 Task: Find connections with filter location Créteil with filter topic #indiawith filter profile language French with filter current company TIGI HR ® with filter school SDNB Vaishnav College For Women - India with filter industry Turned Products and Fastener Manufacturing with filter service category DJing with filter keywords title Chemist
Action: Mouse moved to (633, 82)
Screenshot: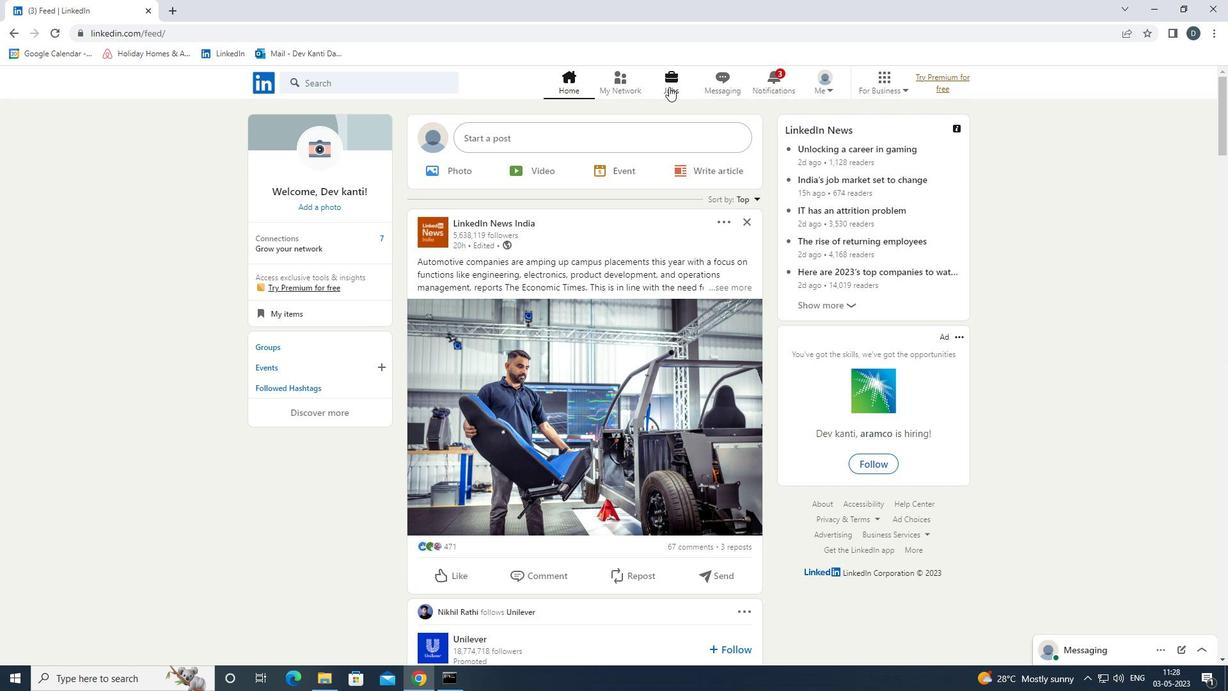 
Action: Mouse pressed left at (633, 82)
Screenshot: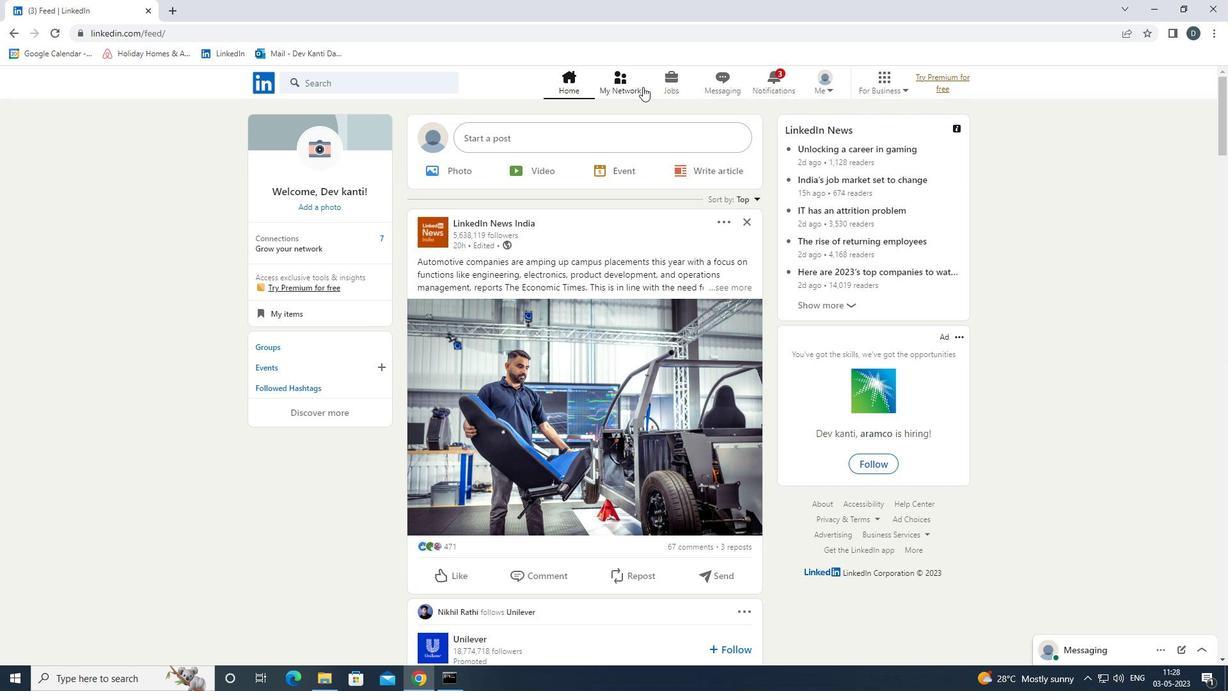 
Action: Mouse moved to (425, 154)
Screenshot: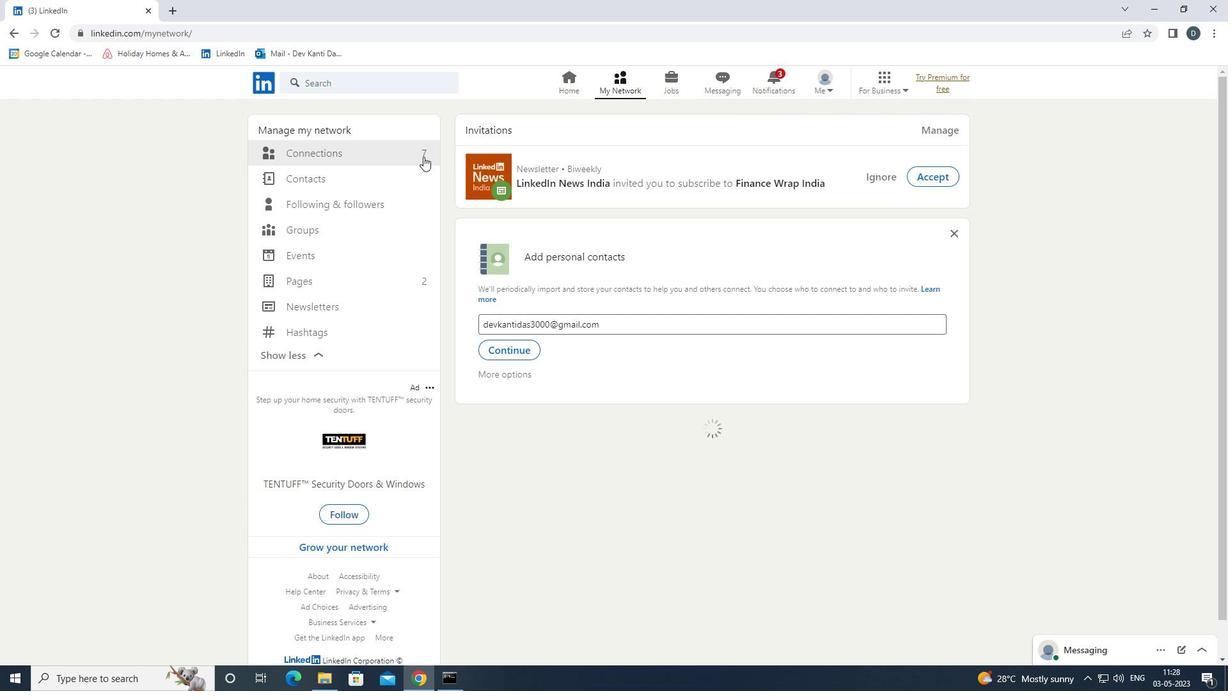 
Action: Mouse pressed left at (425, 154)
Screenshot: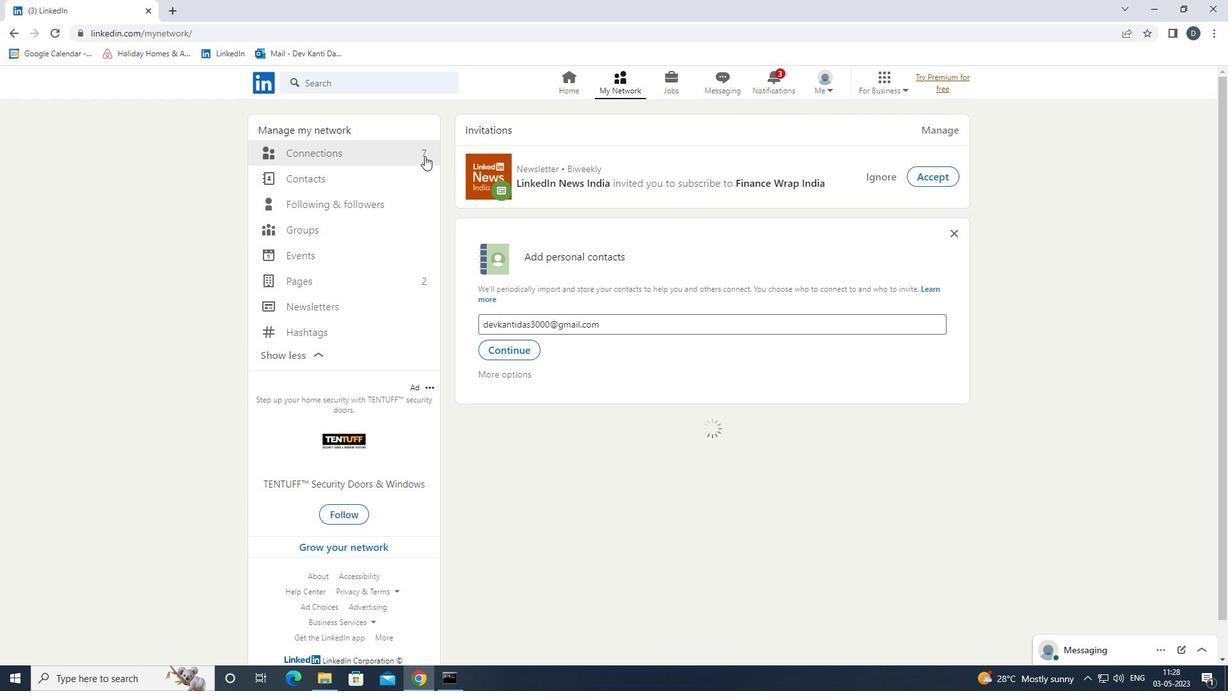 
Action: Mouse moved to (736, 160)
Screenshot: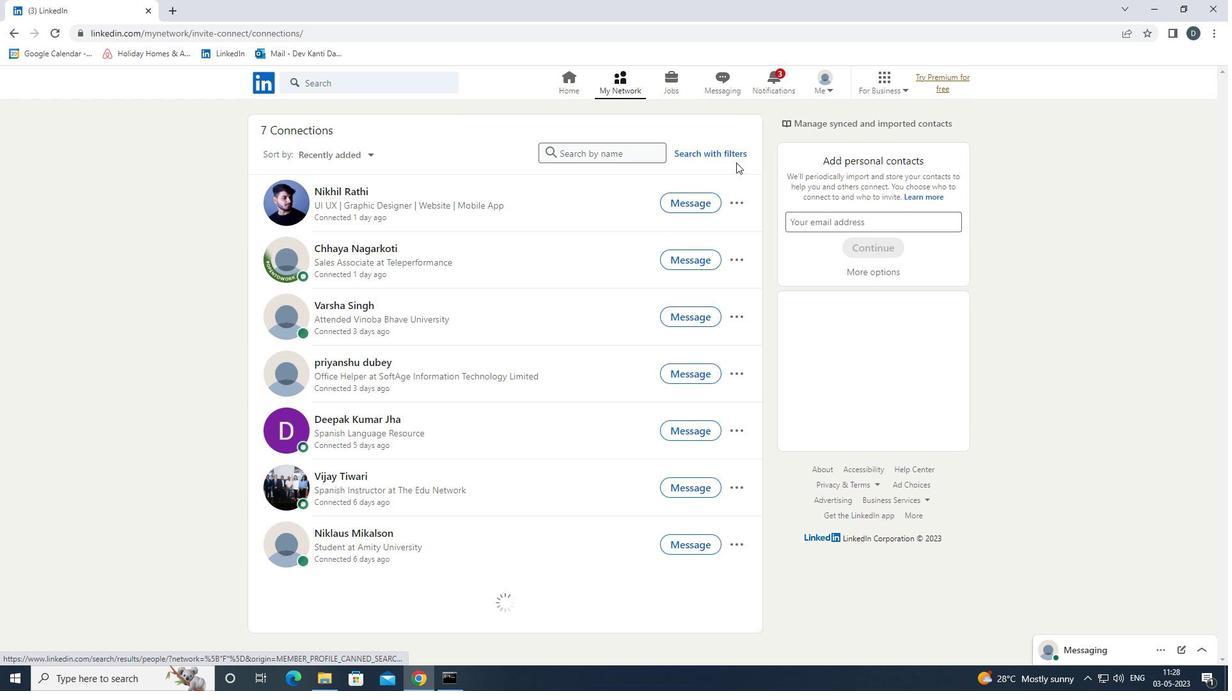 
Action: Mouse pressed left at (736, 160)
Screenshot: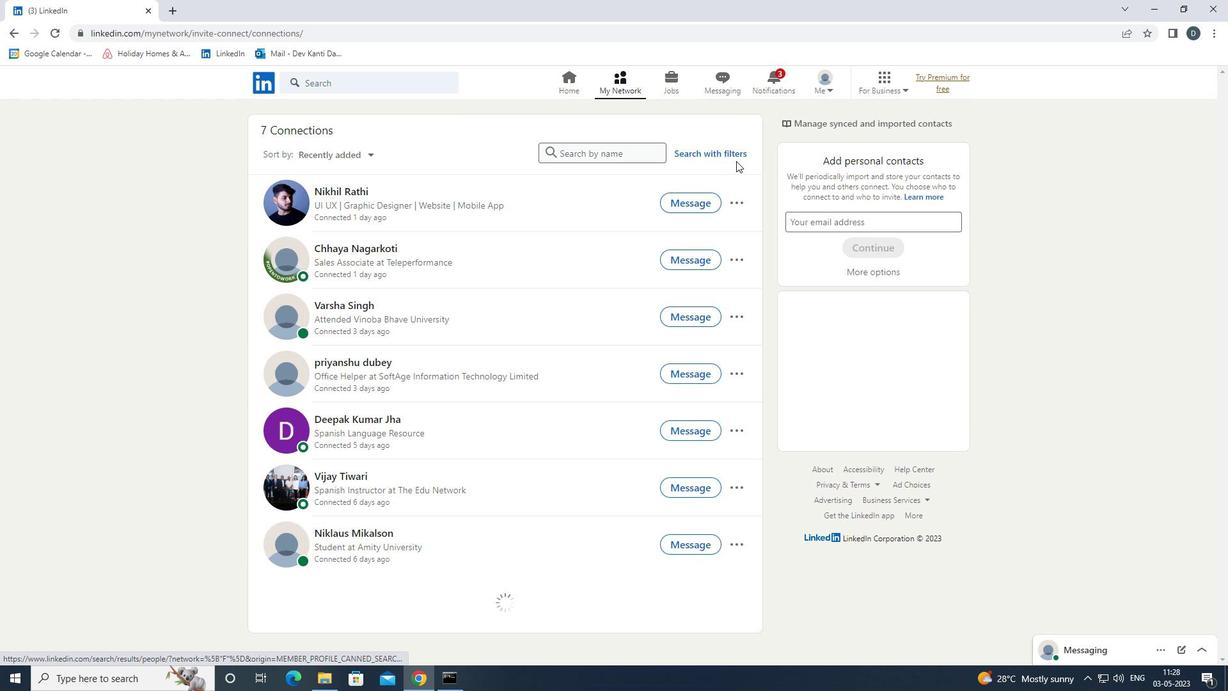
Action: Mouse moved to (736, 156)
Screenshot: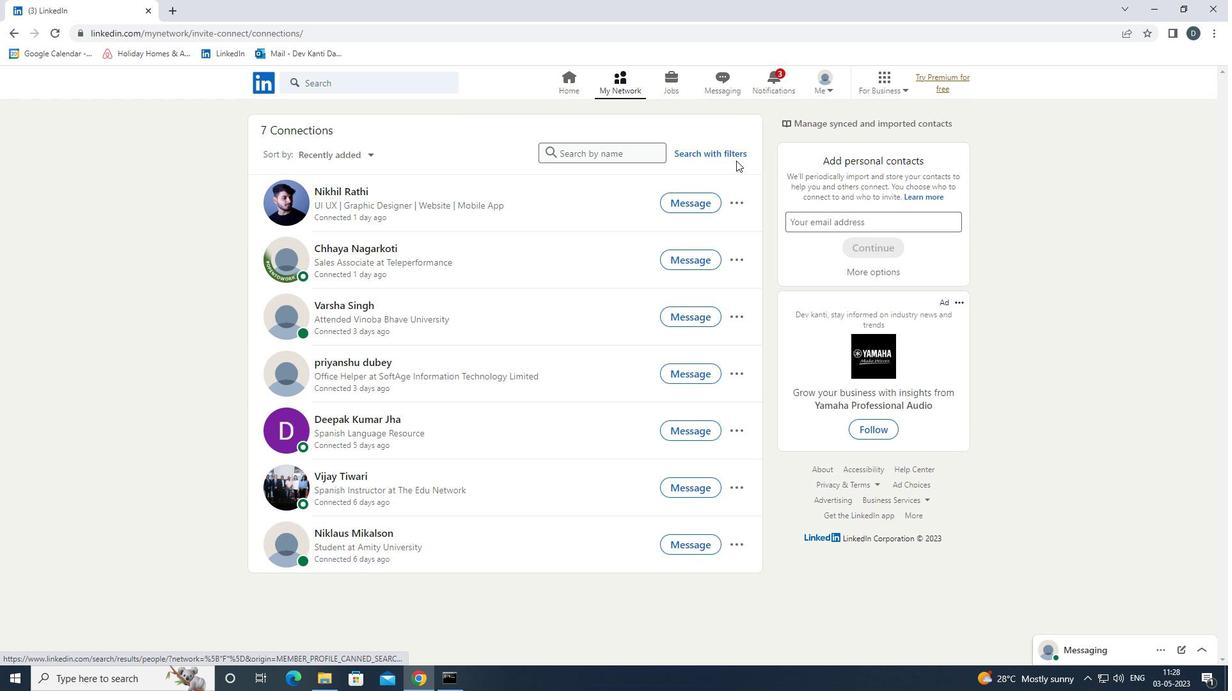 
Action: Mouse pressed left at (736, 156)
Screenshot: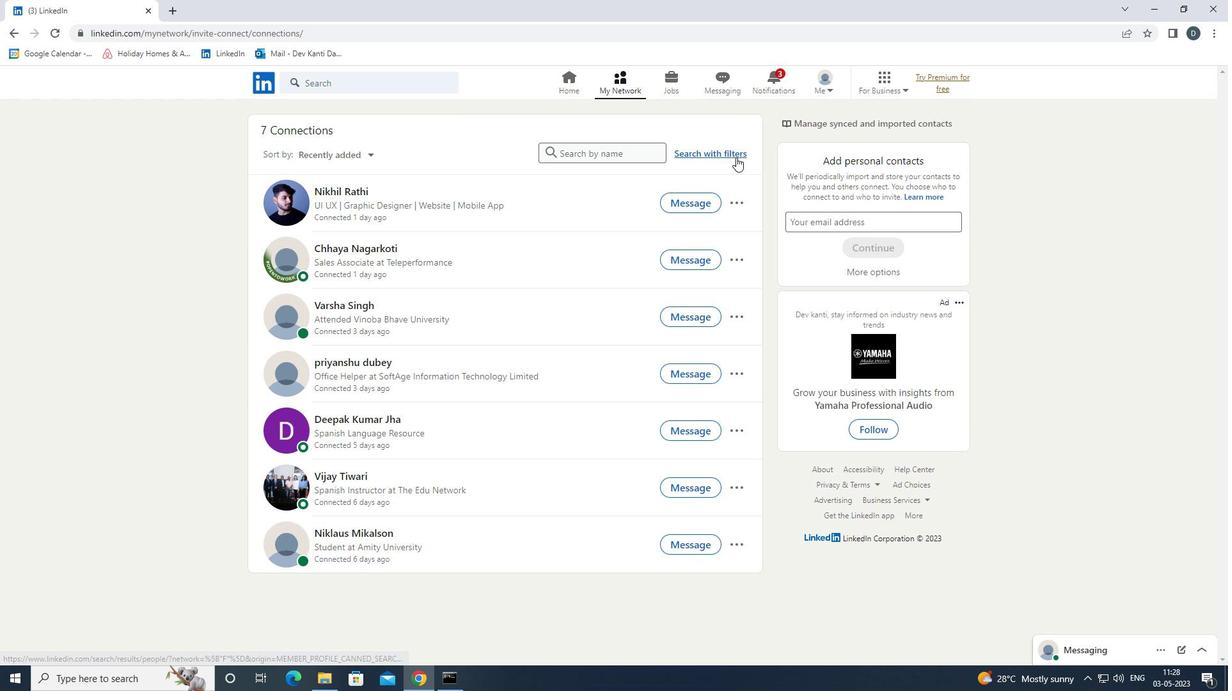 
Action: Mouse moved to (656, 117)
Screenshot: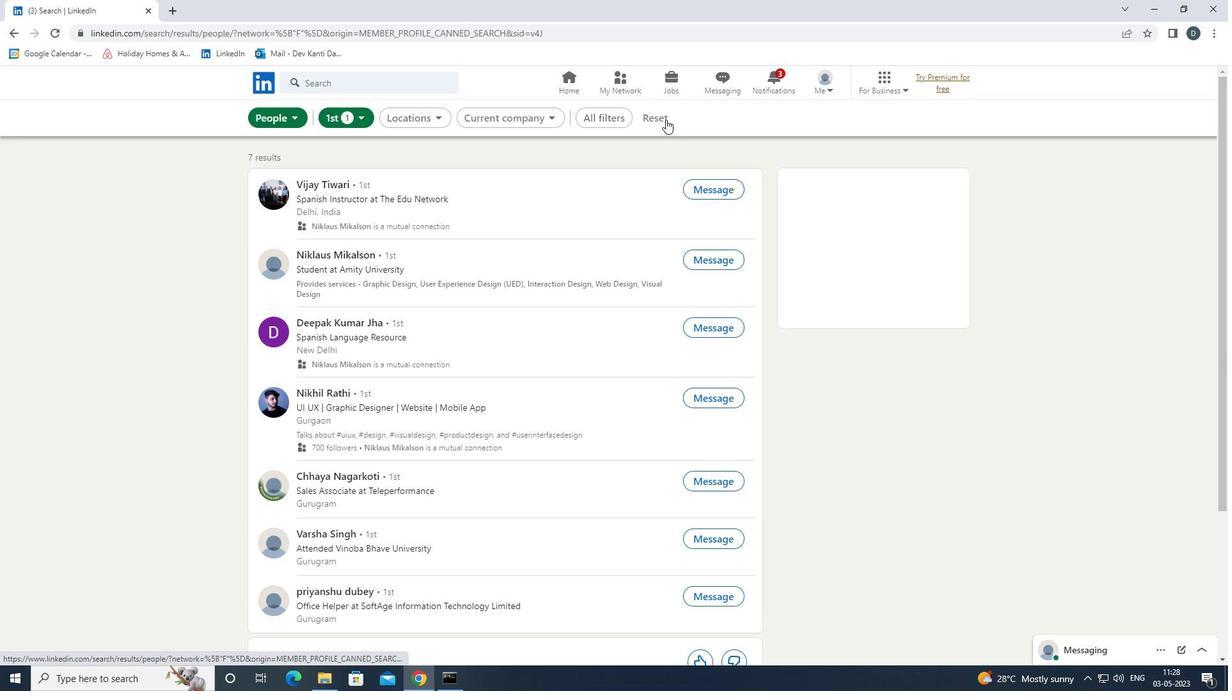 
Action: Mouse pressed left at (656, 117)
Screenshot: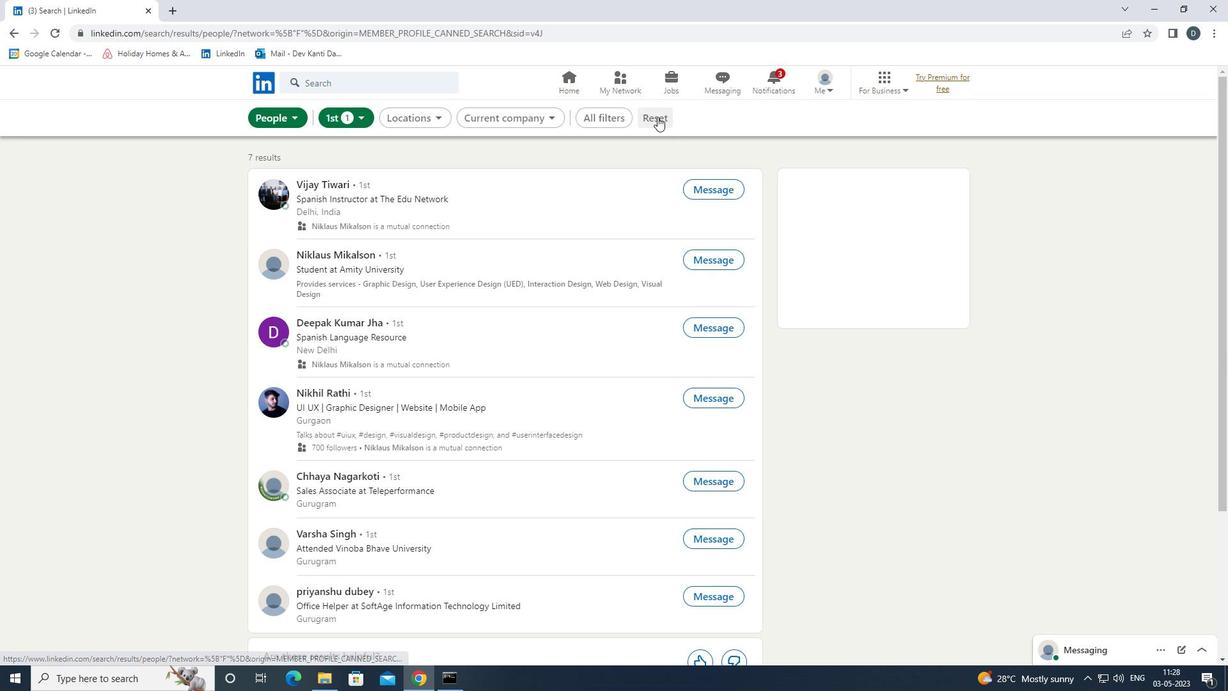 
Action: Mouse moved to (643, 117)
Screenshot: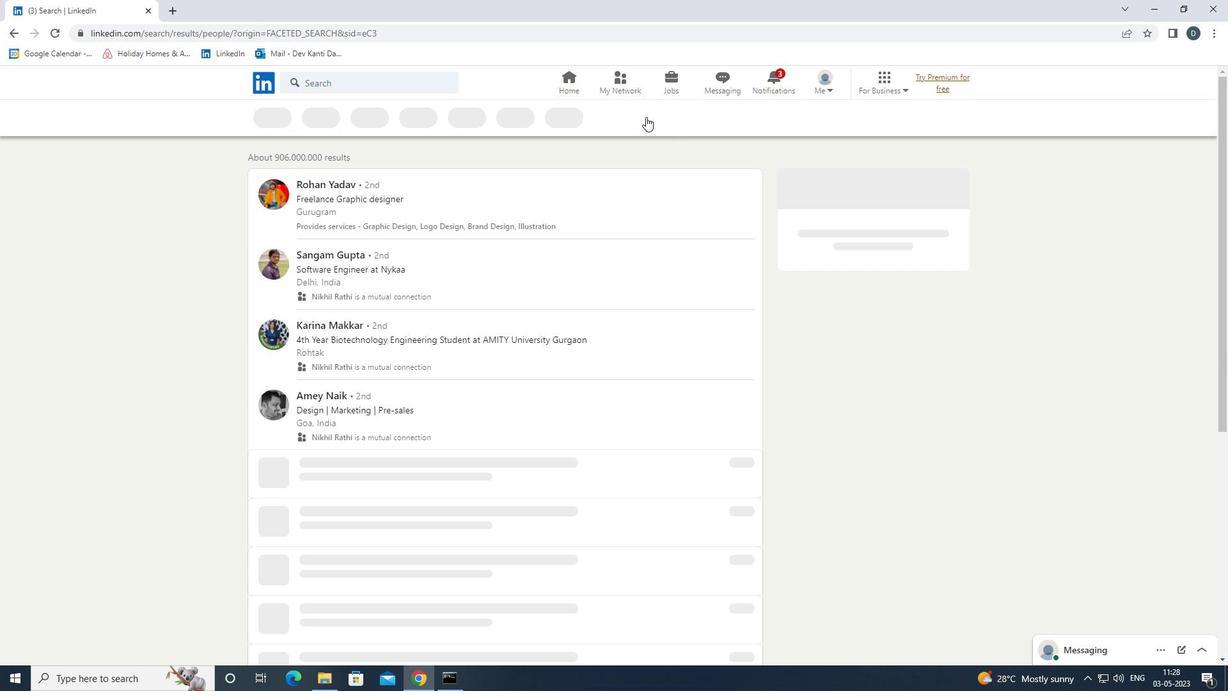 
Action: Mouse pressed left at (643, 117)
Screenshot: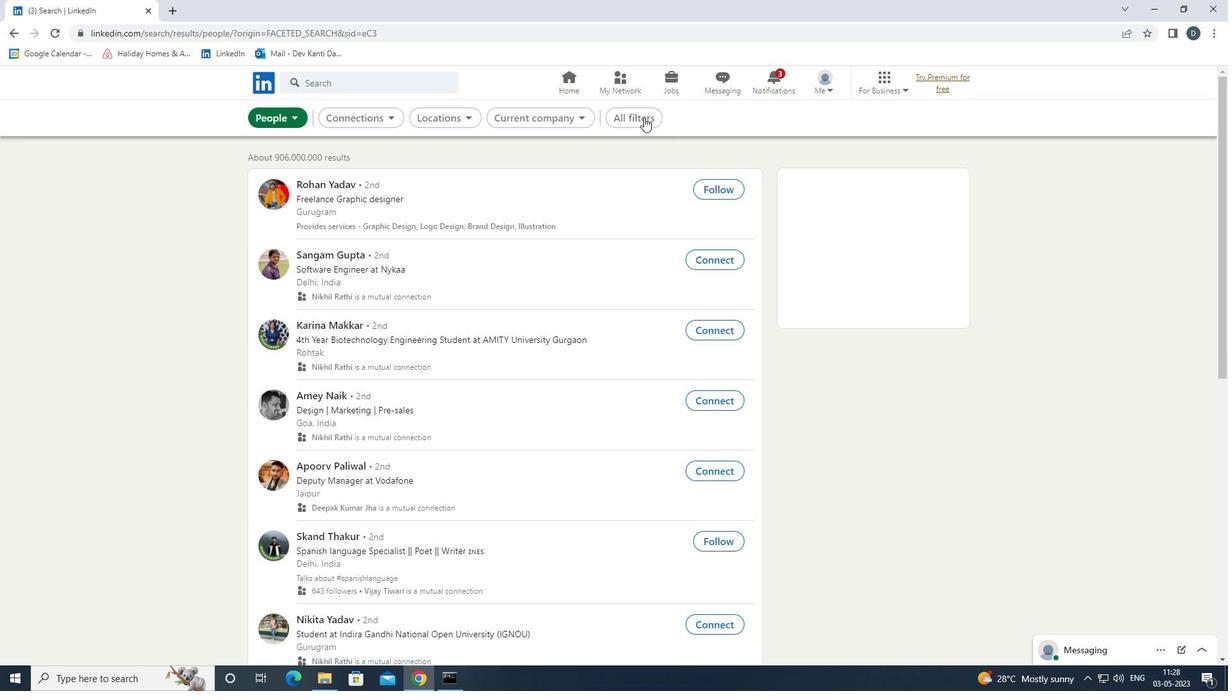
Action: Mouse moved to (1024, 467)
Screenshot: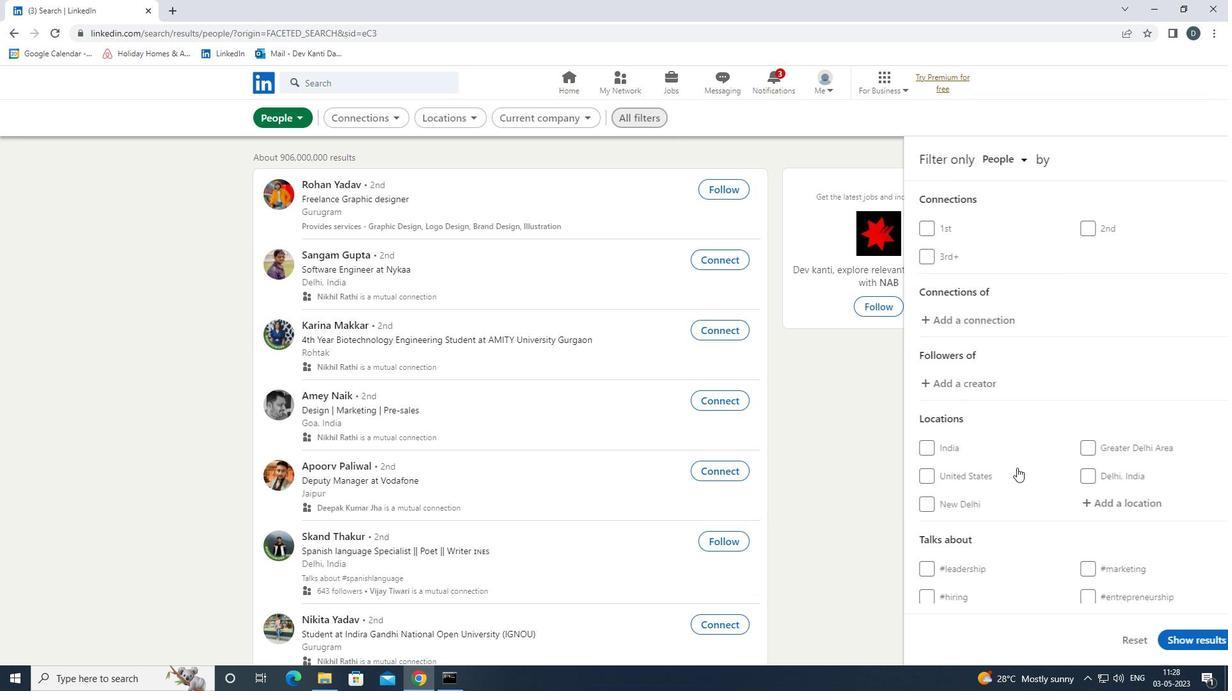 
Action: Mouse scrolled (1024, 467) with delta (0, 0)
Screenshot: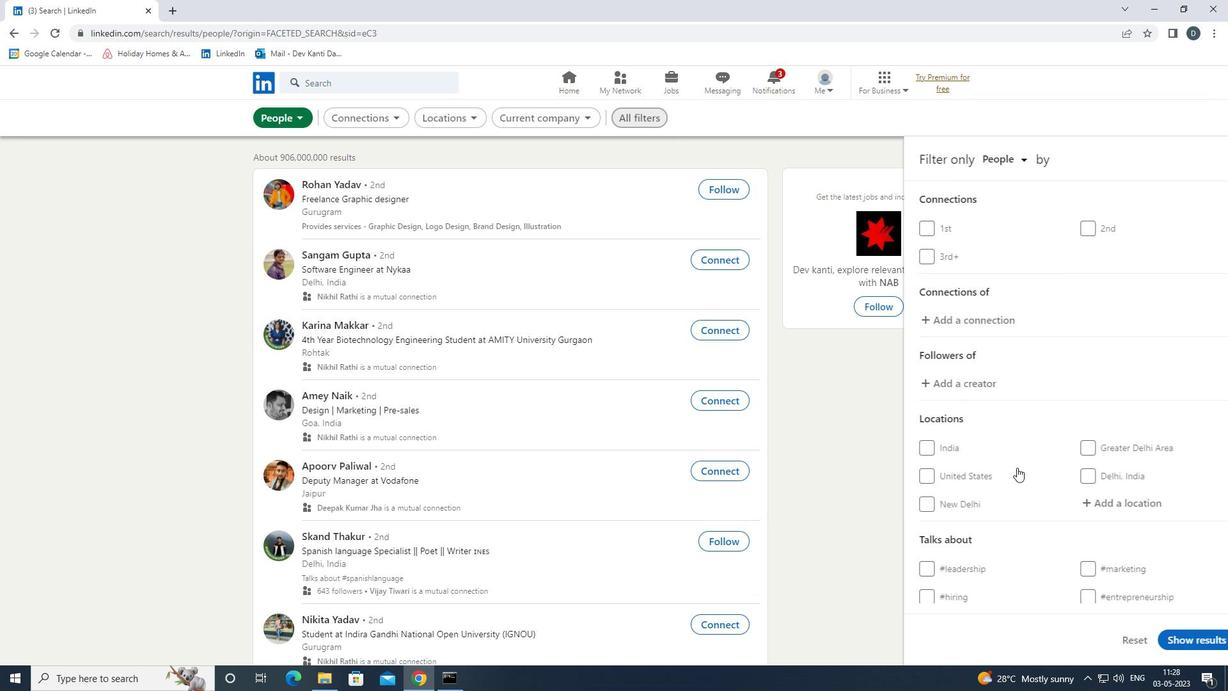 
Action: Mouse moved to (1026, 466)
Screenshot: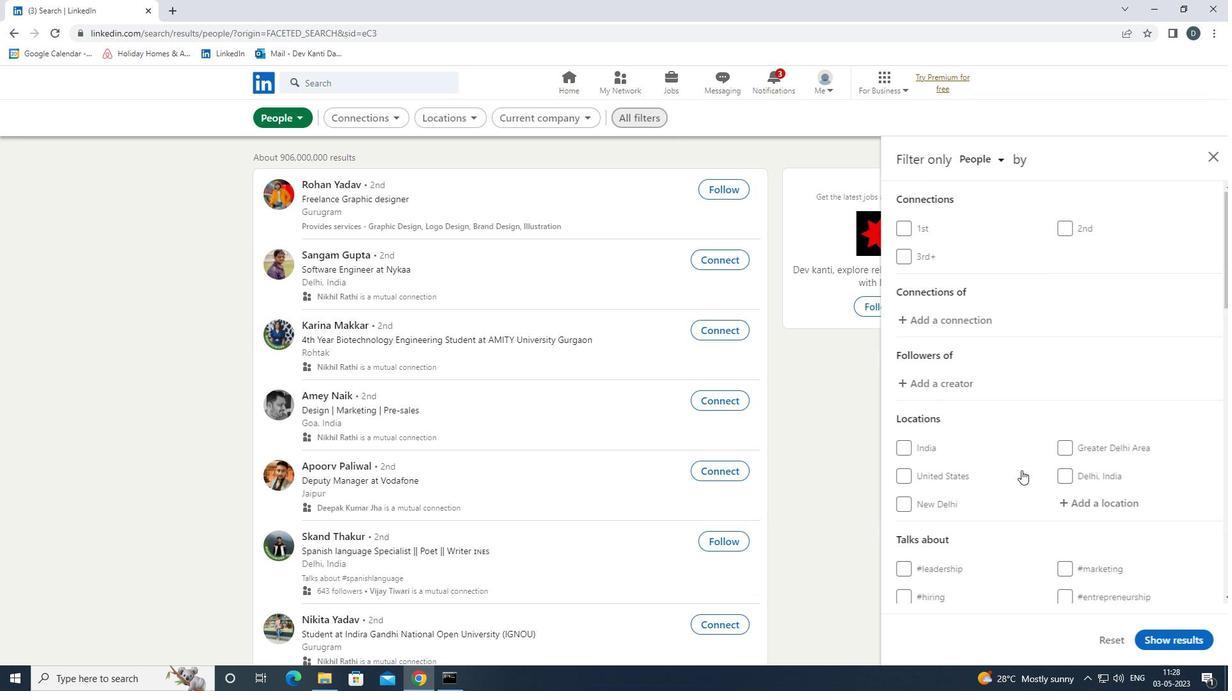 
Action: Mouse scrolled (1026, 465) with delta (0, 0)
Screenshot: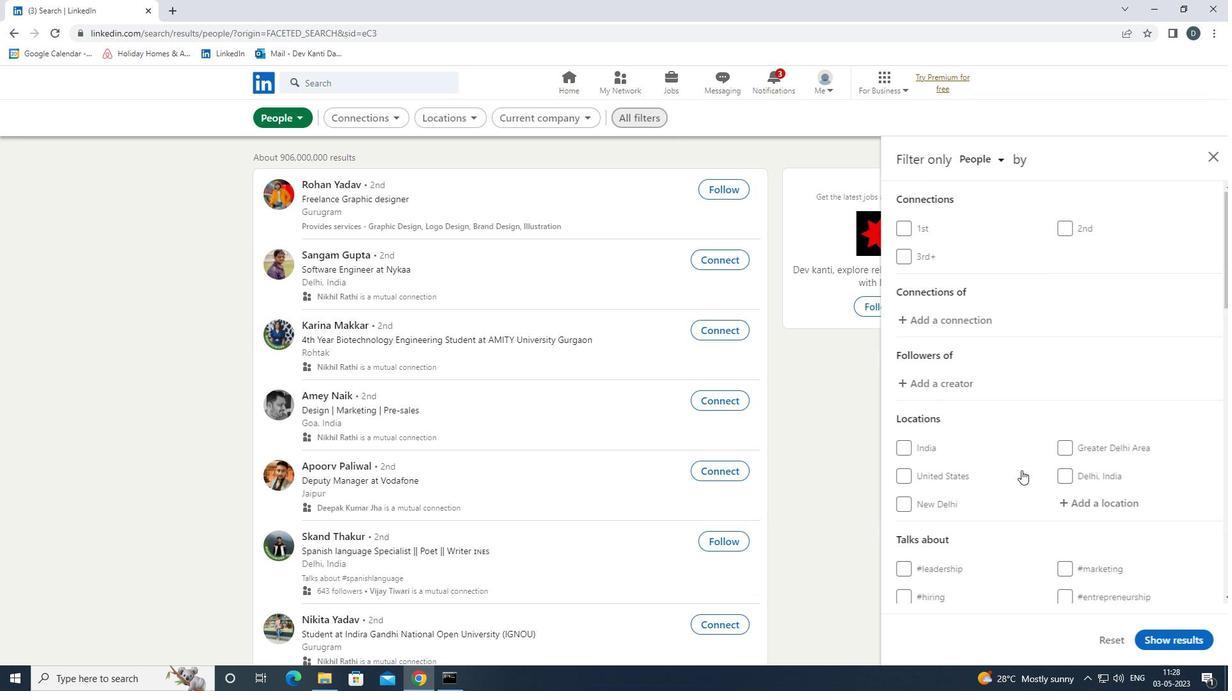 
Action: Mouse moved to (1100, 376)
Screenshot: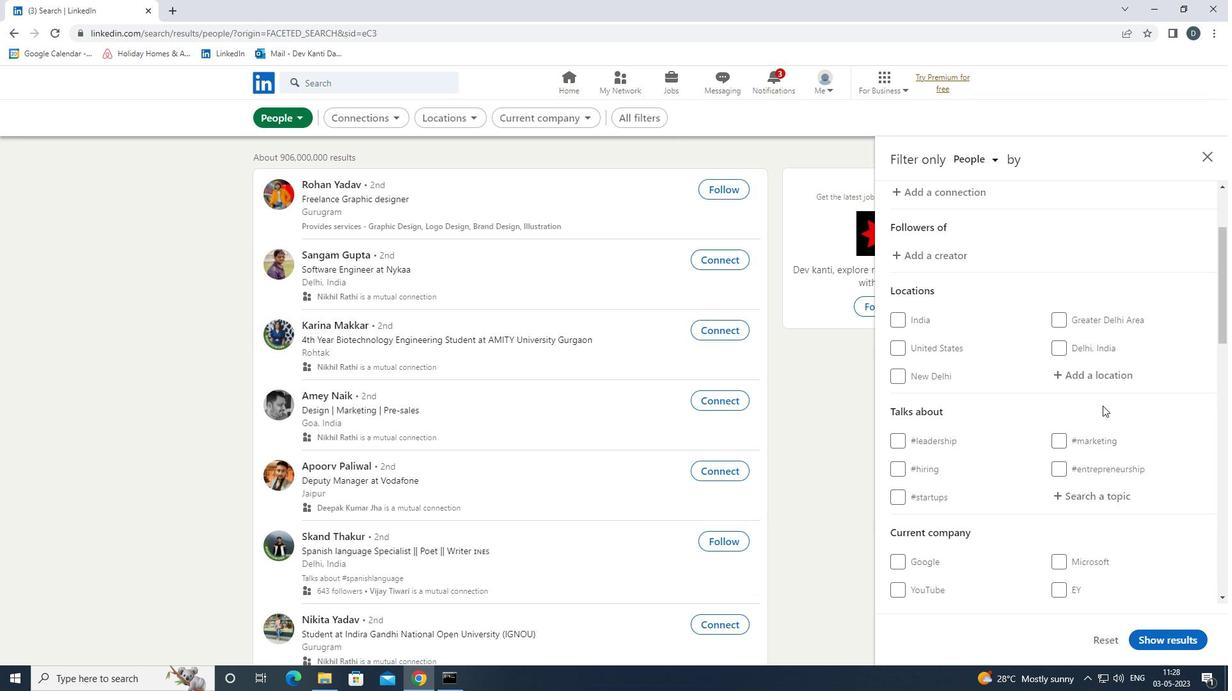 
Action: Mouse pressed left at (1100, 376)
Screenshot: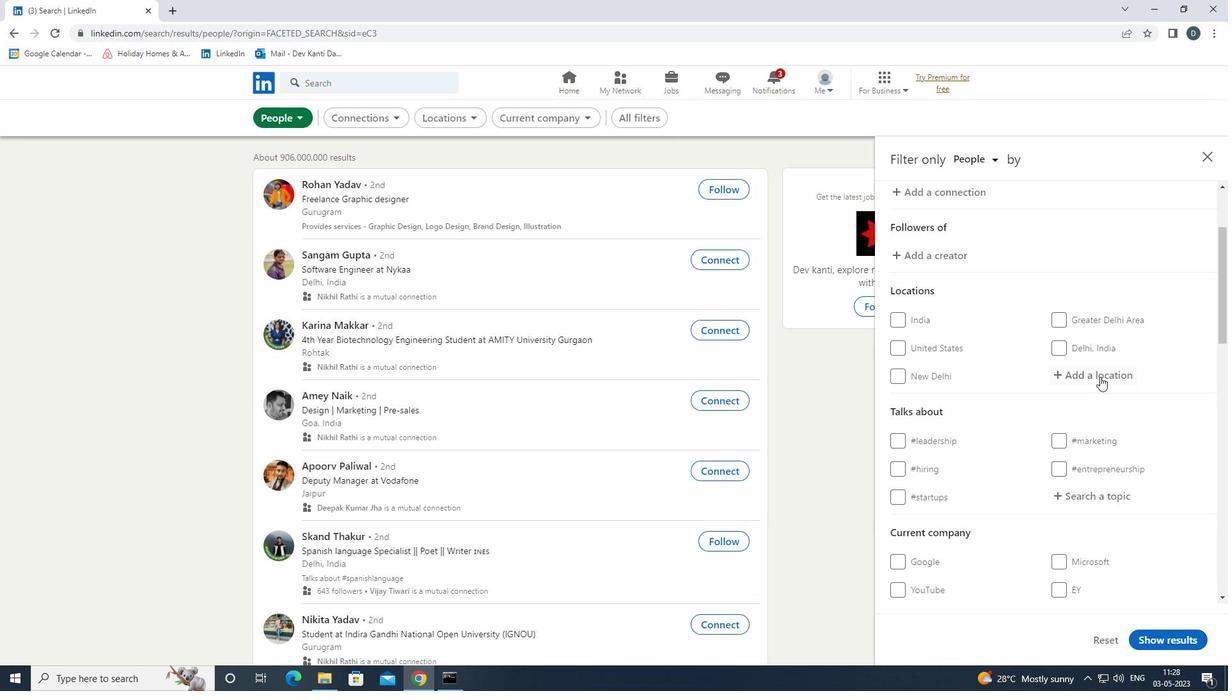 
Action: Key pressed <Key.shift><Key.shift><Key.shift><Key.shift><Key.shift><Key.shift><Key.shift><Key.shift><Key.shift>CRETEIL<Key.down><Key.enter>
Screenshot: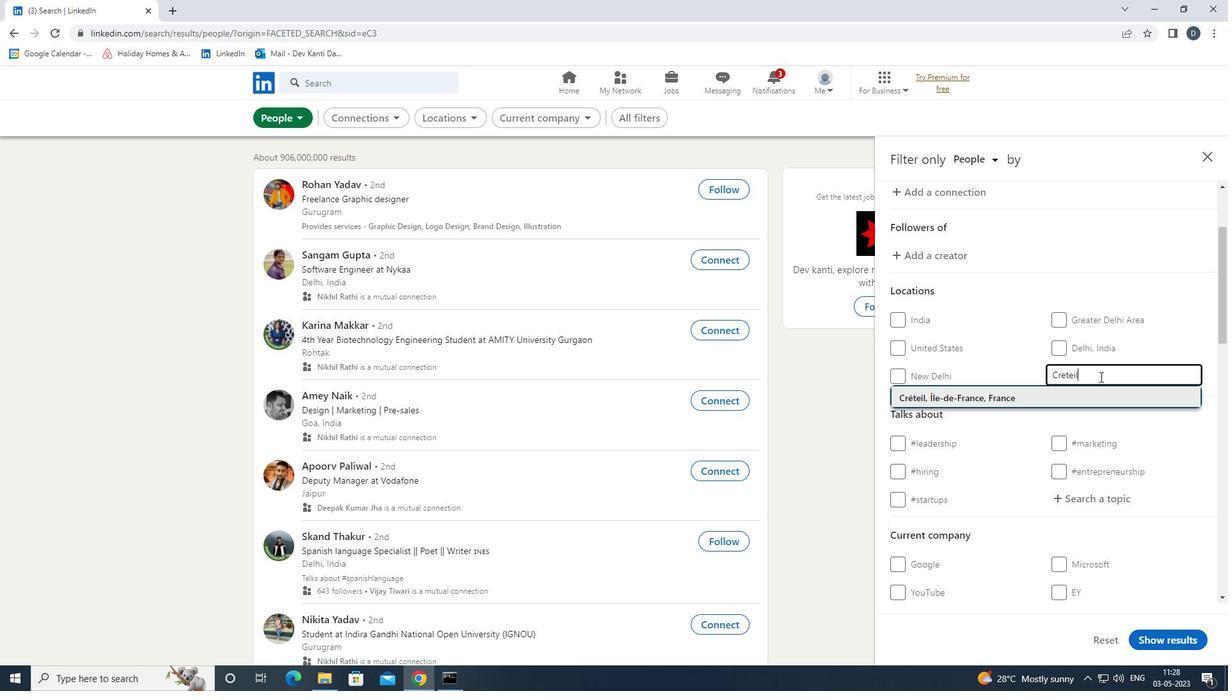 
Action: Mouse moved to (1102, 376)
Screenshot: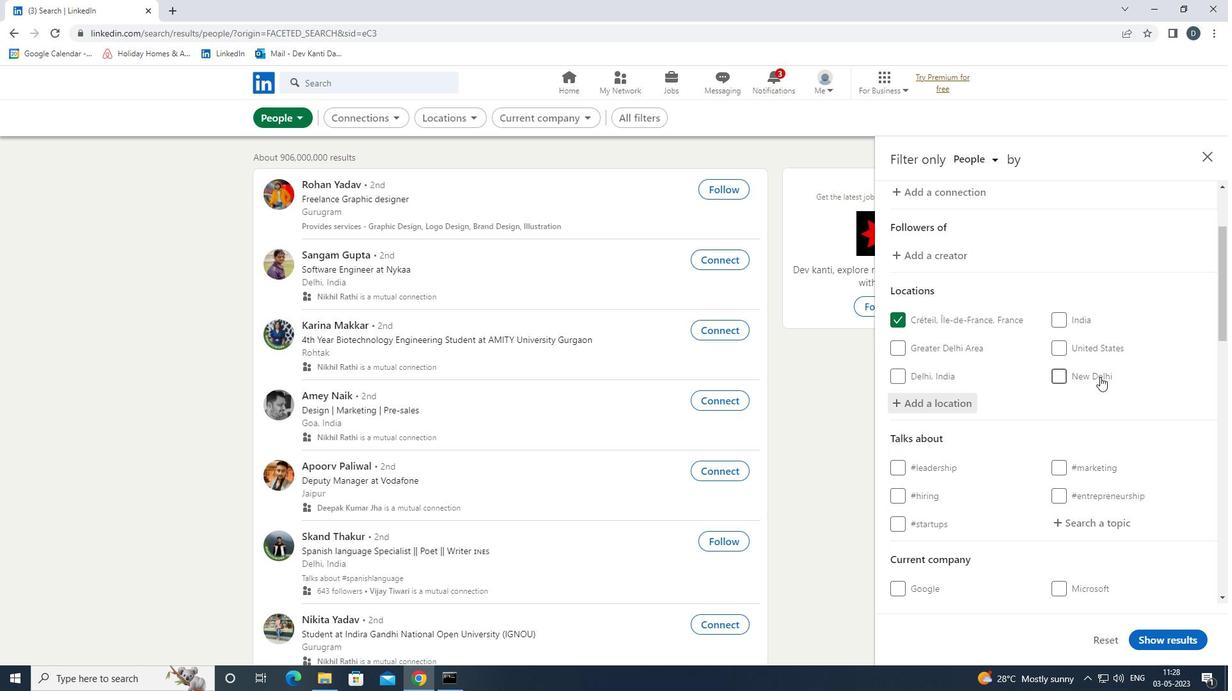 
Action: Mouse scrolled (1102, 376) with delta (0, 0)
Screenshot: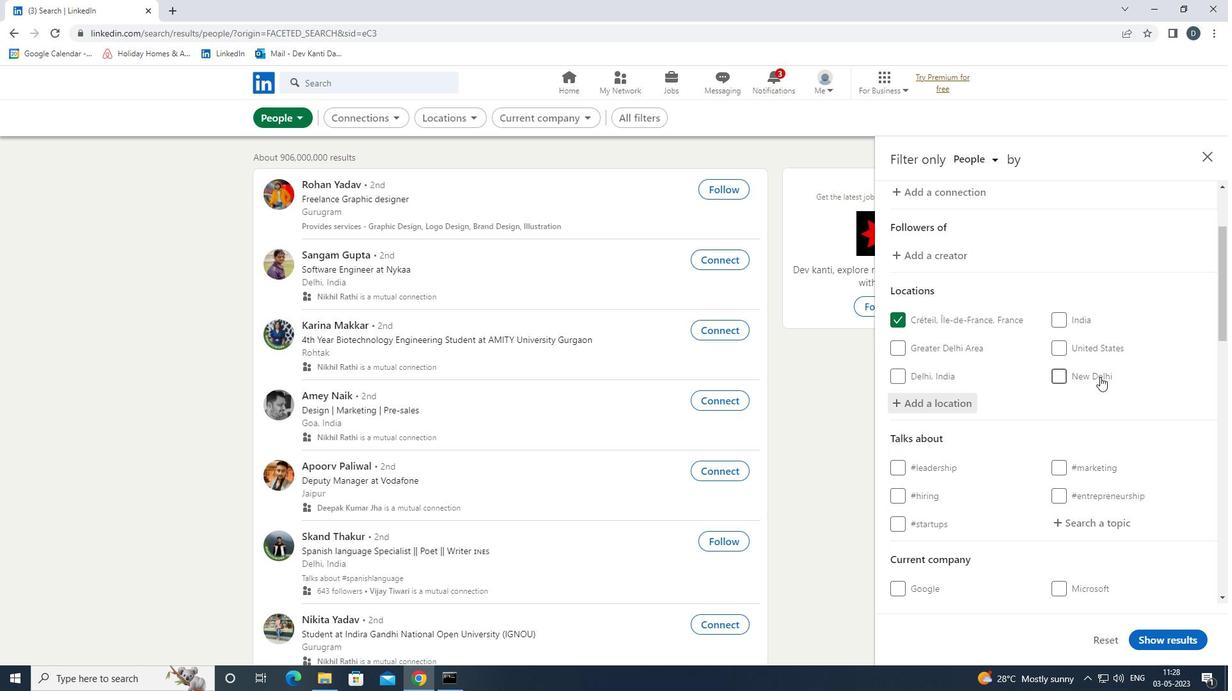 
Action: Mouse scrolled (1102, 376) with delta (0, 0)
Screenshot: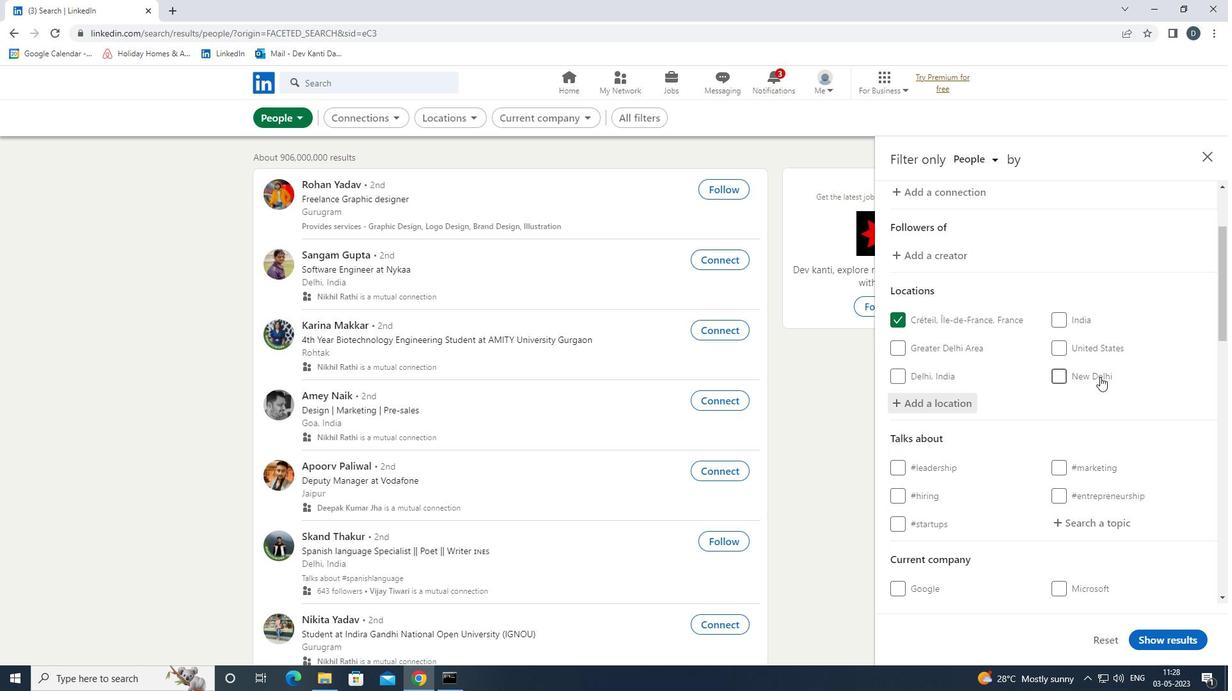 
Action: Mouse moved to (1101, 387)
Screenshot: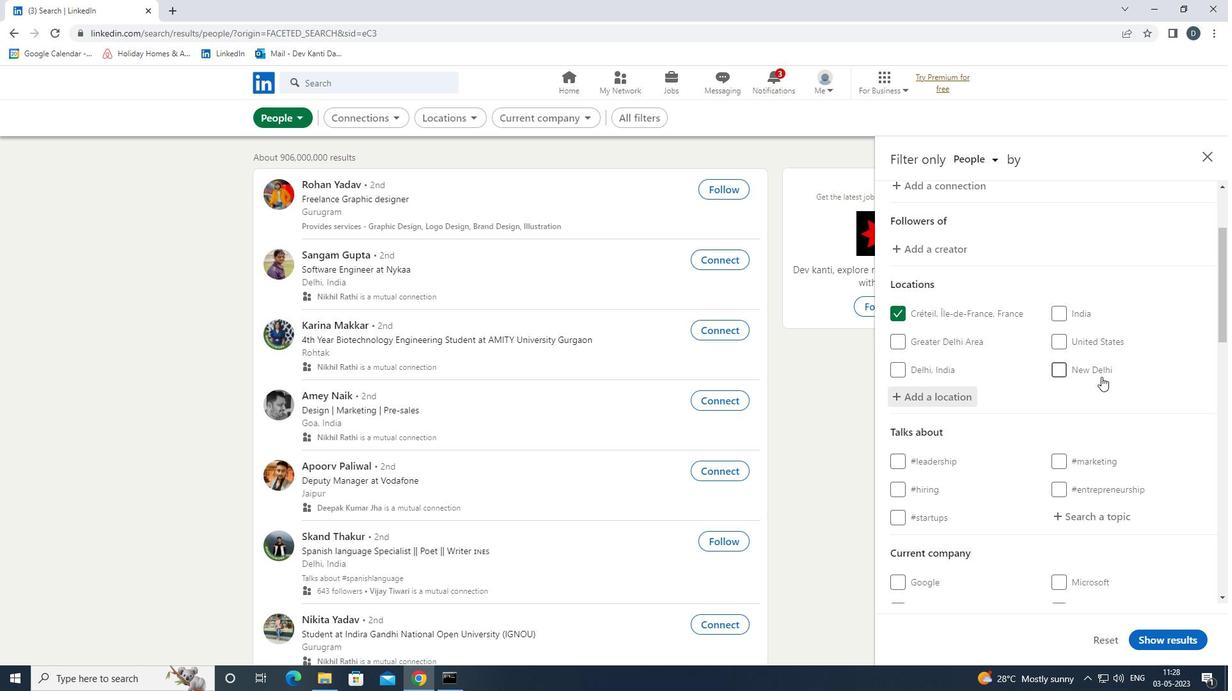 
Action: Mouse pressed left at (1101, 387)
Screenshot: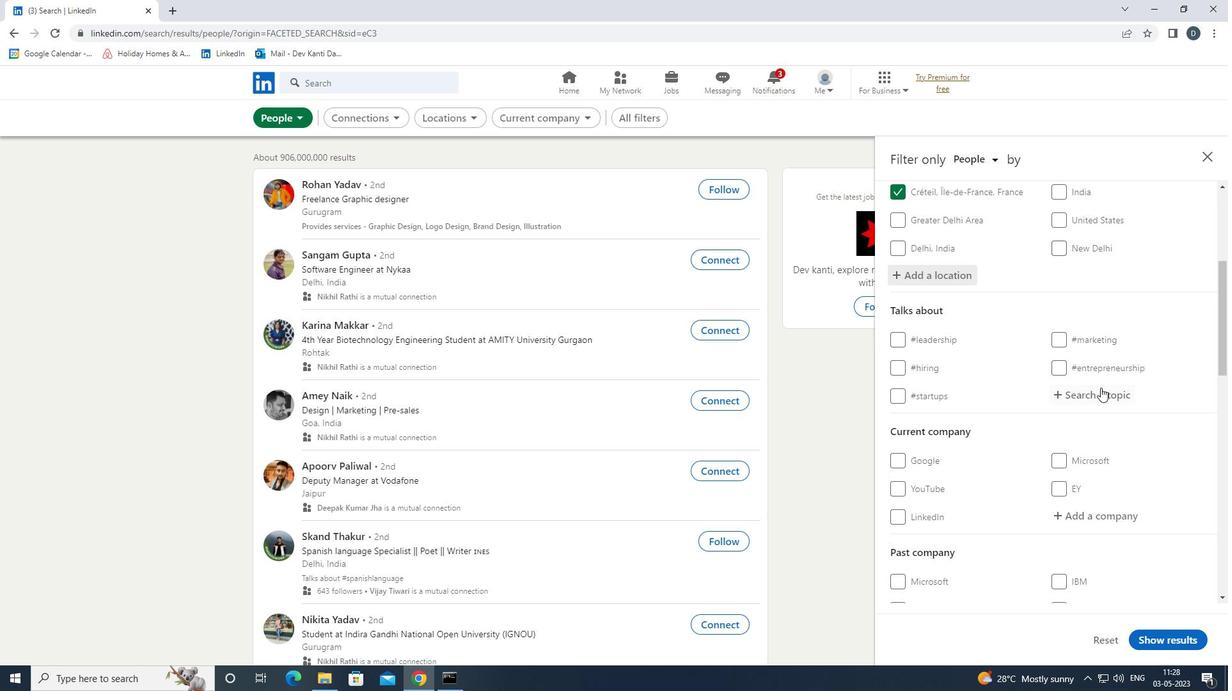 
Action: Key pressed <Key.shift>INDIA<Key.down><Key.enter>
Screenshot: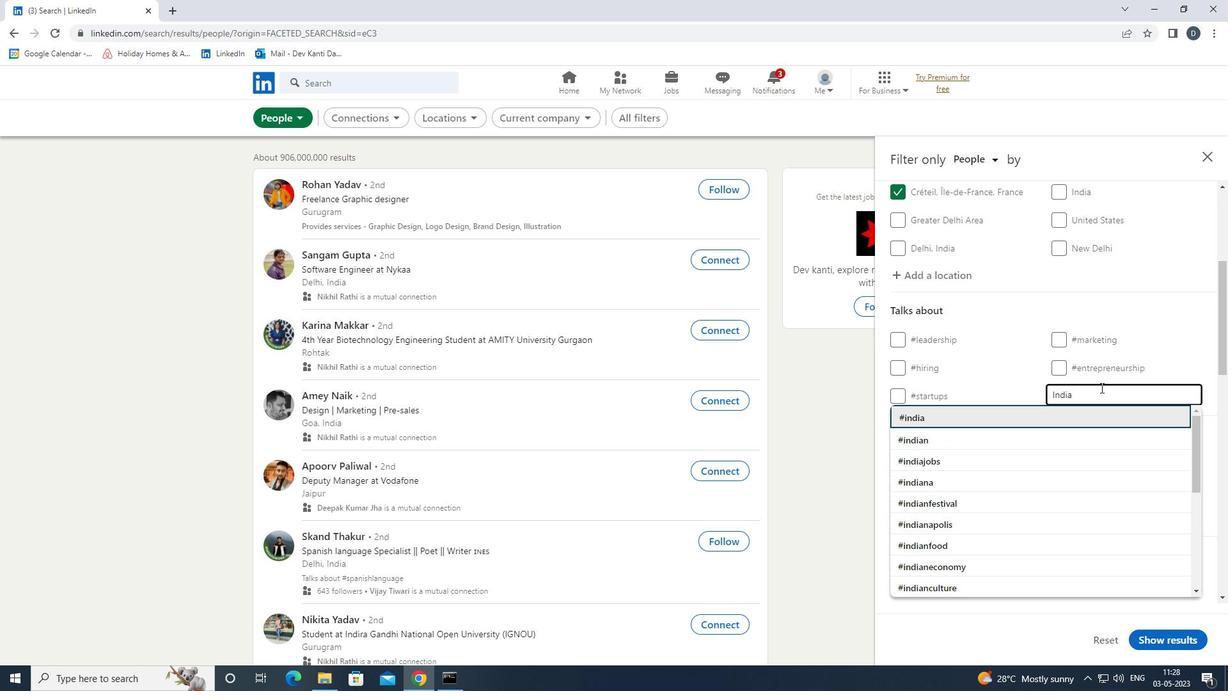 
Action: Mouse moved to (1096, 406)
Screenshot: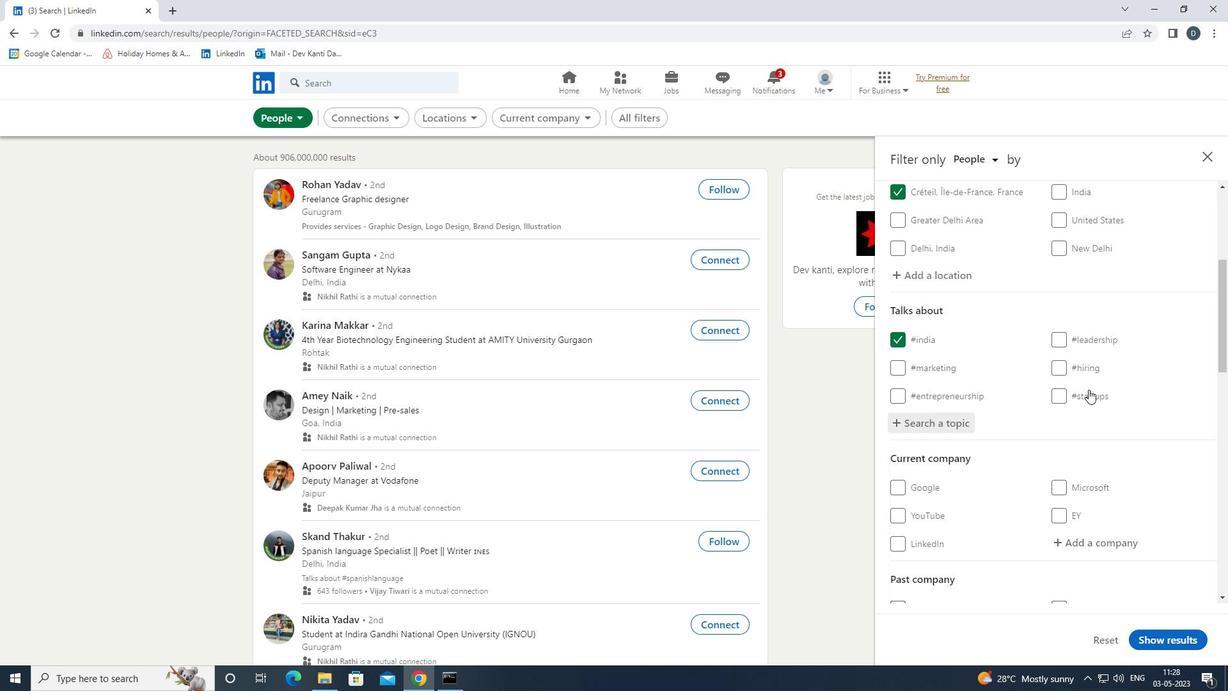 
Action: Mouse scrolled (1096, 405) with delta (0, 0)
Screenshot: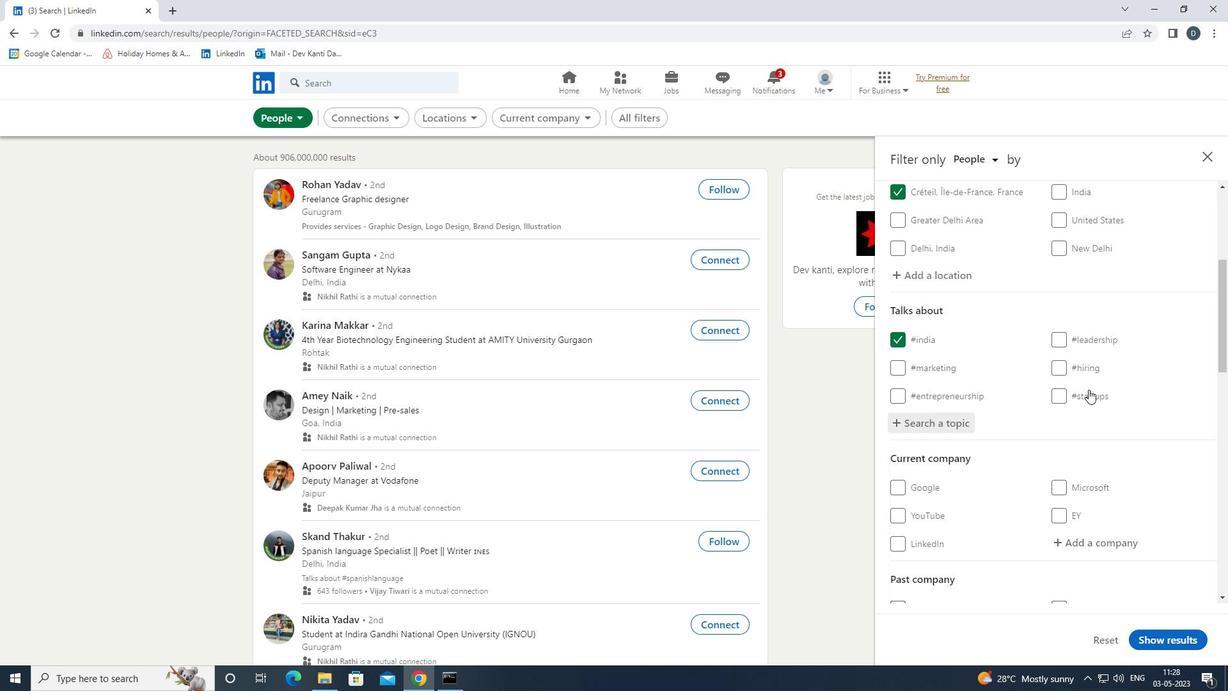 
Action: Mouse moved to (1096, 409)
Screenshot: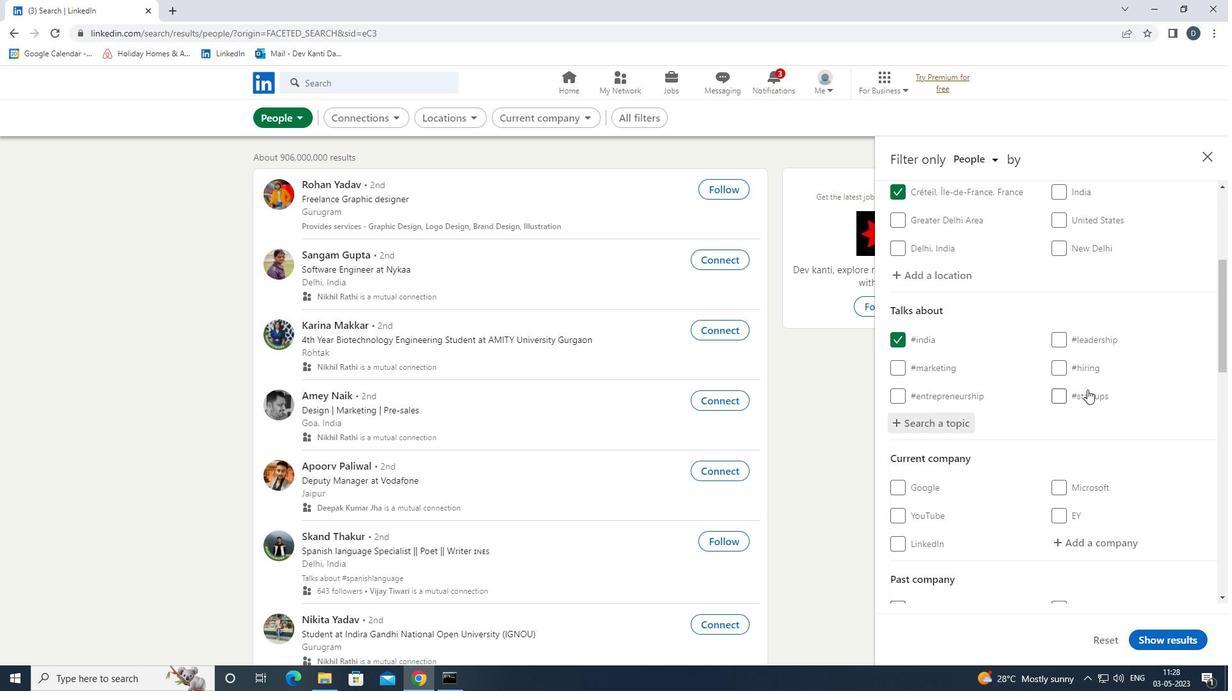 
Action: Mouse scrolled (1096, 409) with delta (0, 0)
Screenshot: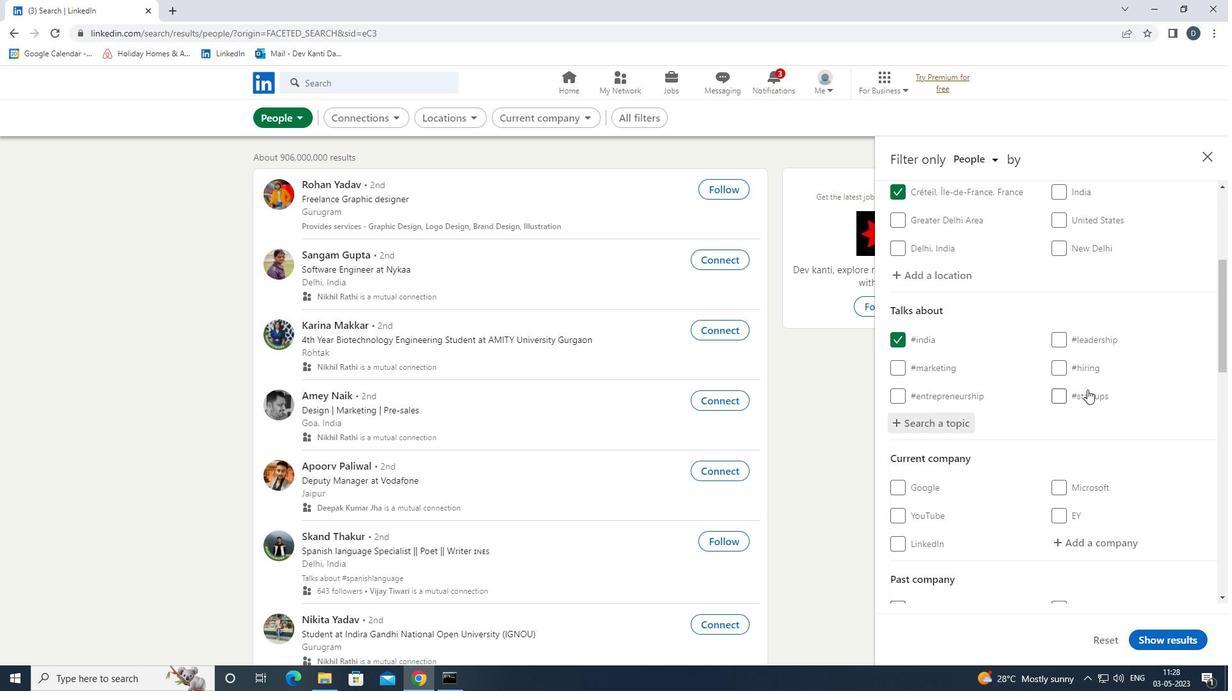 
Action: Mouse moved to (1097, 409)
Screenshot: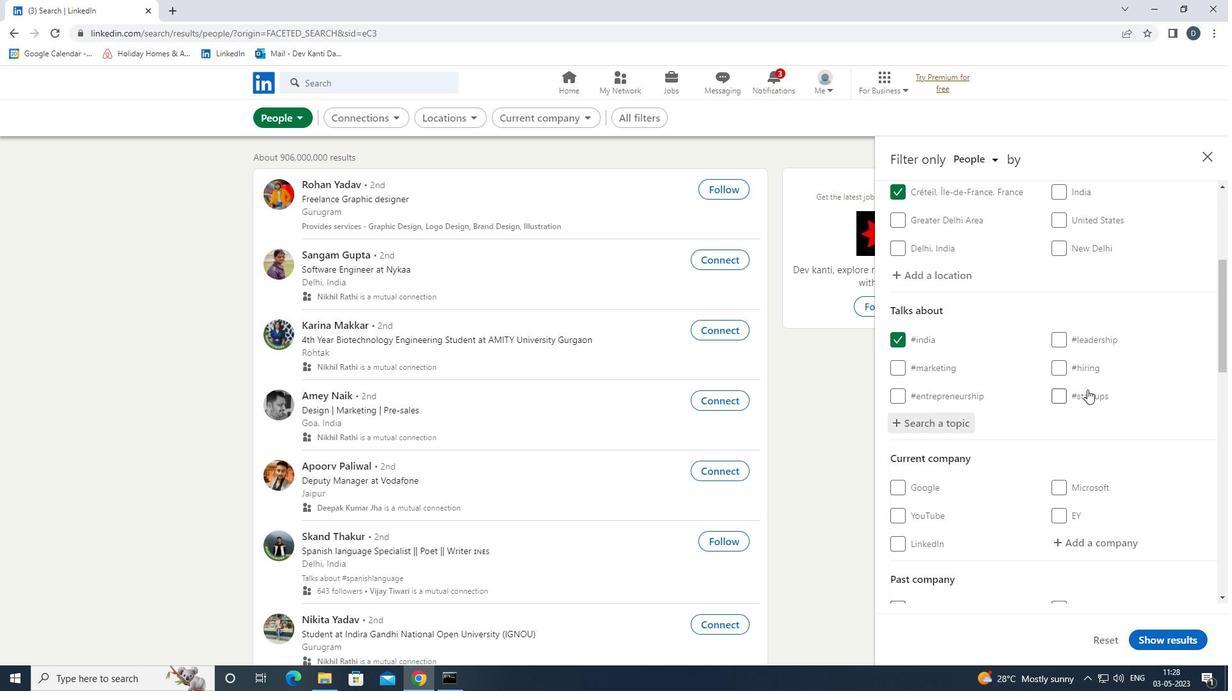 
Action: Mouse scrolled (1097, 409) with delta (0, 0)
Screenshot: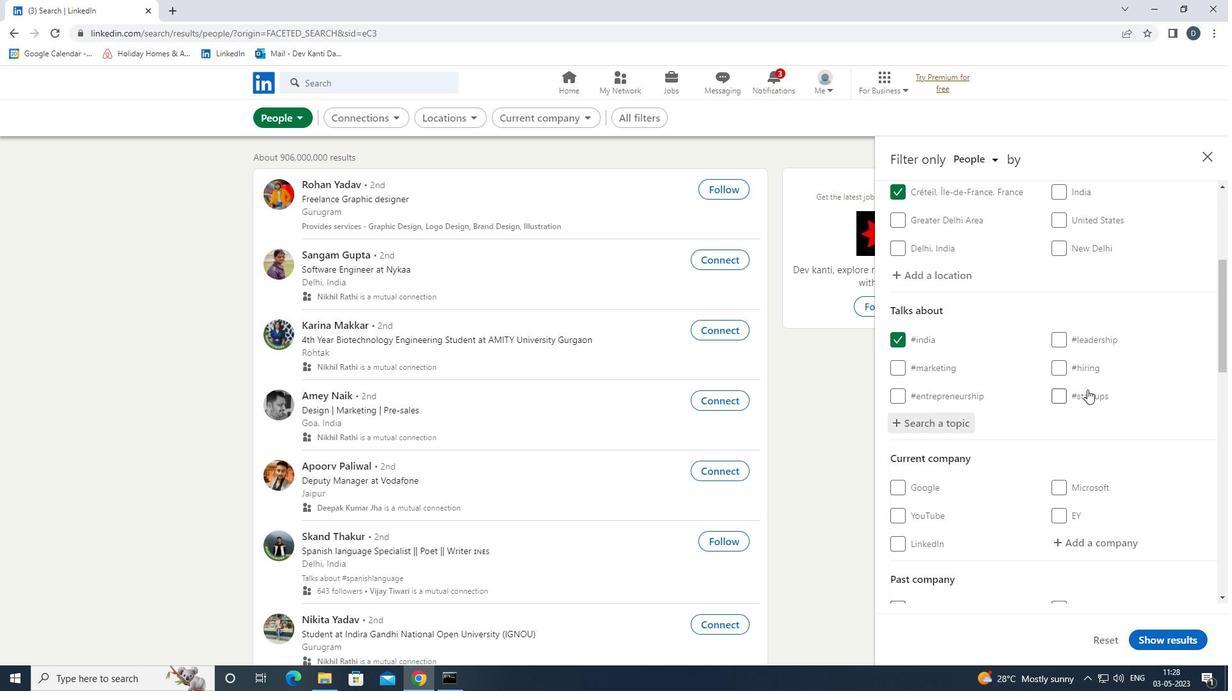 
Action: Mouse moved to (1097, 410)
Screenshot: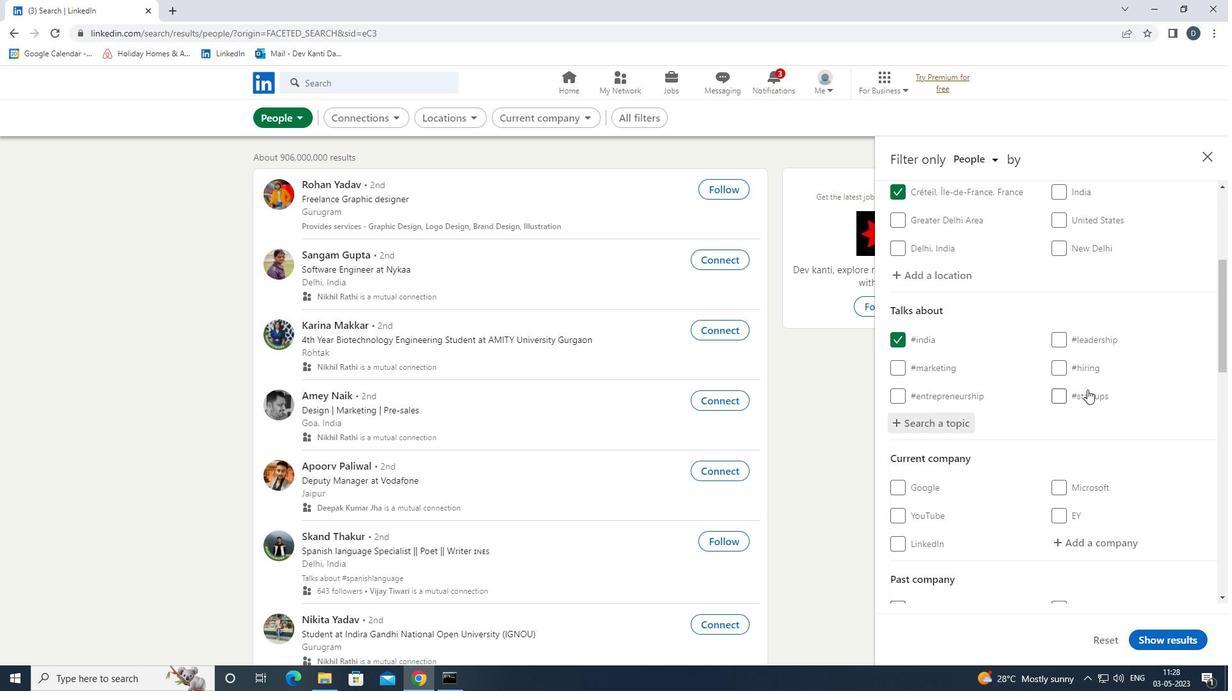 
Action: Mouse scrolled (1097, 409) with delta (0, 0)
Screenshot: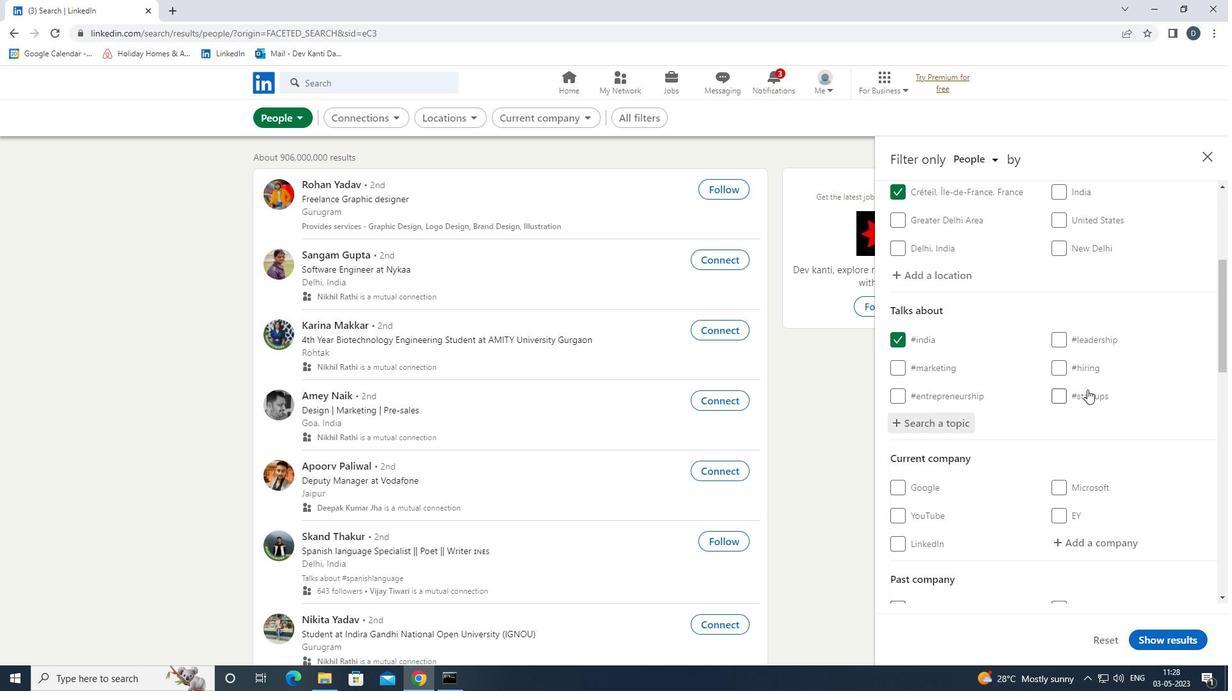 
Action: Mouse scrolled (1097, 409) with delta (0, 0)
Screenshot: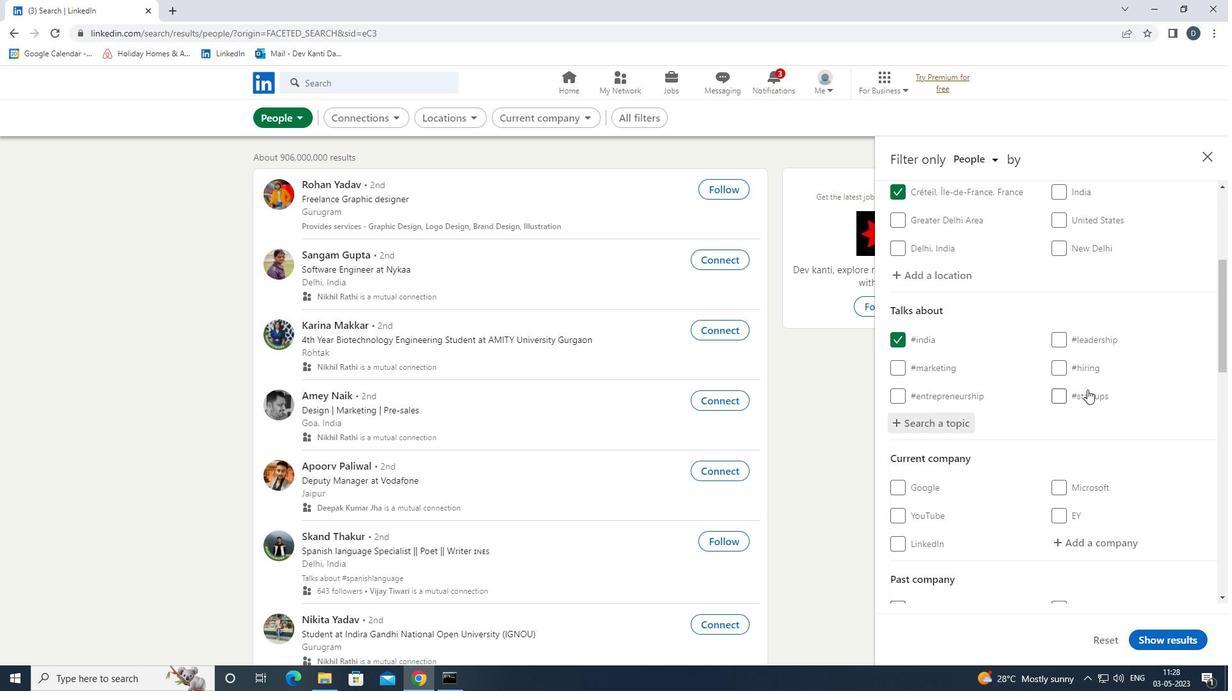 
Action: Mouse moved to (1099, 410)
Screenshot: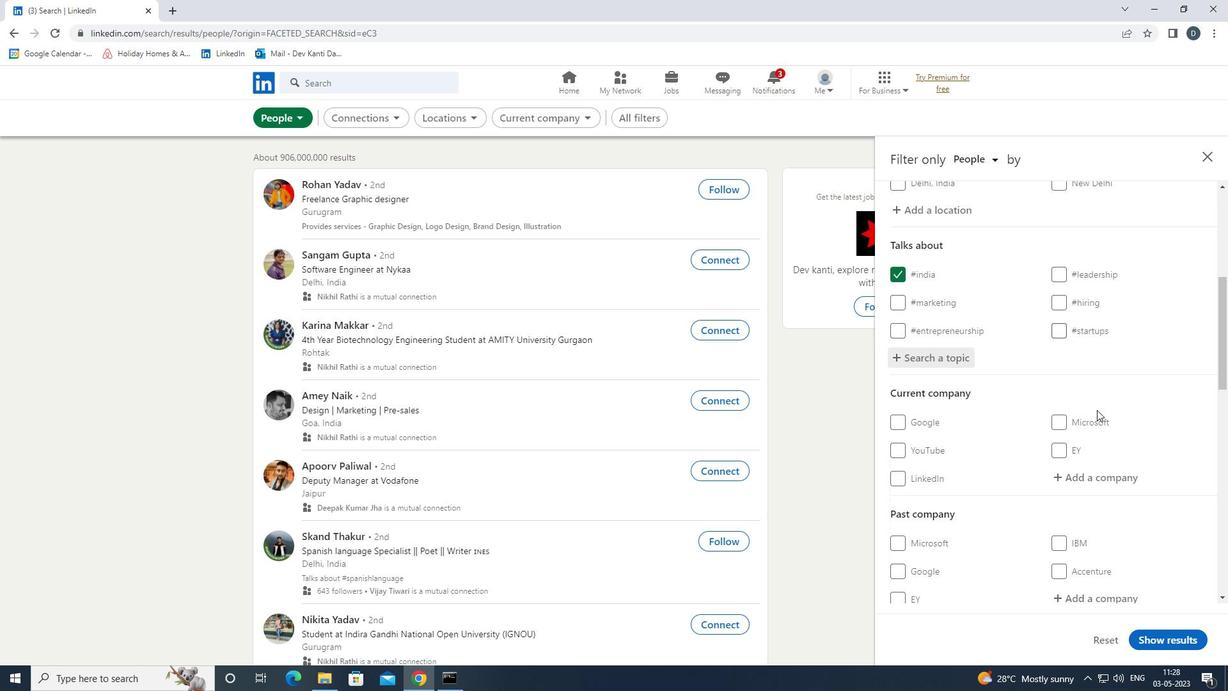 
Action: Mouse scrolled (1099, 409) with delta (0, 0)
Screenshot: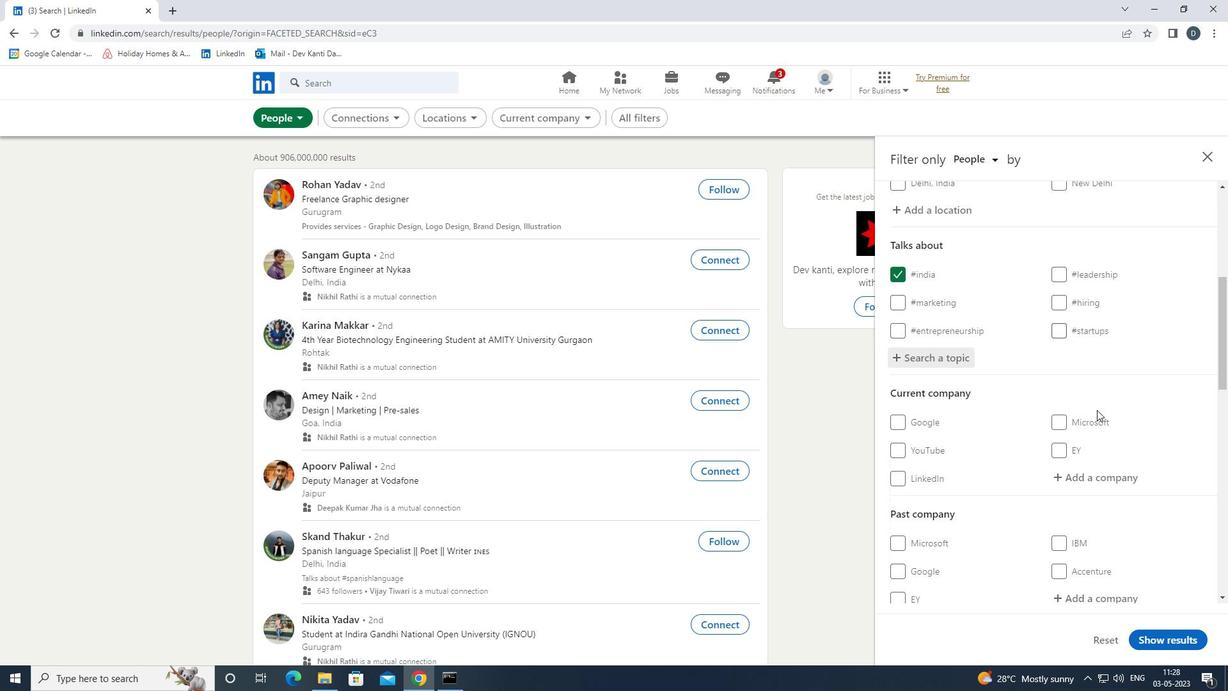 
Action: Mouse moved to (1100, 411)
Screenshot: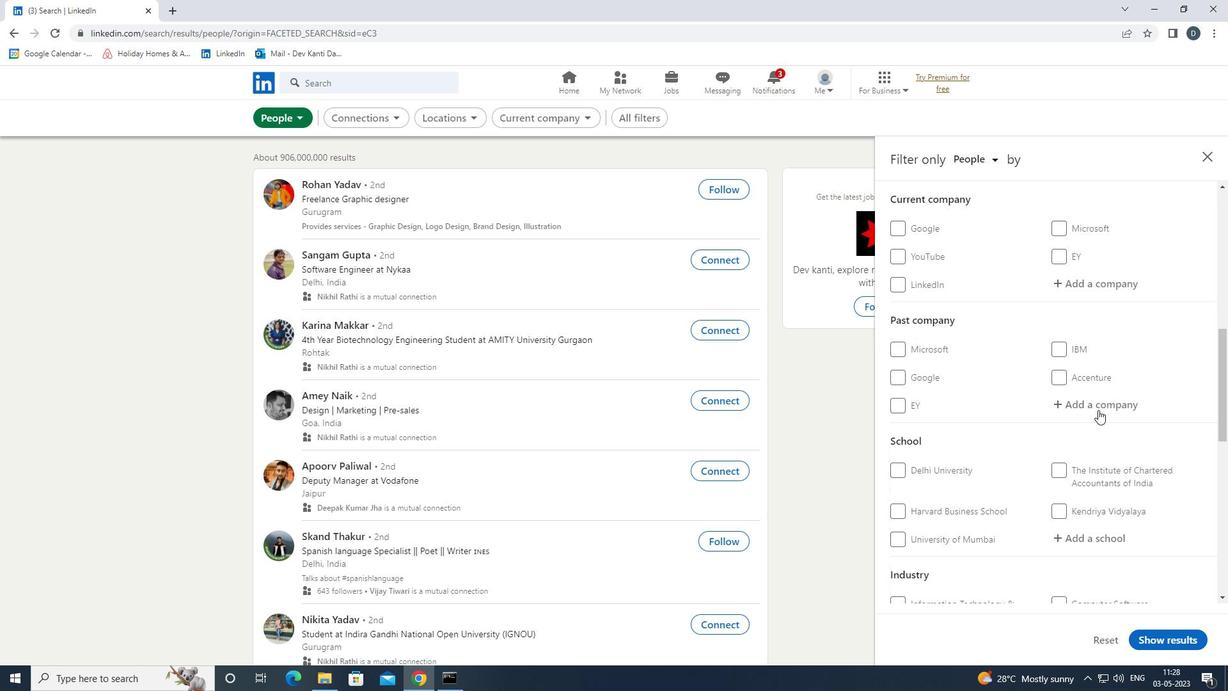 
Action: Mouse scrolled (1100, 410) with delta (0, 0)
Screenshot: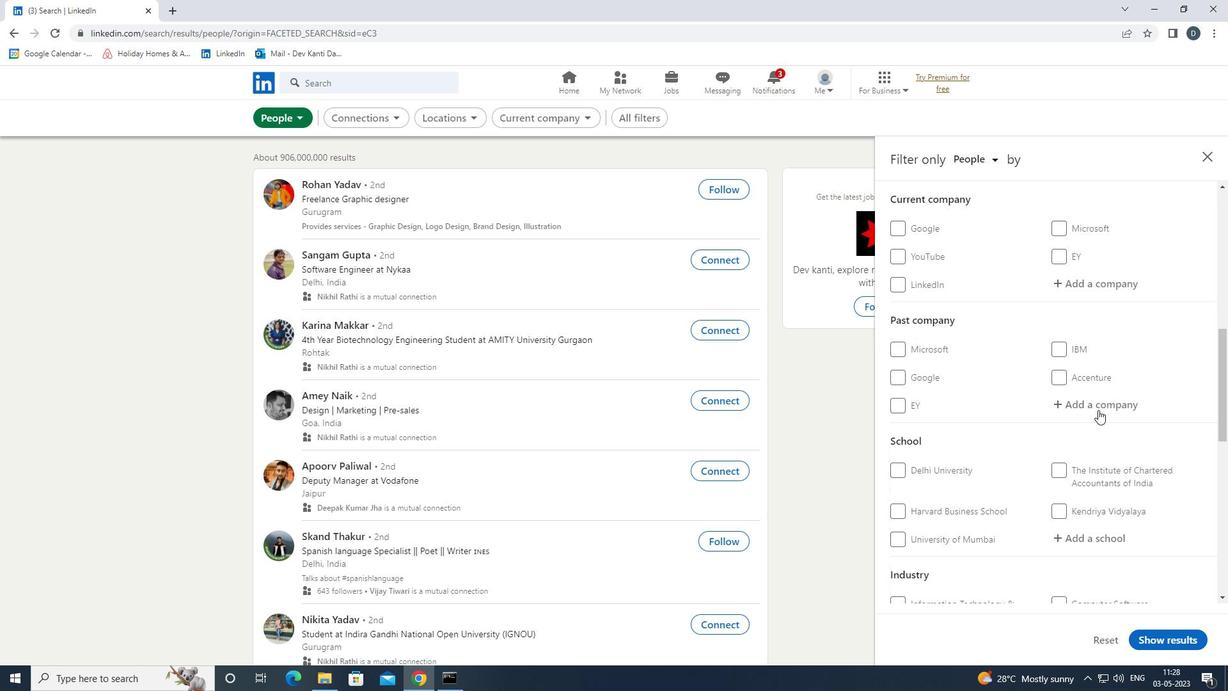 
Action: Mouse scrolled (1100, 410) with delta (0, 0)
Screenshot: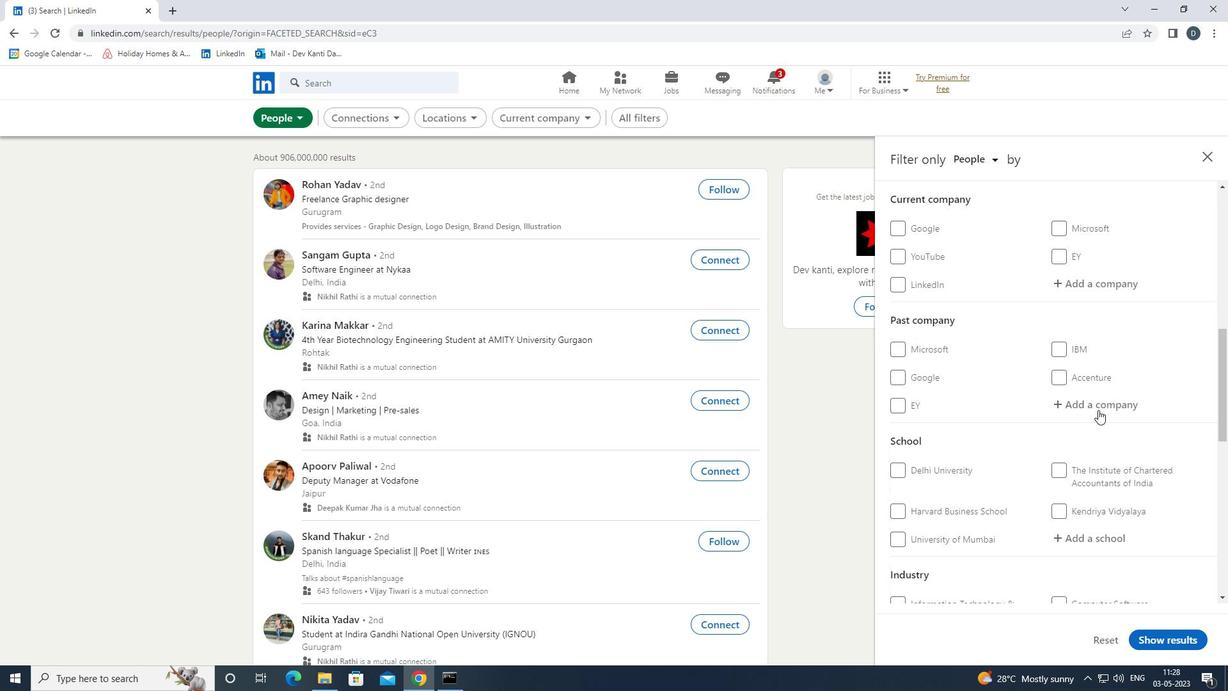 
Action: Mouse moved to (1066, 490)
Screenshot: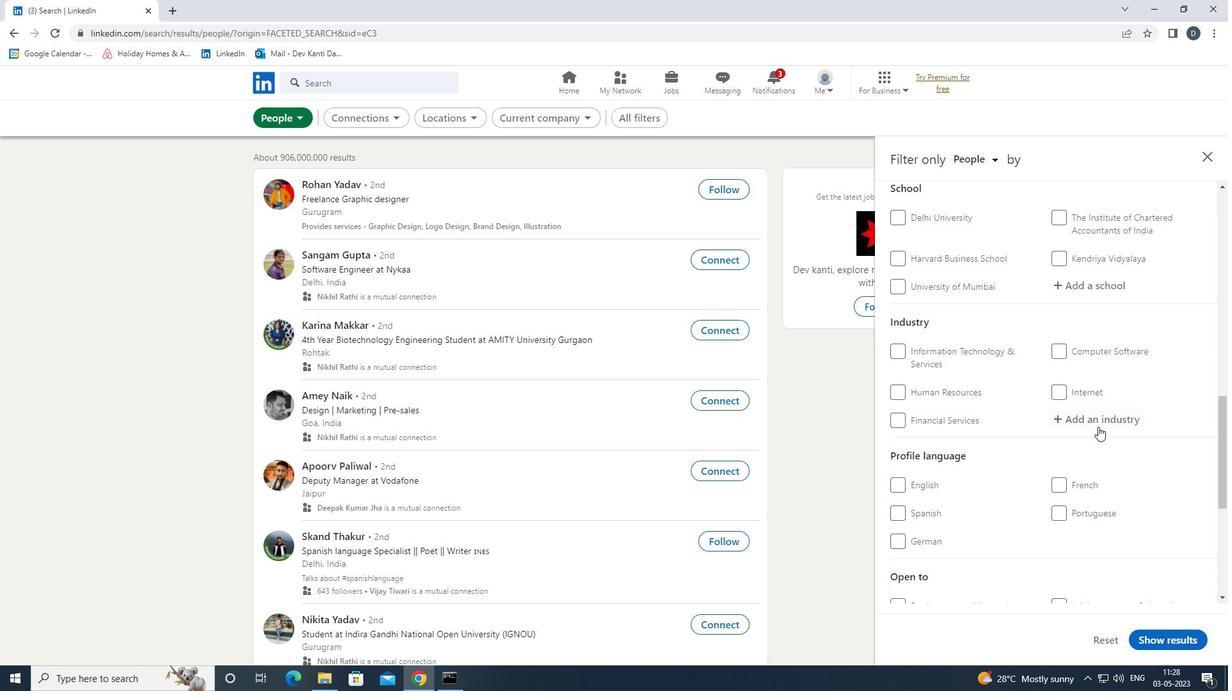 
Action: Mouse pressed left at (1066, 490)
Screenshot: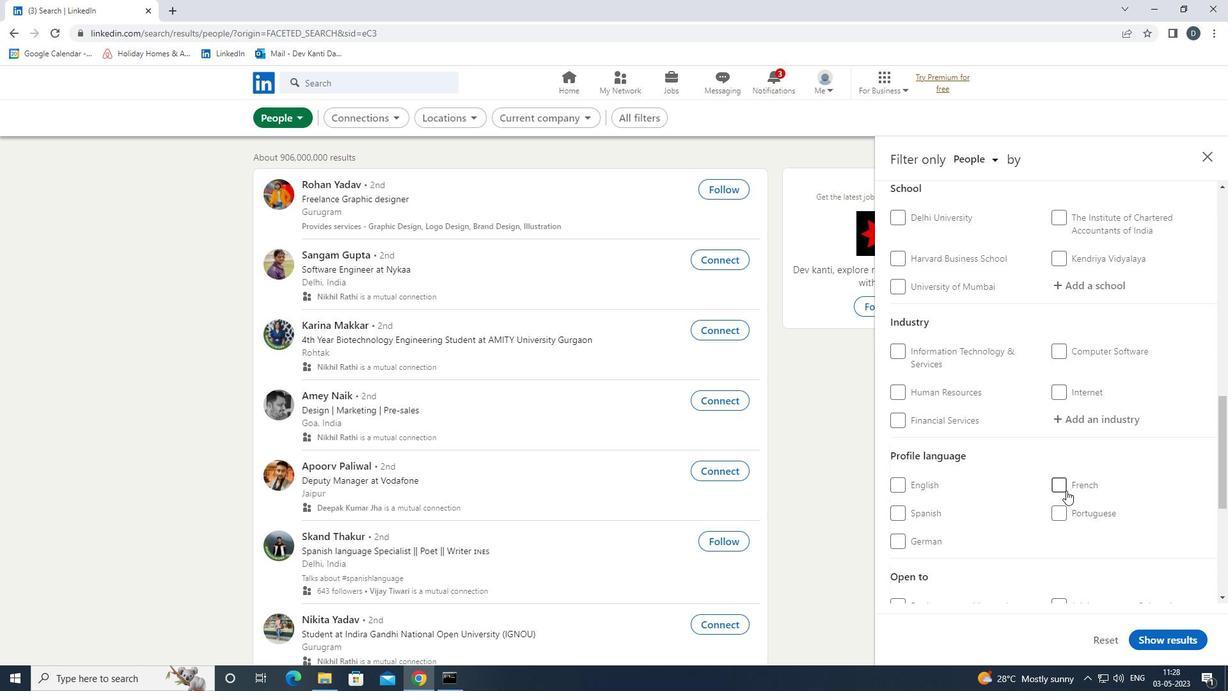 
Action: Mouse moved to (1078, 479)
Screenshot: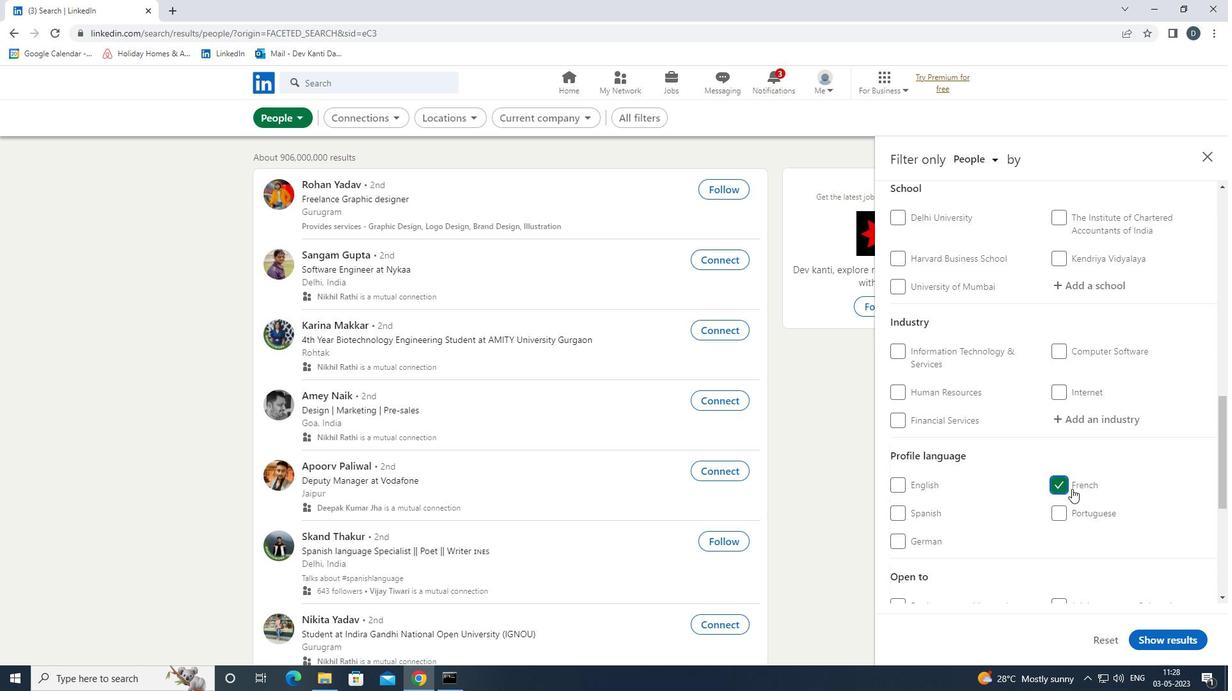 
Action: Mouse scrolled (1078, 480) with delta (0, 0)
Screenshot: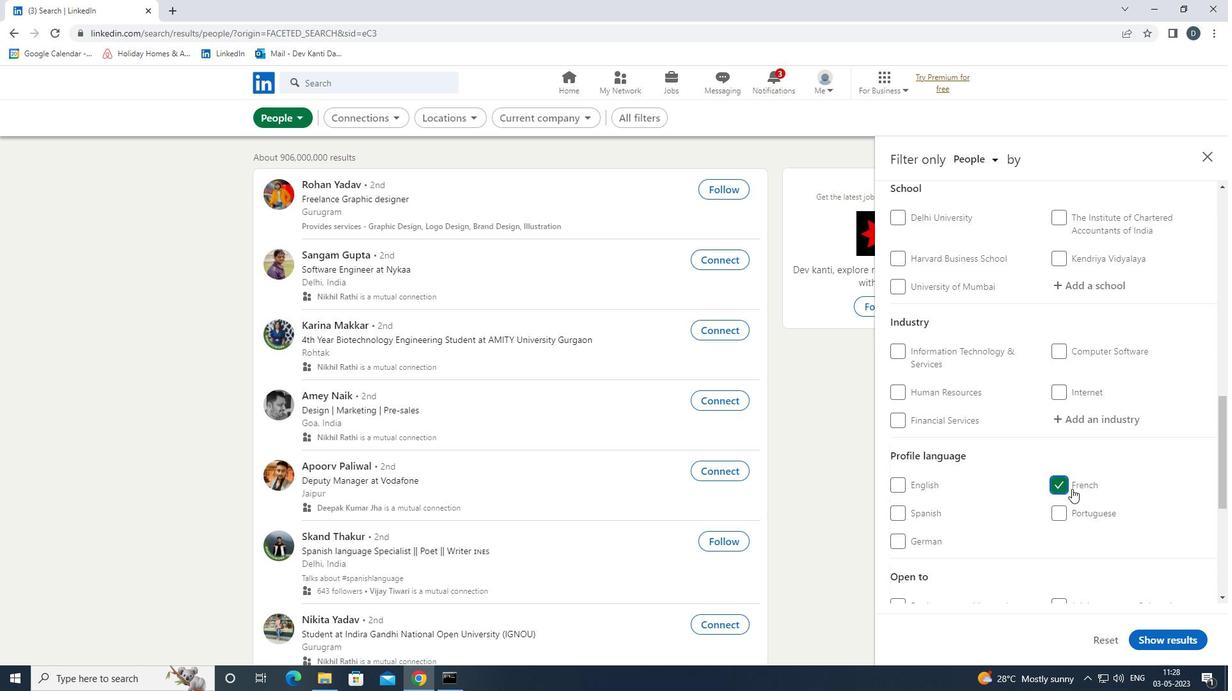 
Action: Mouse scrolled (1078, 480) with delta (0, 0)
Screenshot: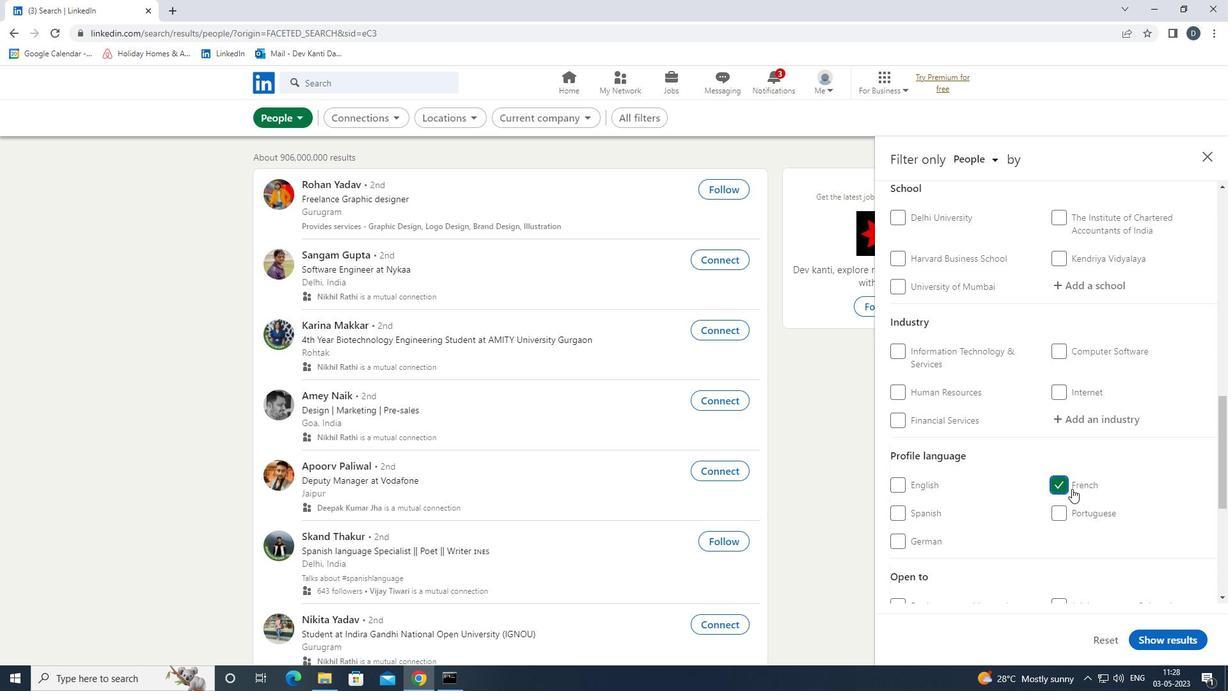 
Action: Mouse scrolled (1078, 480) with delta (0, 0)
Screenshot: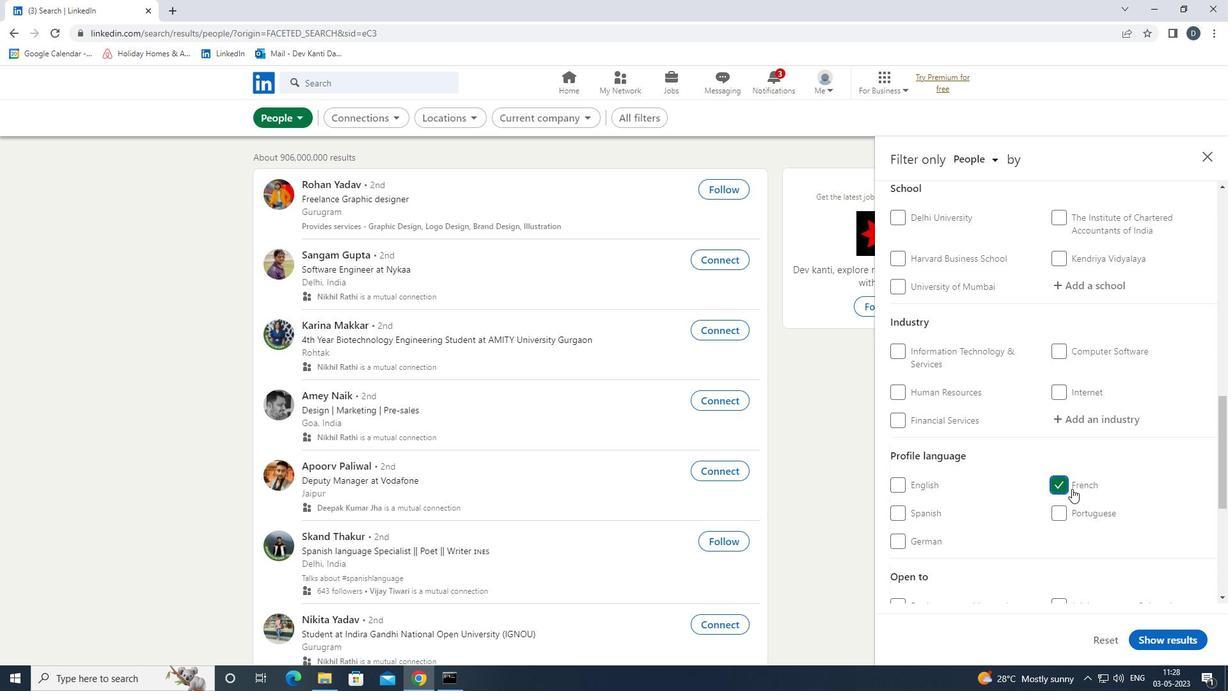 
Action: Mouse scrolled (1078, 480) with delta (0, 0)
Screenshot: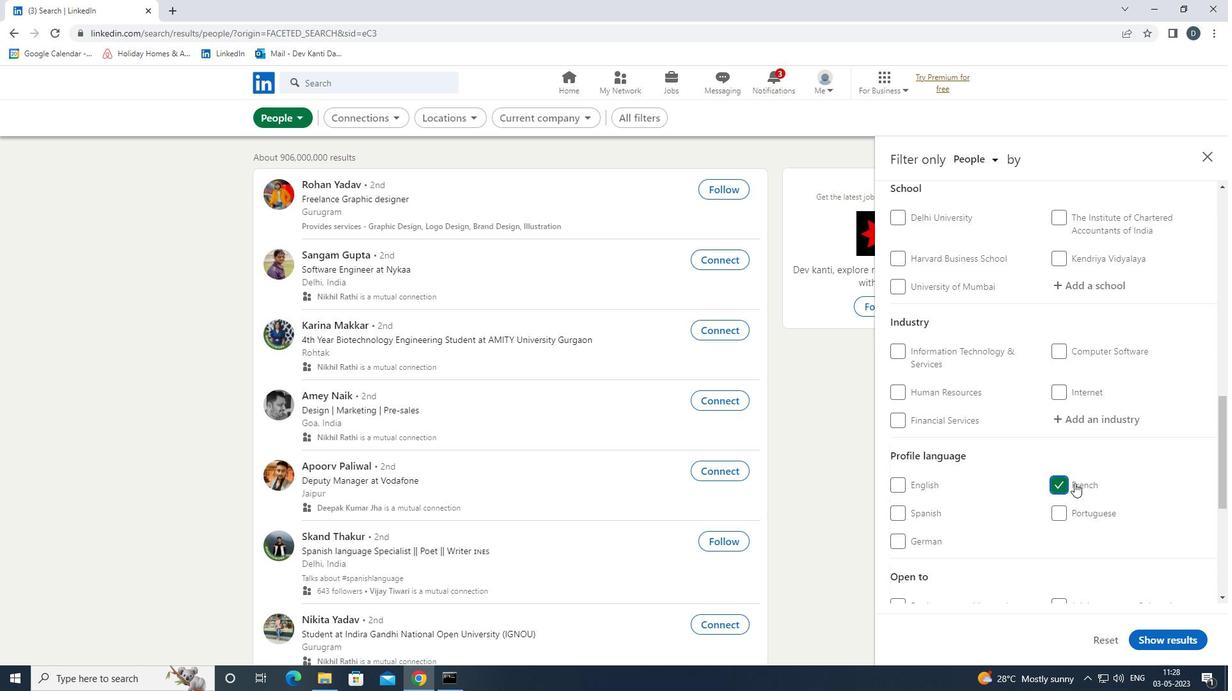 
Action: Mouse scrolled (1078, 480) with delta (0, 0)
Screenshot: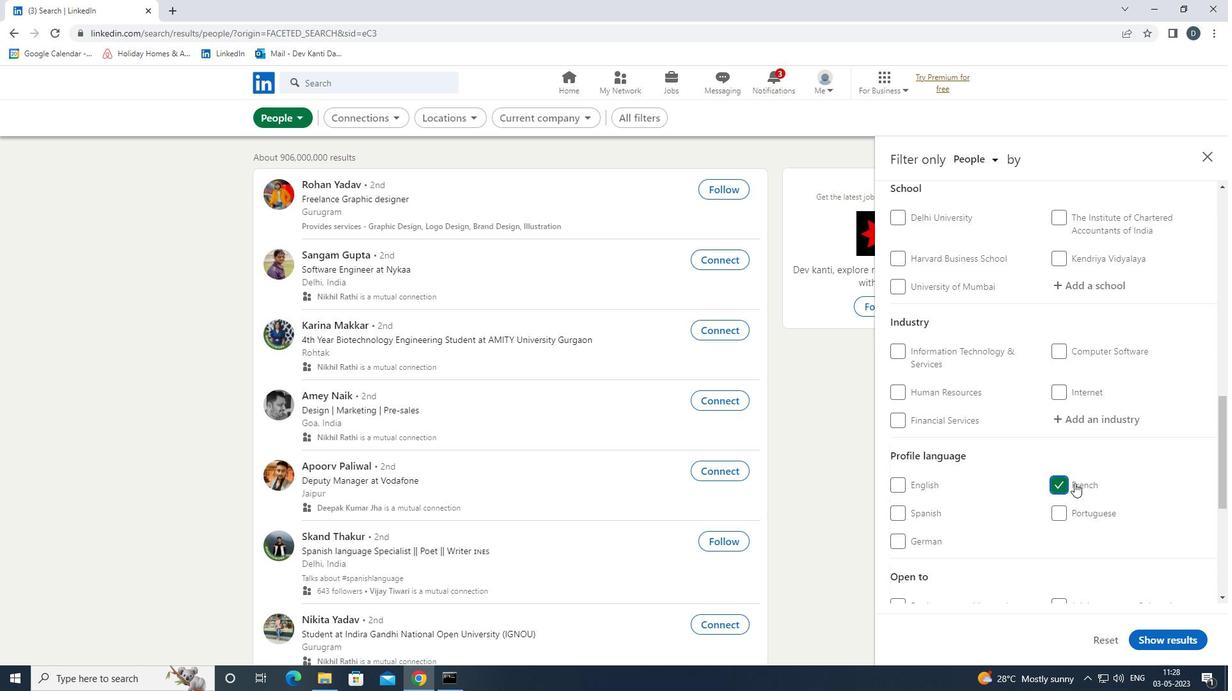 
Action: Mouse moved to (1078, 478)
Screenshot: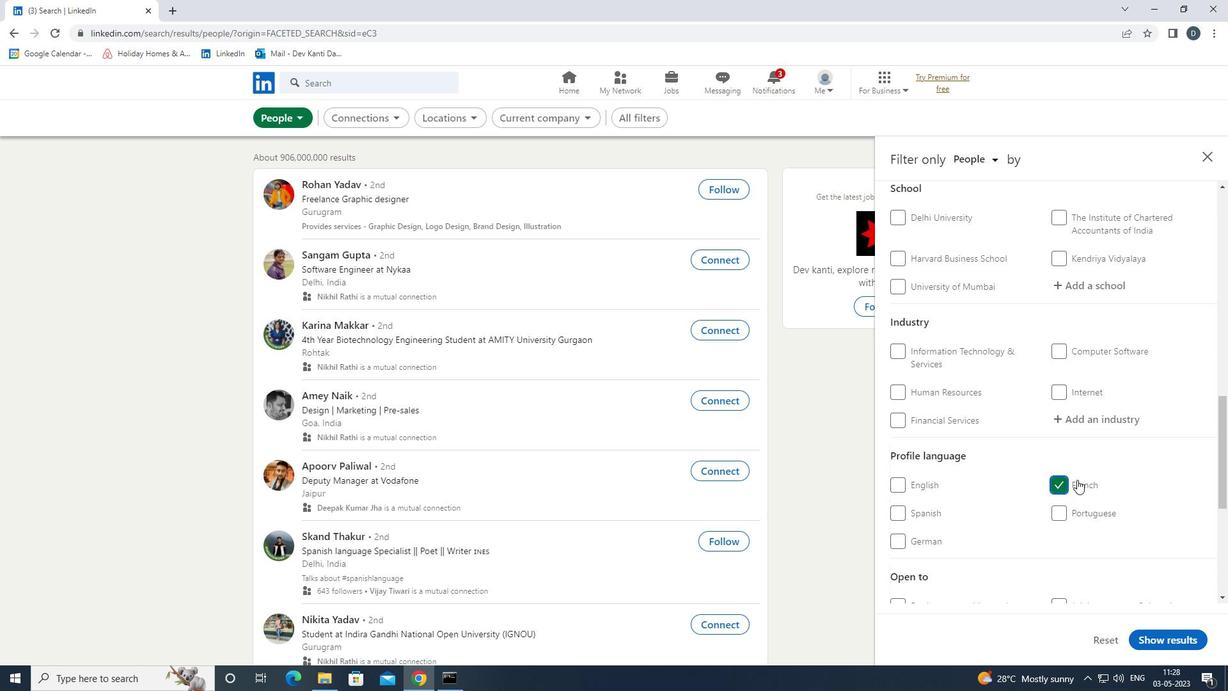 
Action: Mouse scrolled (1078, 478) with delta (0, 0)
Screenshot: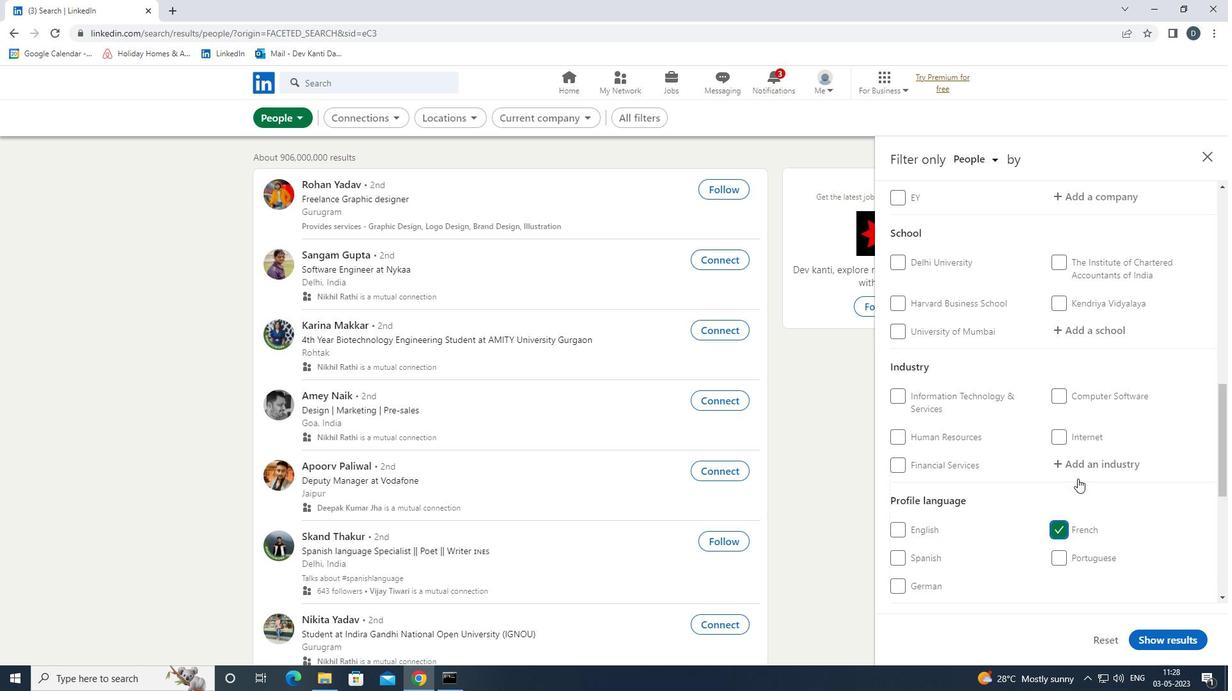 
Action: Mouse scrolled (1078, 478) with delta (0, 0)
Screenshot: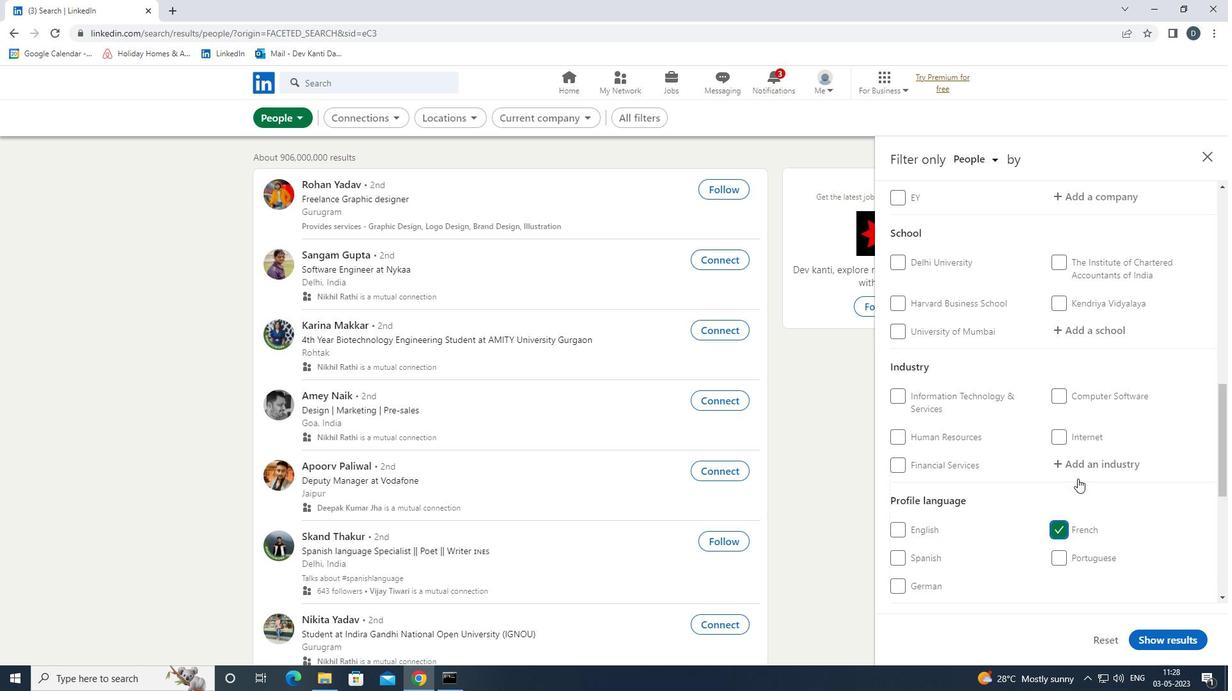 
Action: Mouse moved to (1087, 478)
Screenshot: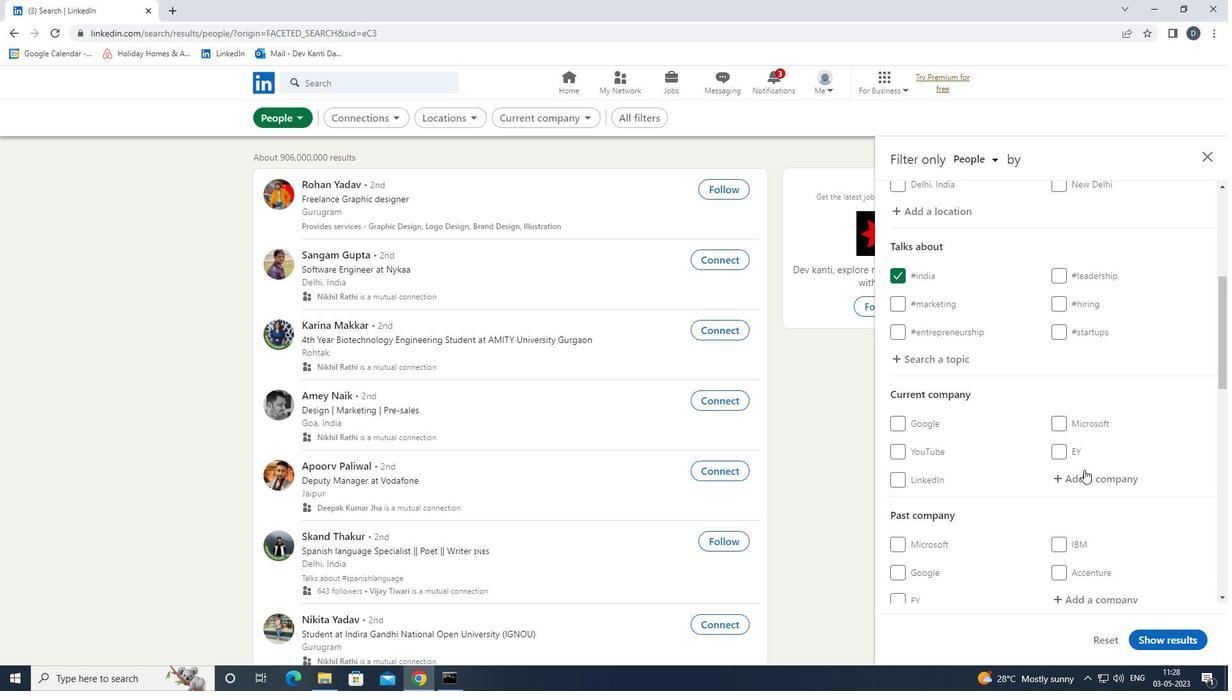 
Action: Mouse pressed left at (1087, 478)
Screenshot: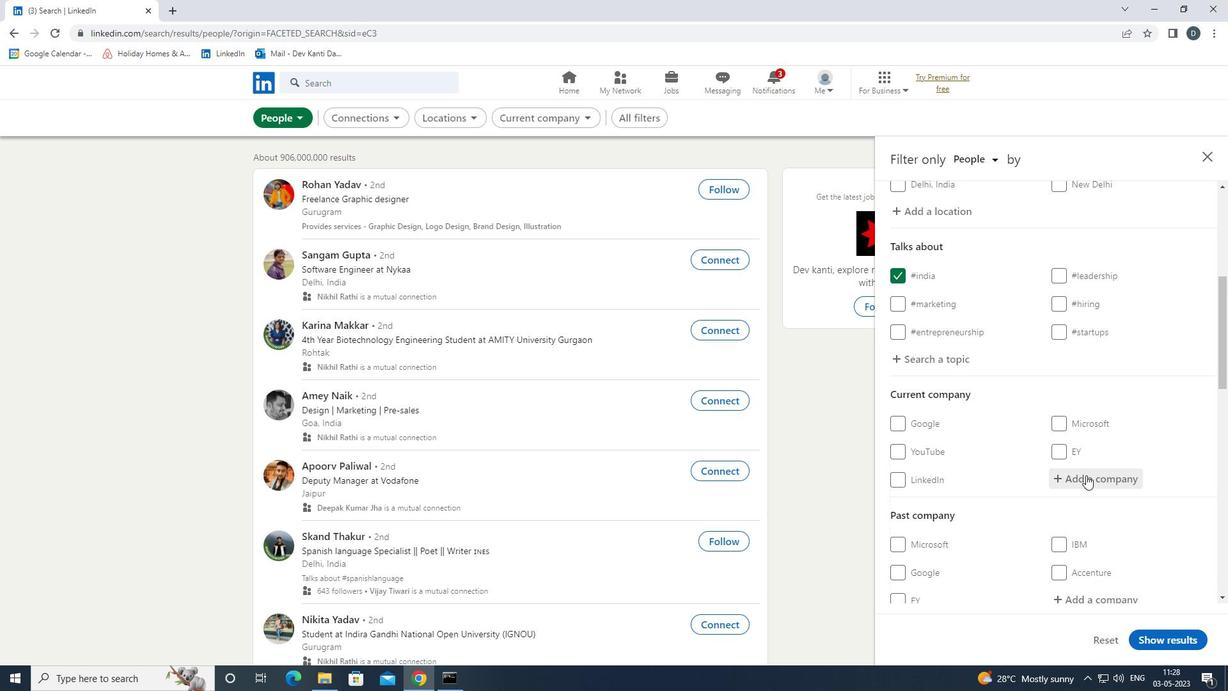 
Action: Key pressed <Key.shift><Key.shift><Key.shift>TIGI<Key.shift><Key.space><Key.shift>HR<Key.down><Key.enter>
Screenshot: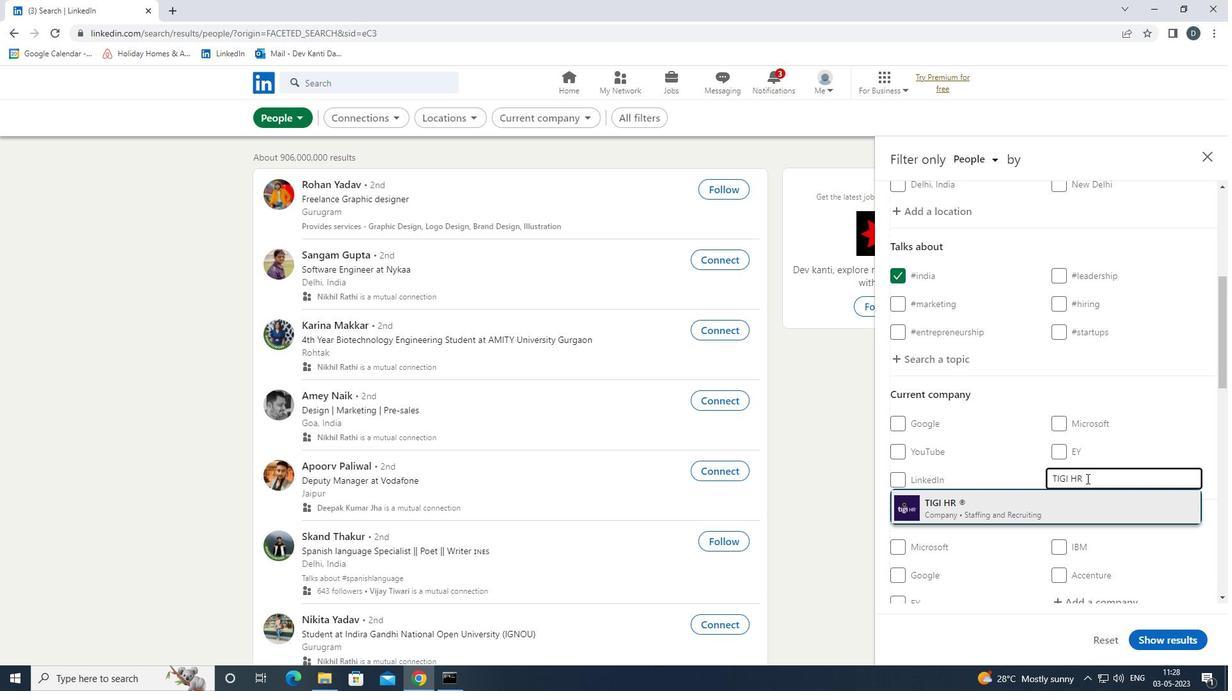
Action: Mouse moved to (1091, 481)
Screenshot: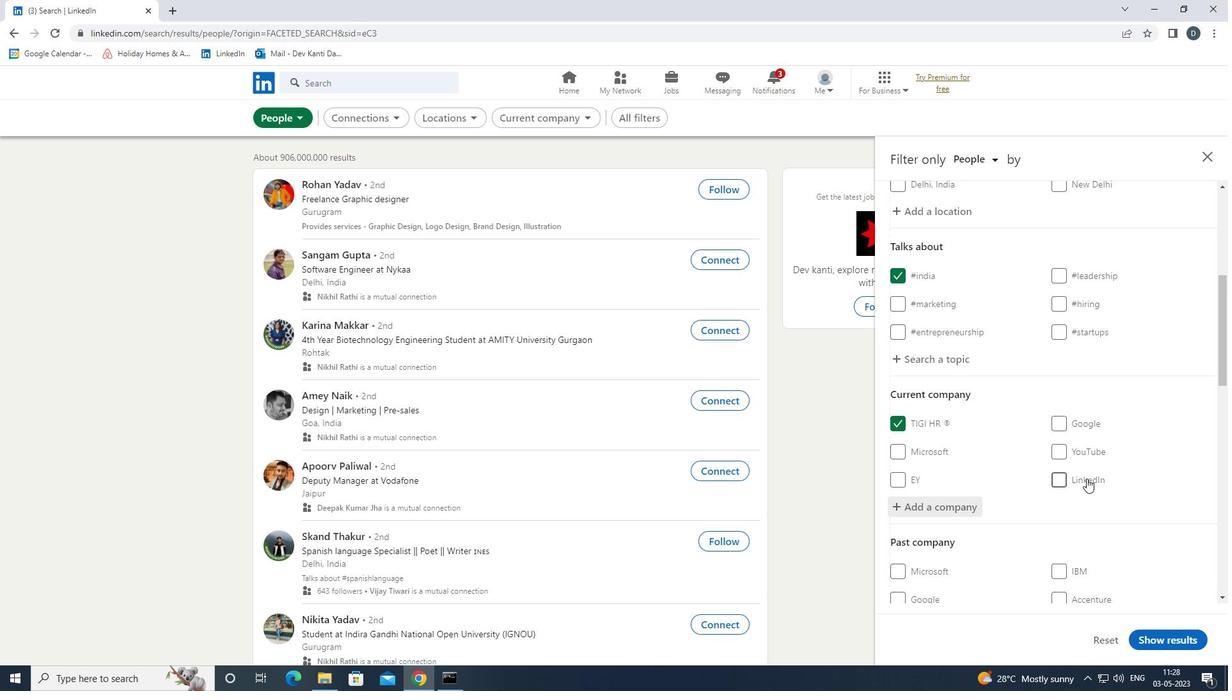 
Action: Mouse scrolled (1091, 480) with delta (0, 0)
Screenshot: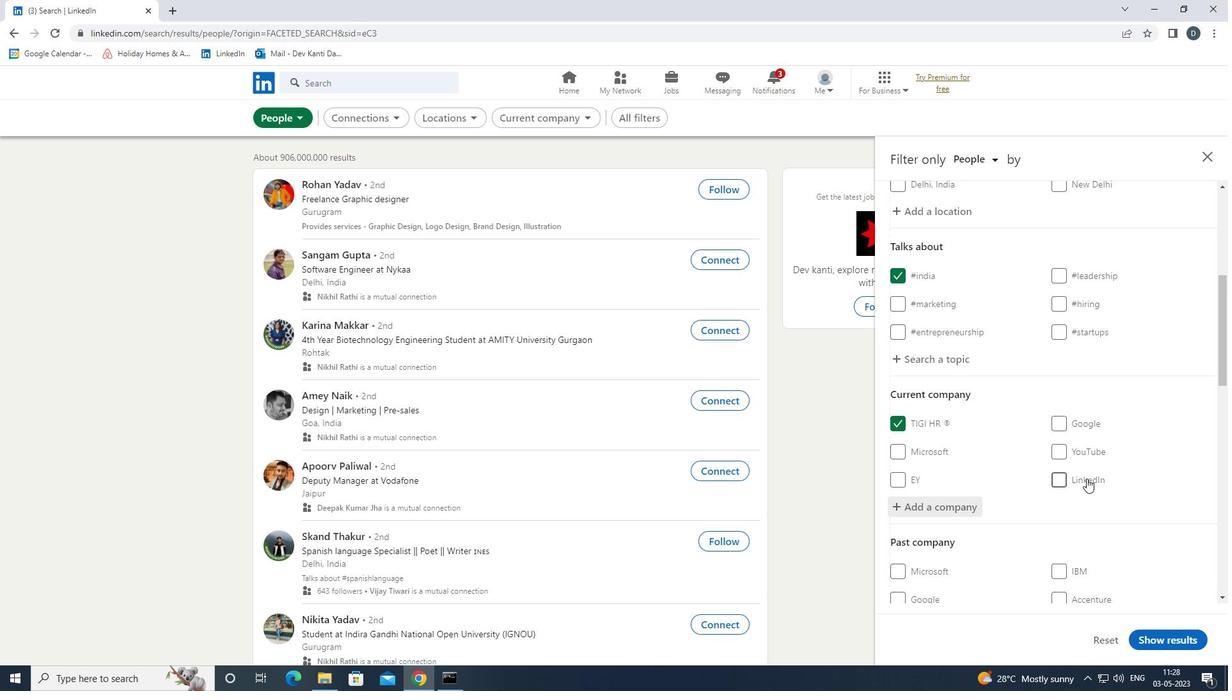 
Action: Mouse moved to (1093, 482)
Screenshot: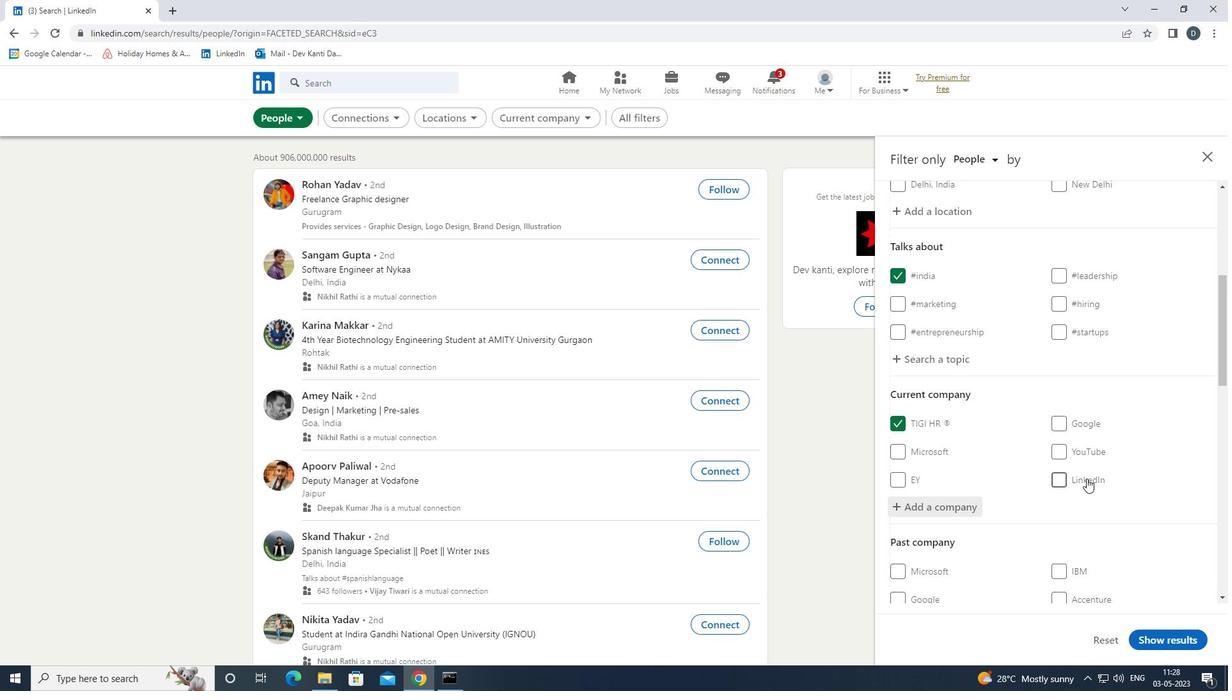 
Action: Mouse scrolled (1093, 481) with delta (0, 0)
Screenshot: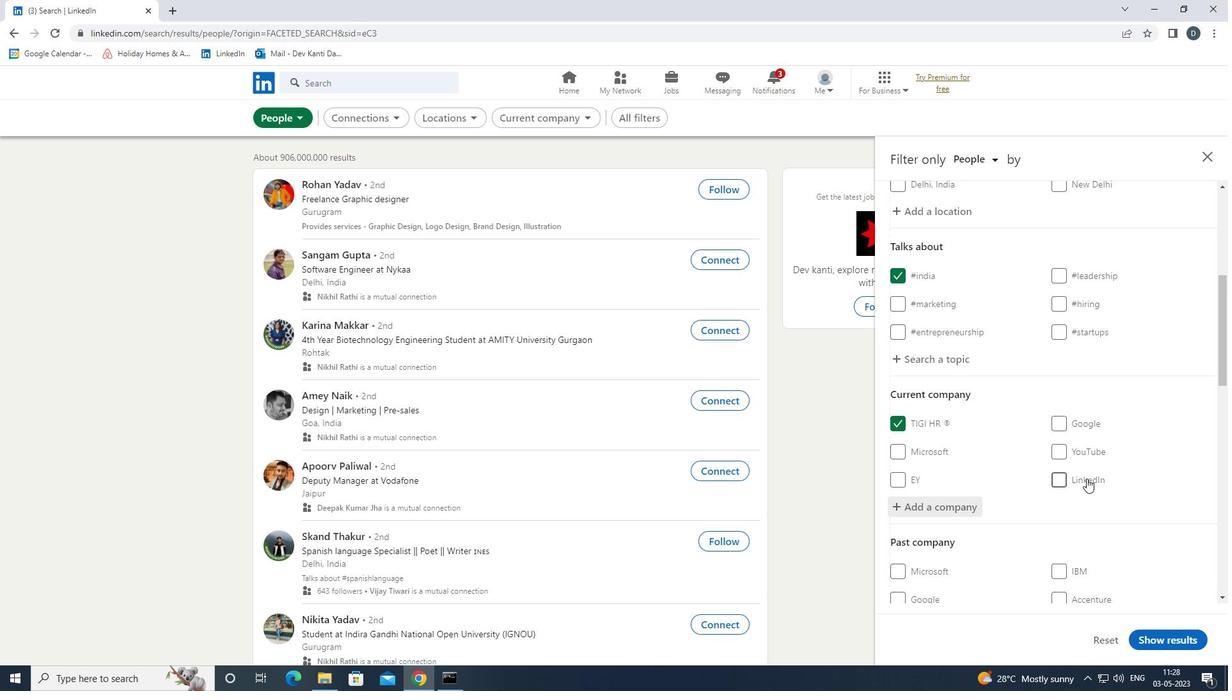 
Action: Mouse moved to (1093, 482)
Screenshot: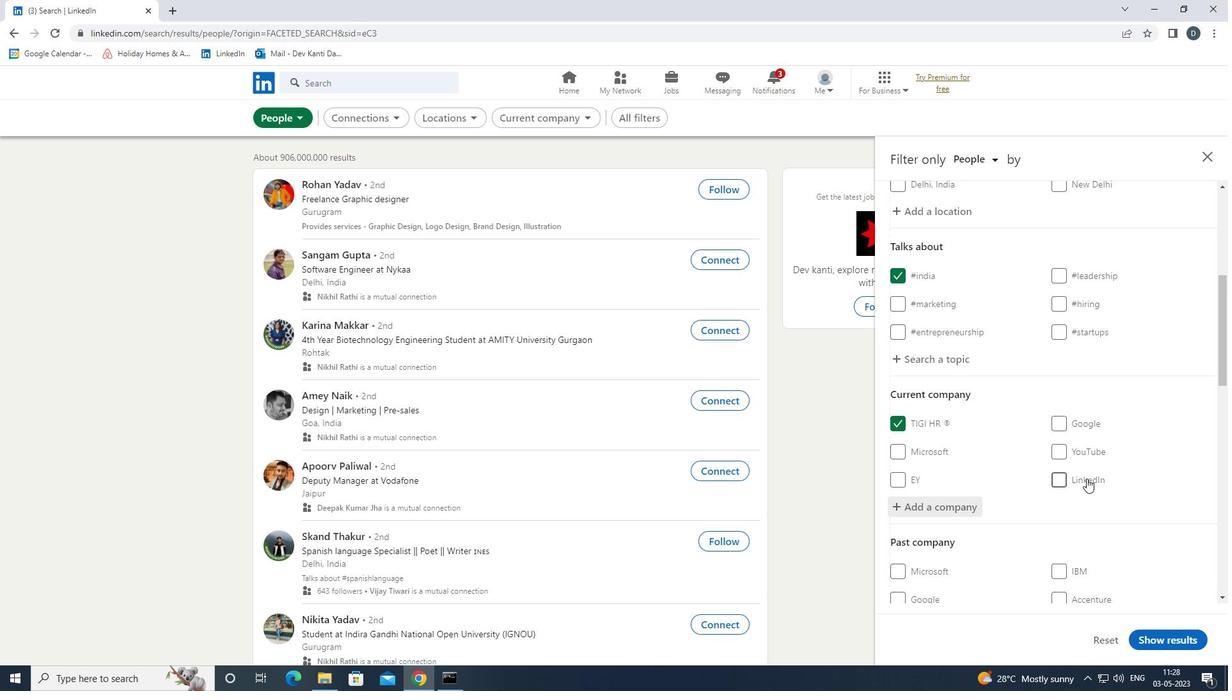 
Action: Mouse scrolled (1093, 481) with delta (0, 0)
Screenshot: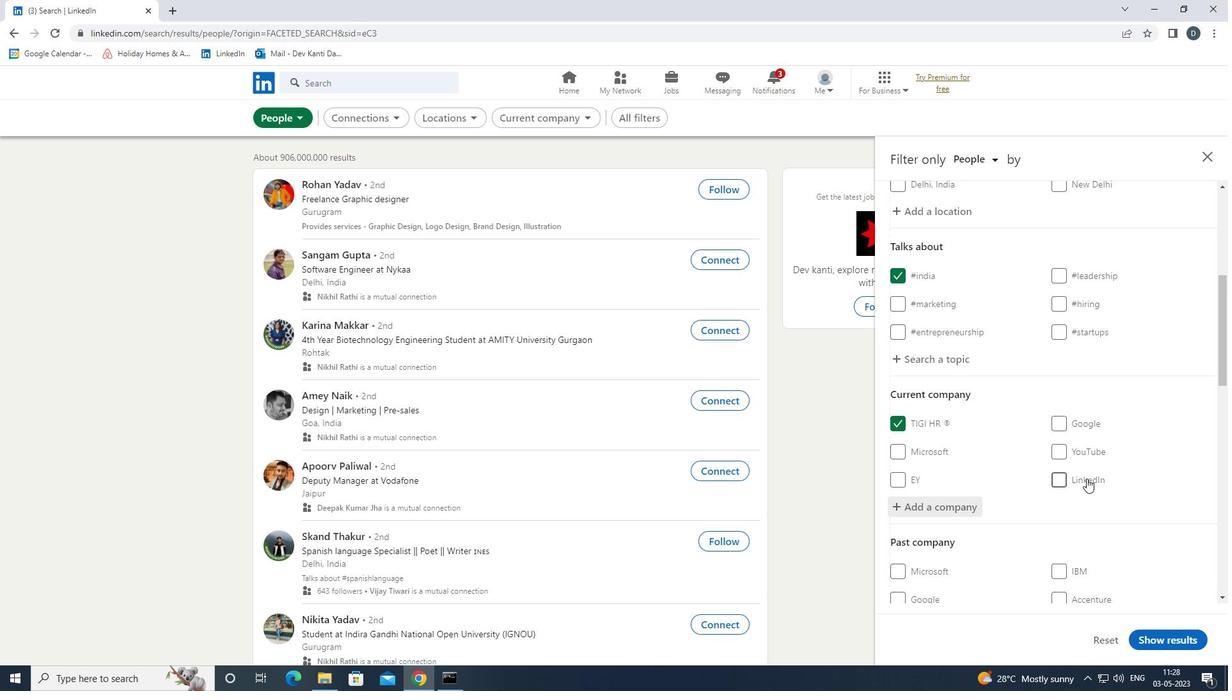 
Action: Mouse moved to (1093, 483)
Screenshot: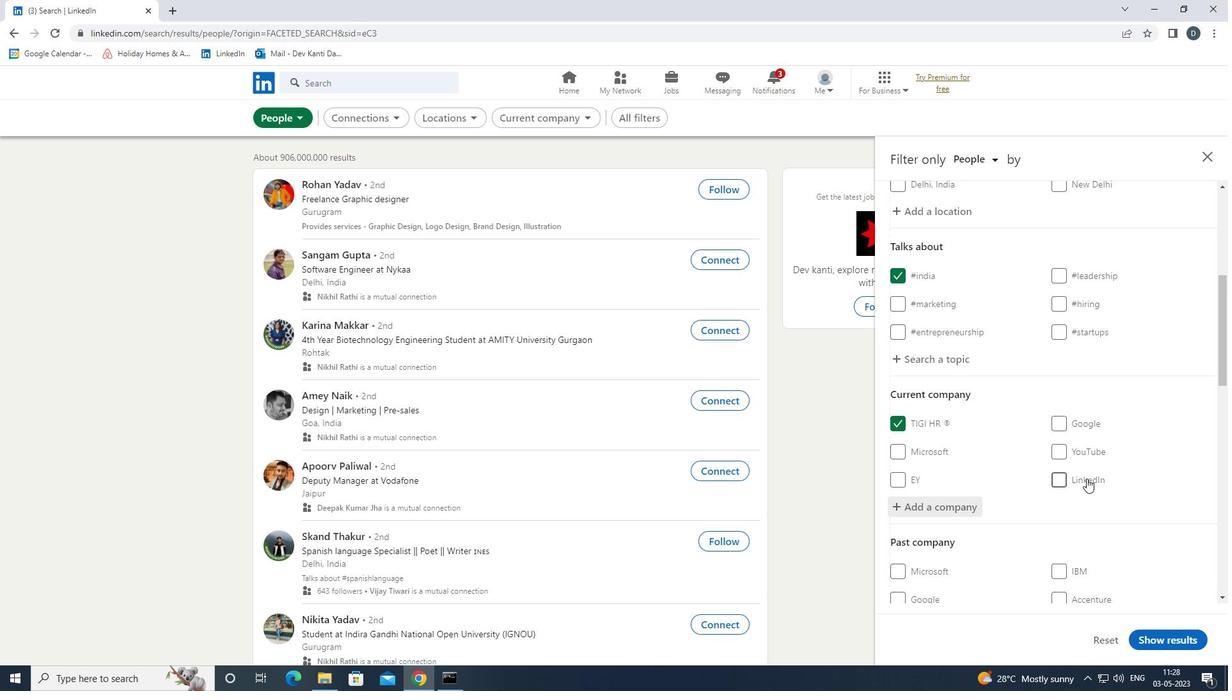 
Action: Mouse scrolled (1093, 483) with delta (0, 0)
Screenshot: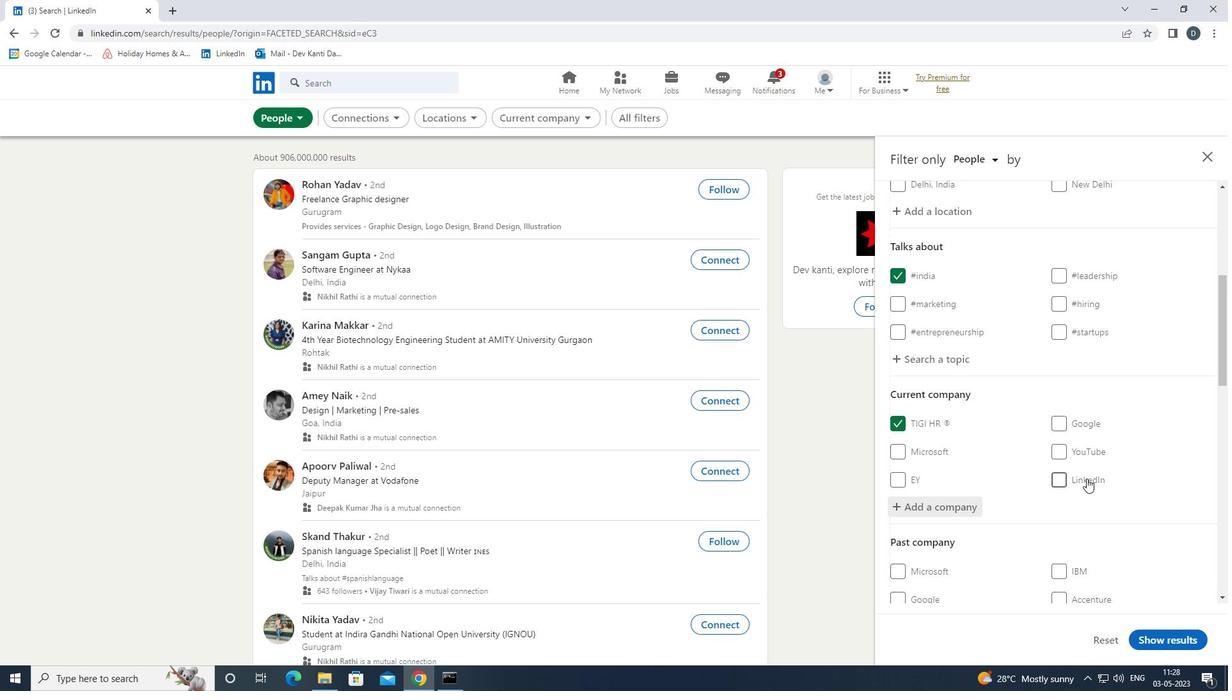 
Action: Mouse scrolled (1093, 483) with delta (0, 0)
Screenshot: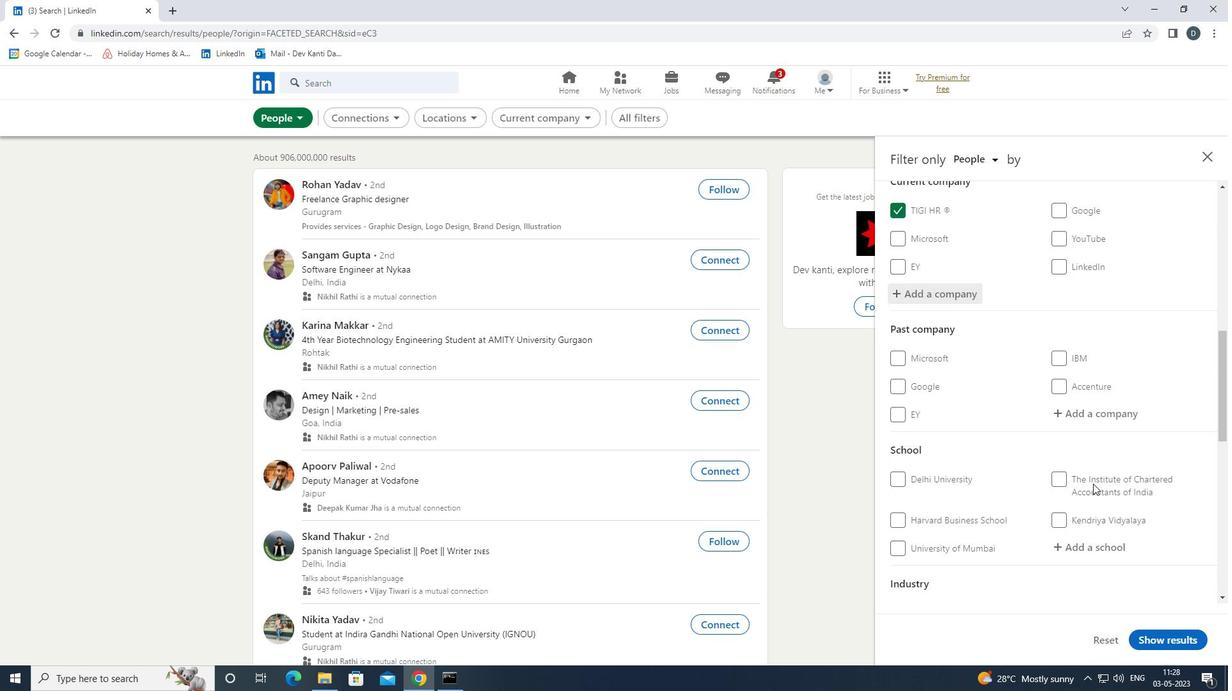 
Action: Mouse moved to (1095, 484)
Screenshot: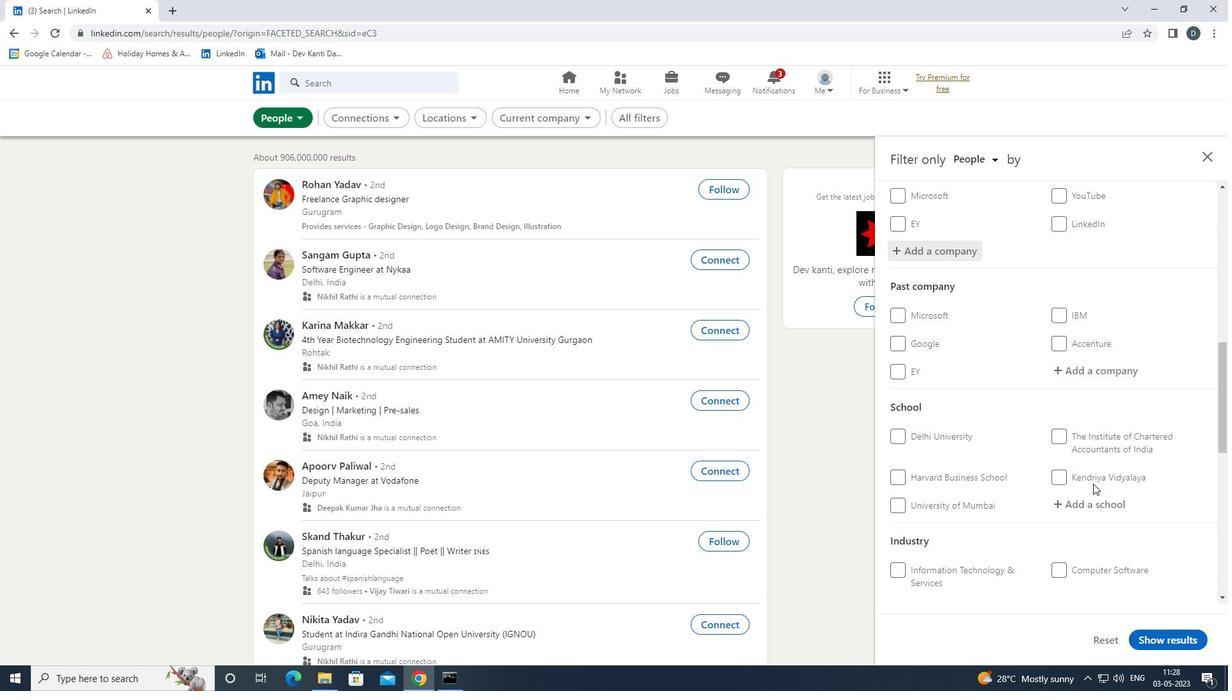 
Action: Mouse scrolled (1095, 485) with delta (0, 0)
Screenshot: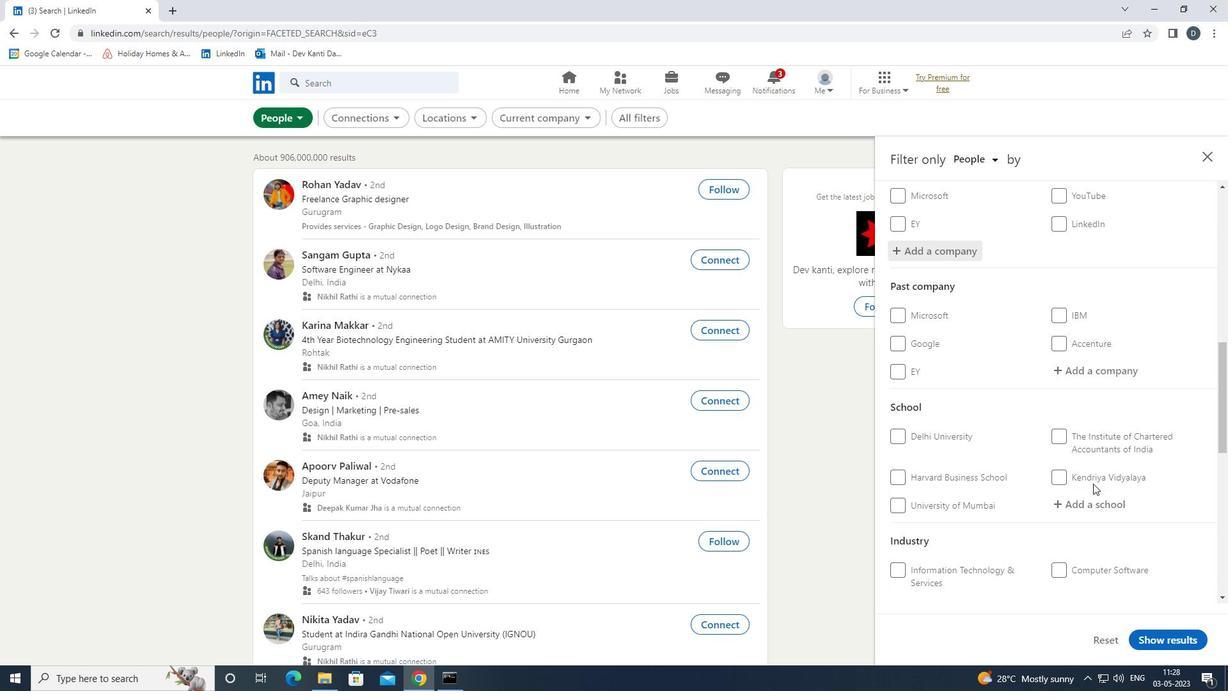 
Action: Mouse moved to (1086, 508)
Screenshot: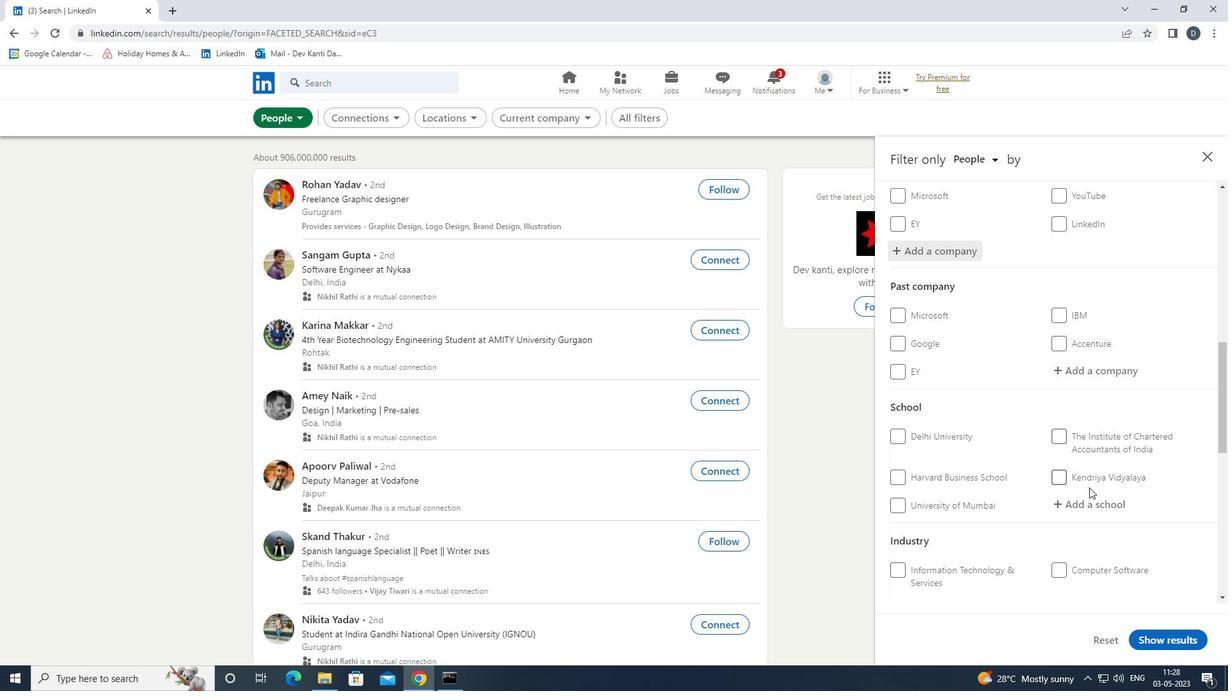
Action: Mouse pressed left at (1086, 508)
Screenshot: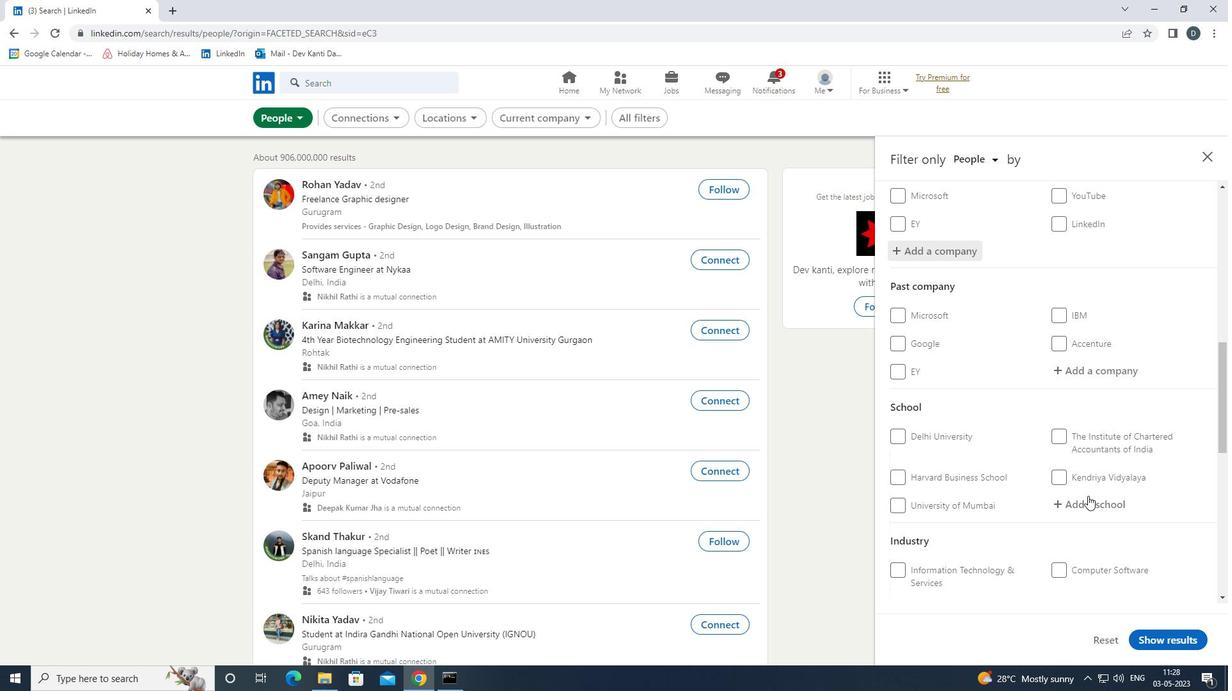 
Action: Mouse moved to (1086, 509)
Screenshot: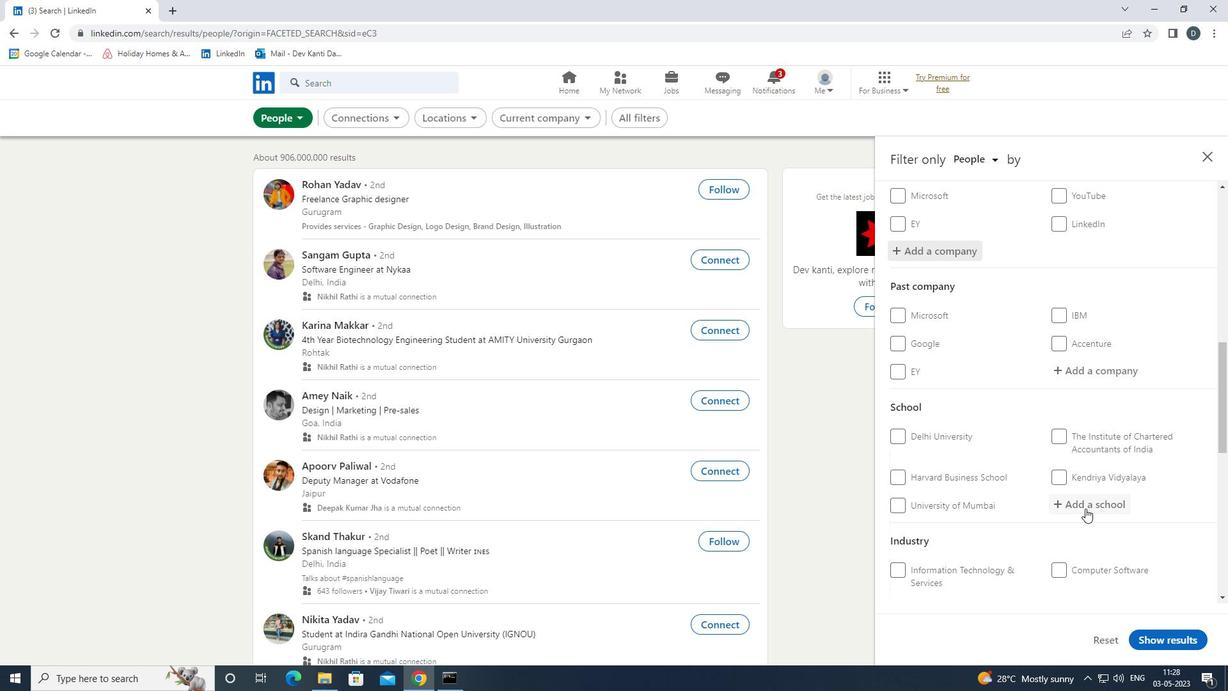 
Action: Key pressed <Key.shift>SDNB<Key.down><Key.enter>
Screenshot: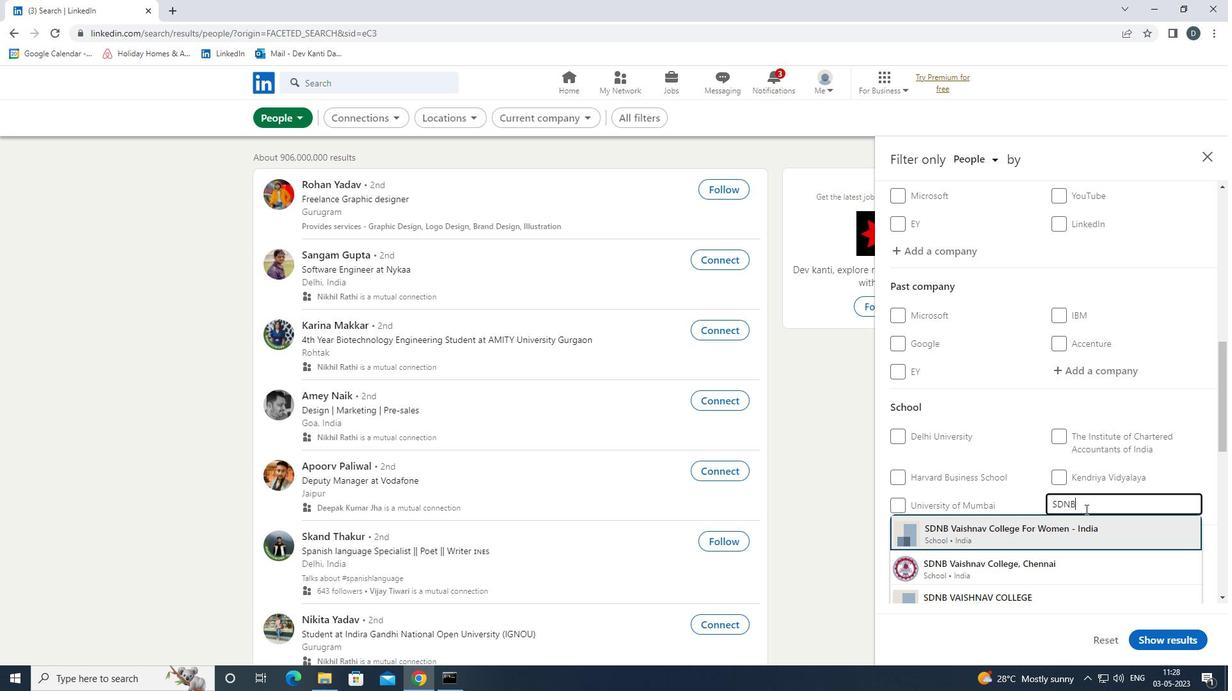 
Action: Mouse moved to (1094, 479)
Screenshot: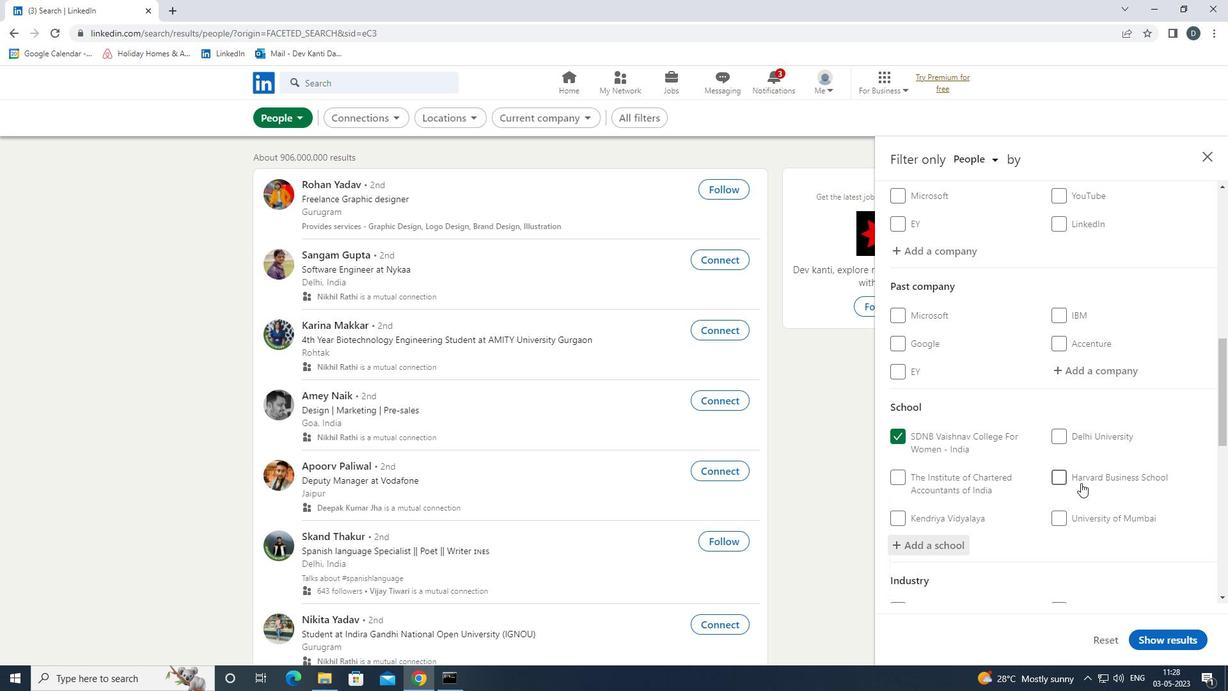 
Action: Mouse scrolled (1094, 478) with delta (0, 0)
Screenshot: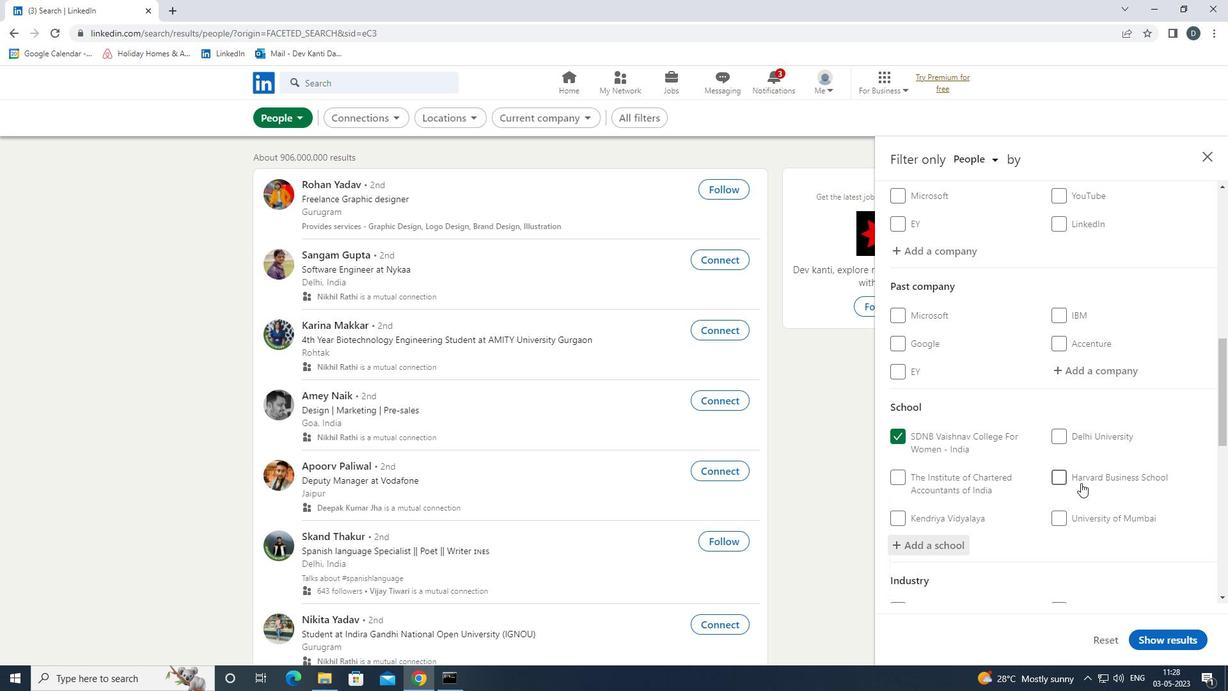 
Action: Mouse scrolled (1094, 478) with delta (0, 0)
Screenshot: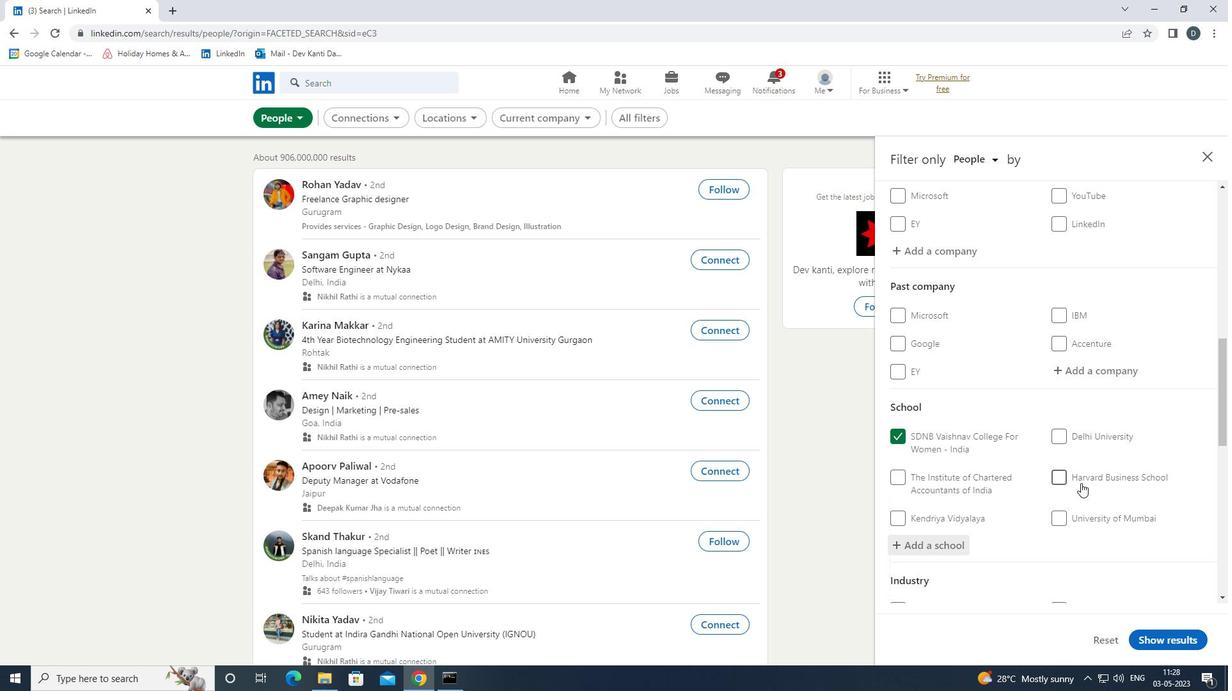 
Action: Mouse moved to (1095, 479)
Screenshot: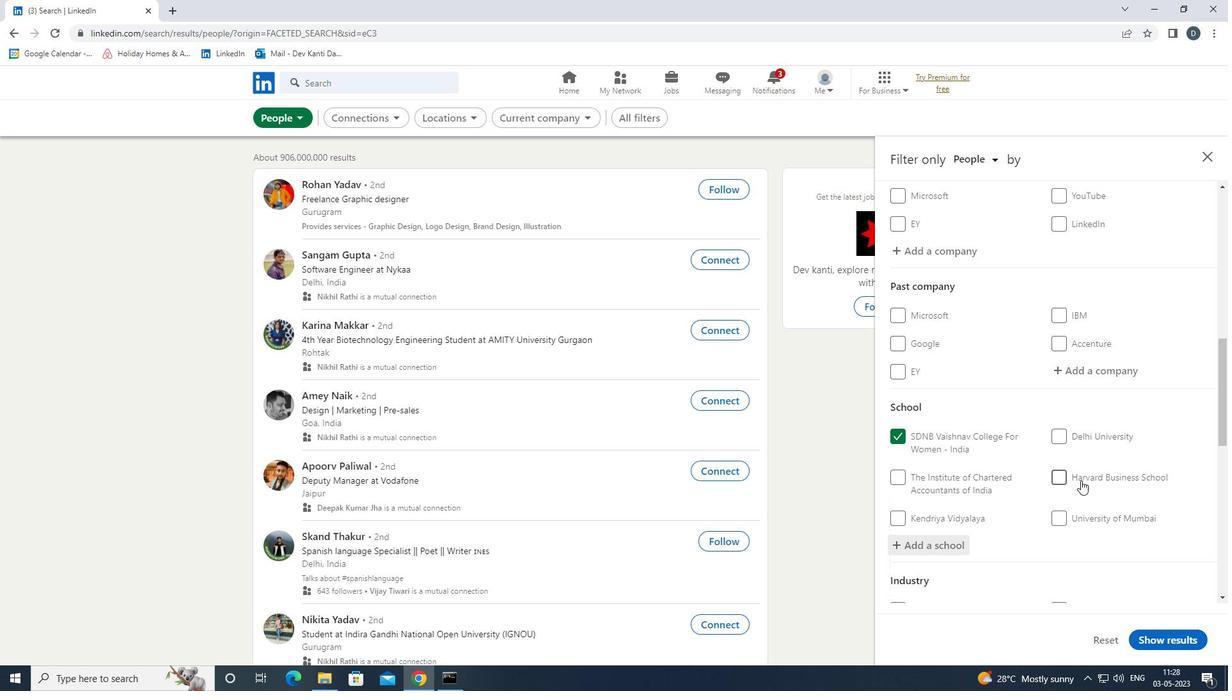 
Action: Mouse scrolled (1095, 478) with delta (0, 0)
Screenshot: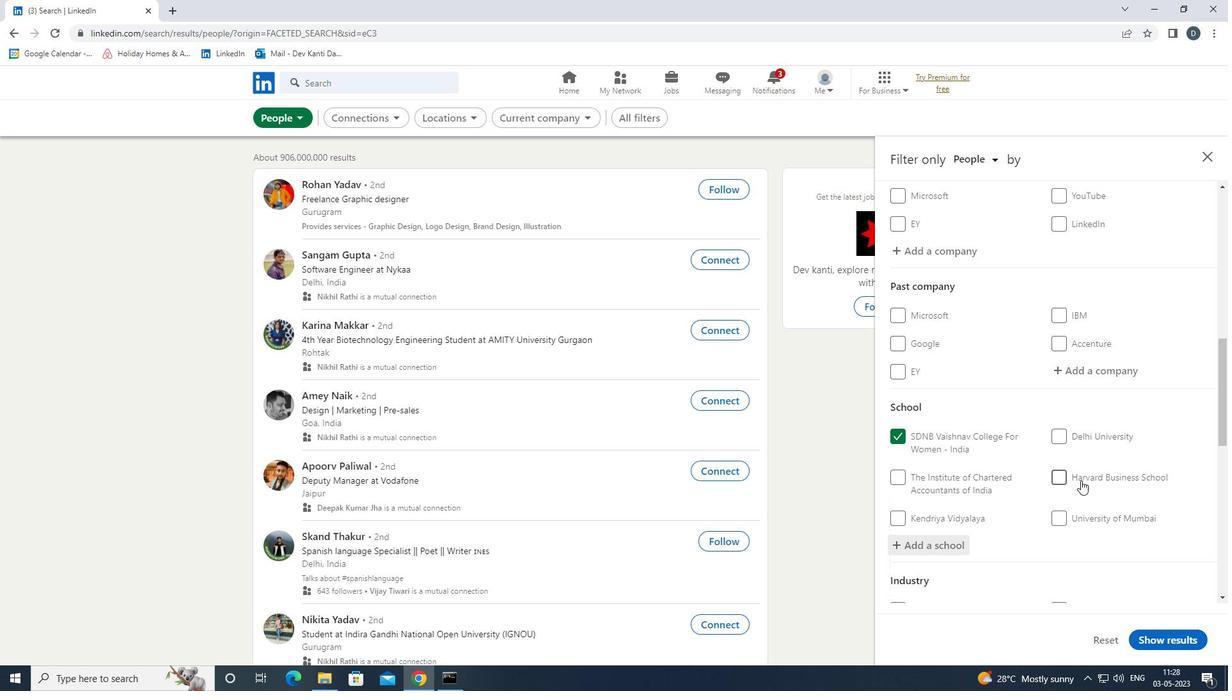 
Action: Mouse moved to (1097, 478)
Screenshot: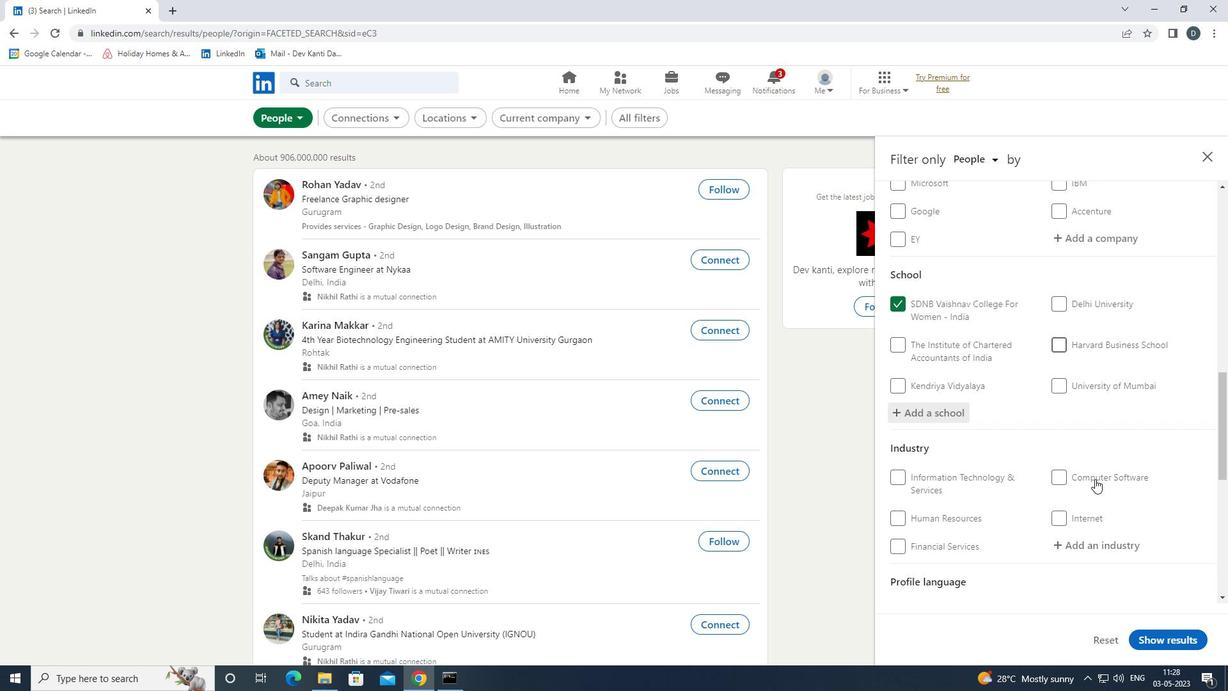 
Action: Mouse scrolled (1097, 477) with delta (0, 0)
Screenshot: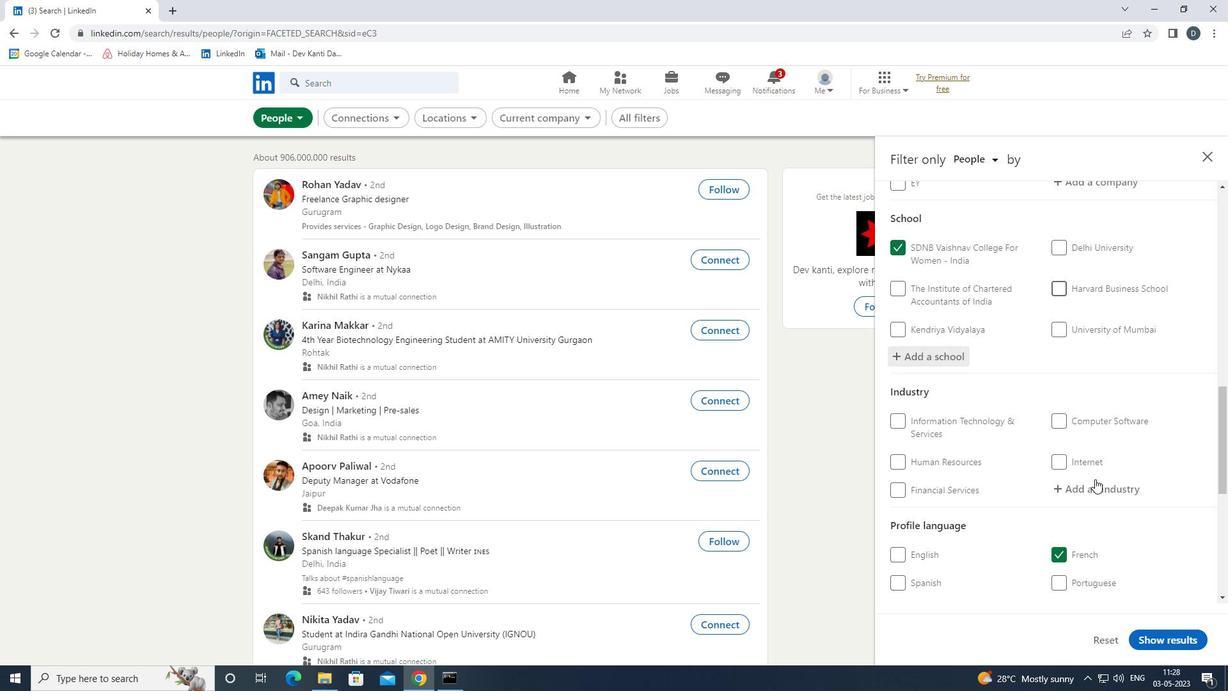 
Action: Mouse moved to (1097, 476)
Screenshot: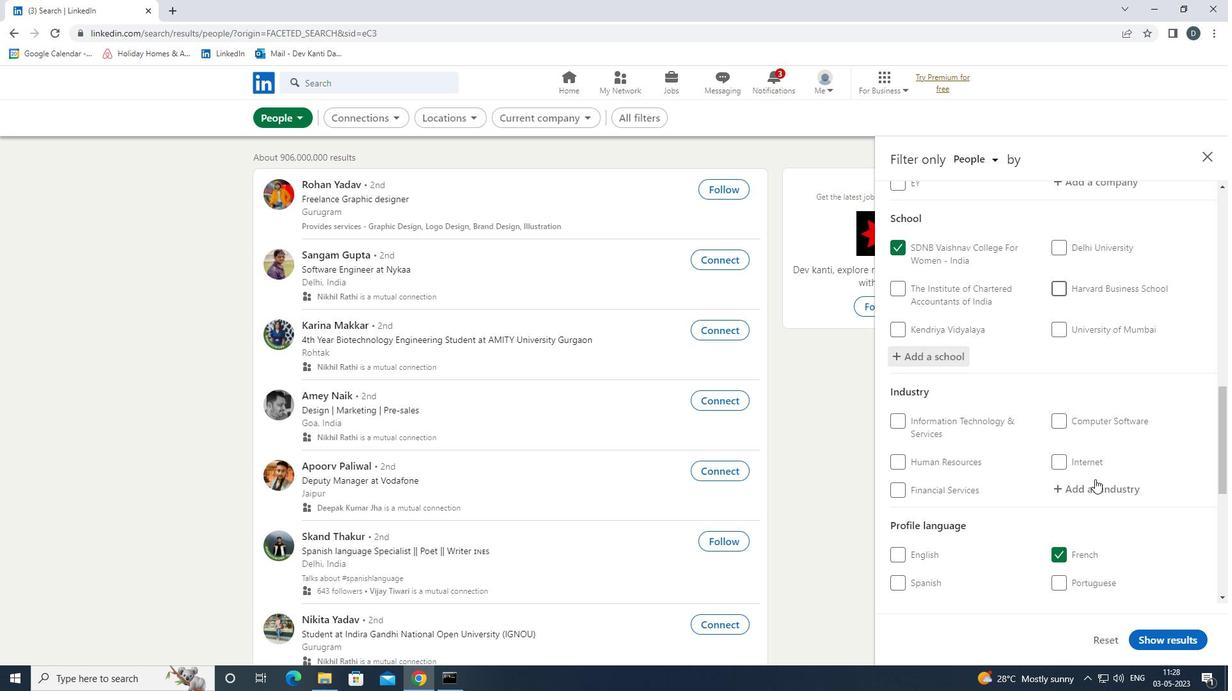 
Action: Mouse scrolled (1097, 475) with delta (0, 0)
Screenshot: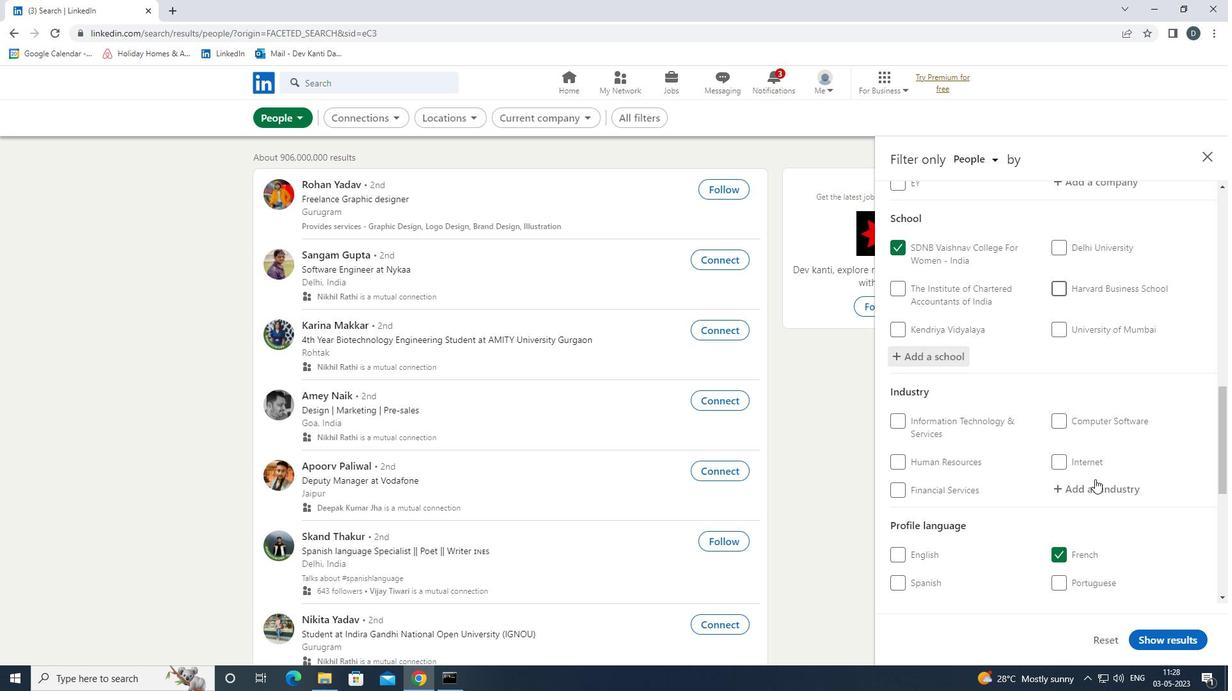 
Action: Mouse moved to (1087, 352)
Screenshot: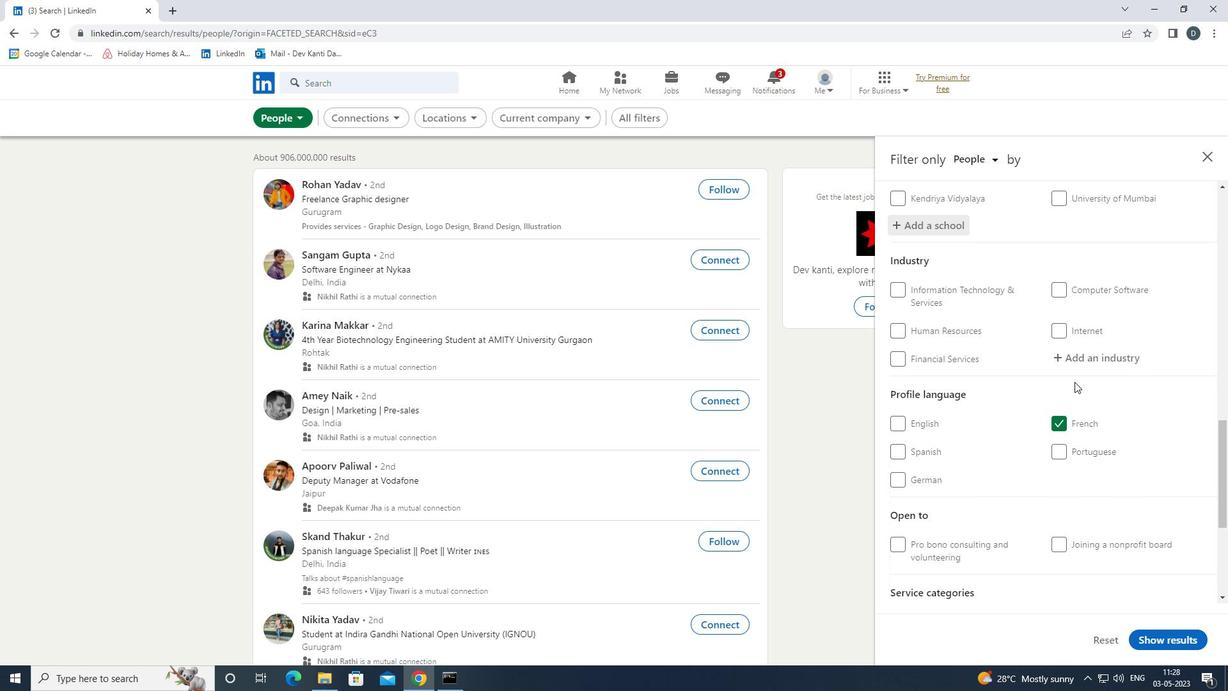 
Action: Mouse pressed left at (1087, 352)
Screenshot: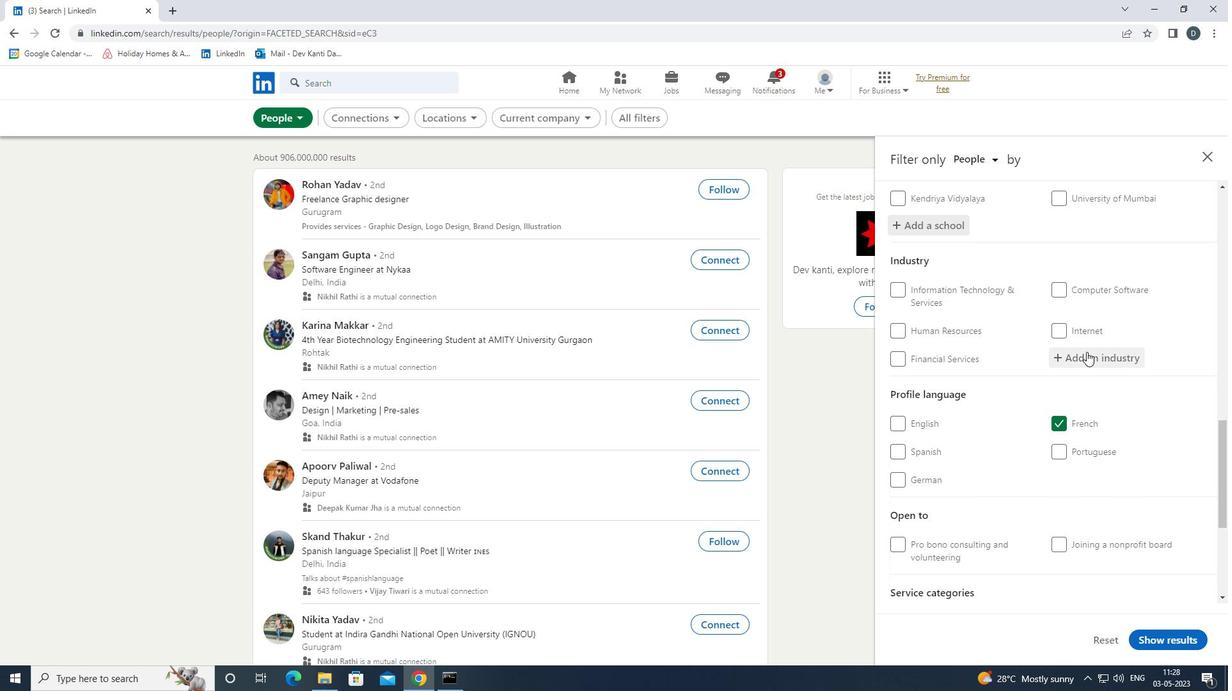 
Action: Key pressed <Key.shift><Key.shift><Key.shift><Key.shift><Key.shift><Key.shift>TURNED<Key.space><Key.shift>PRO<Key.down><Key.enter>
Screenshot: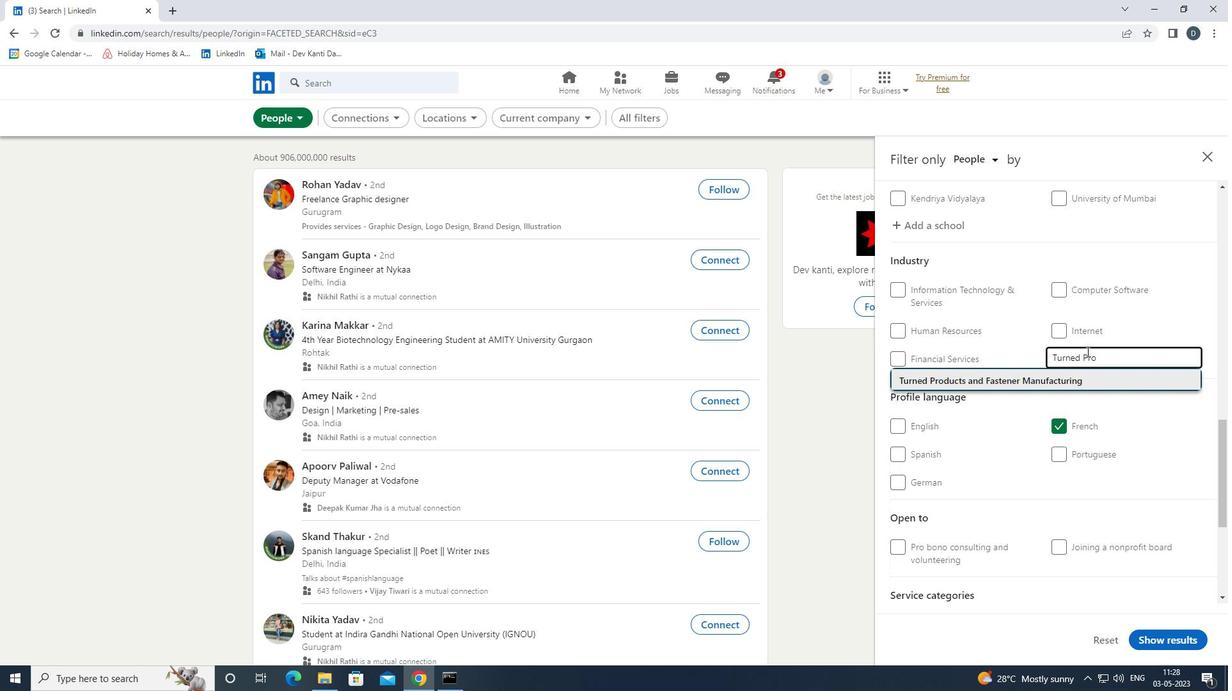 
Action: Mouse moved to (1086, 363)
Screenshot: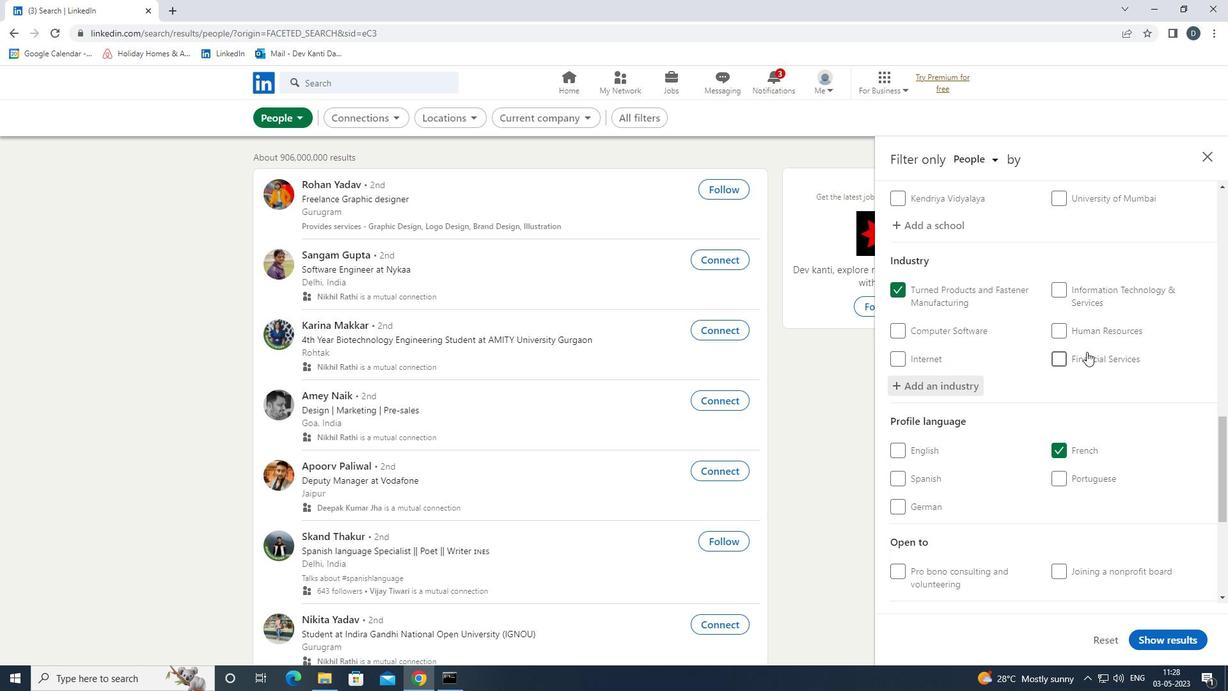 
Action: Mouse scrolled (1086, 362) with delta (0, 0)
Screenshot: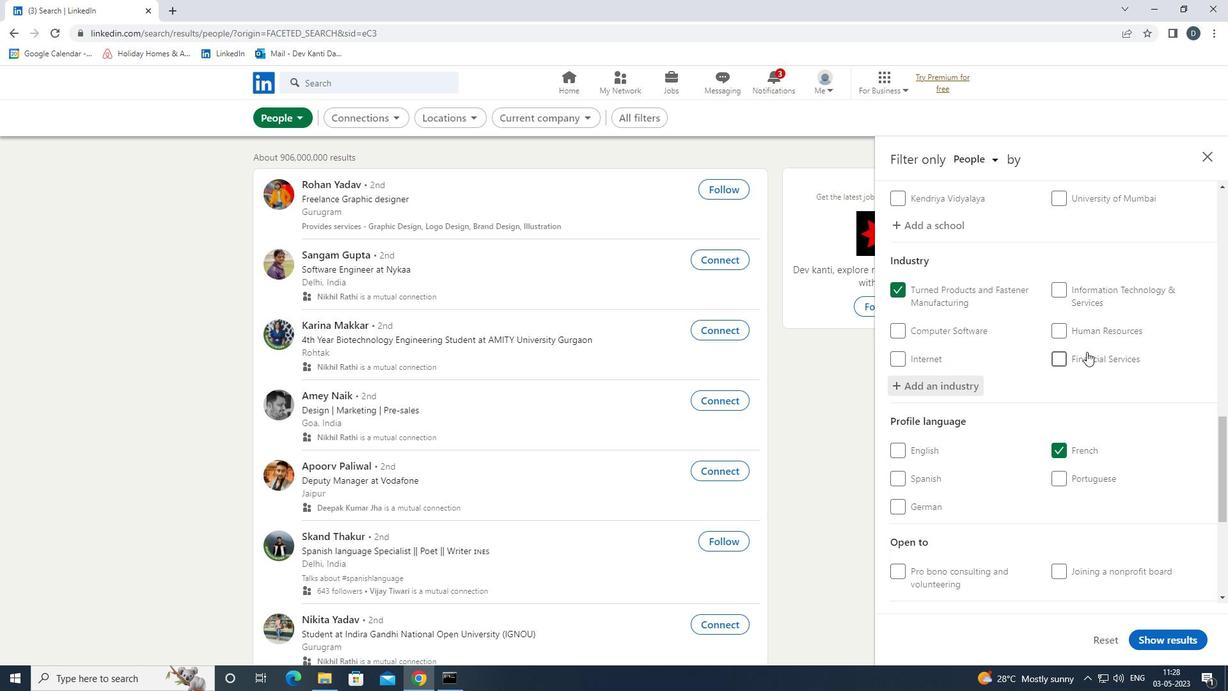 
Action: Mouse moved to (1086, 364)
Screenshot: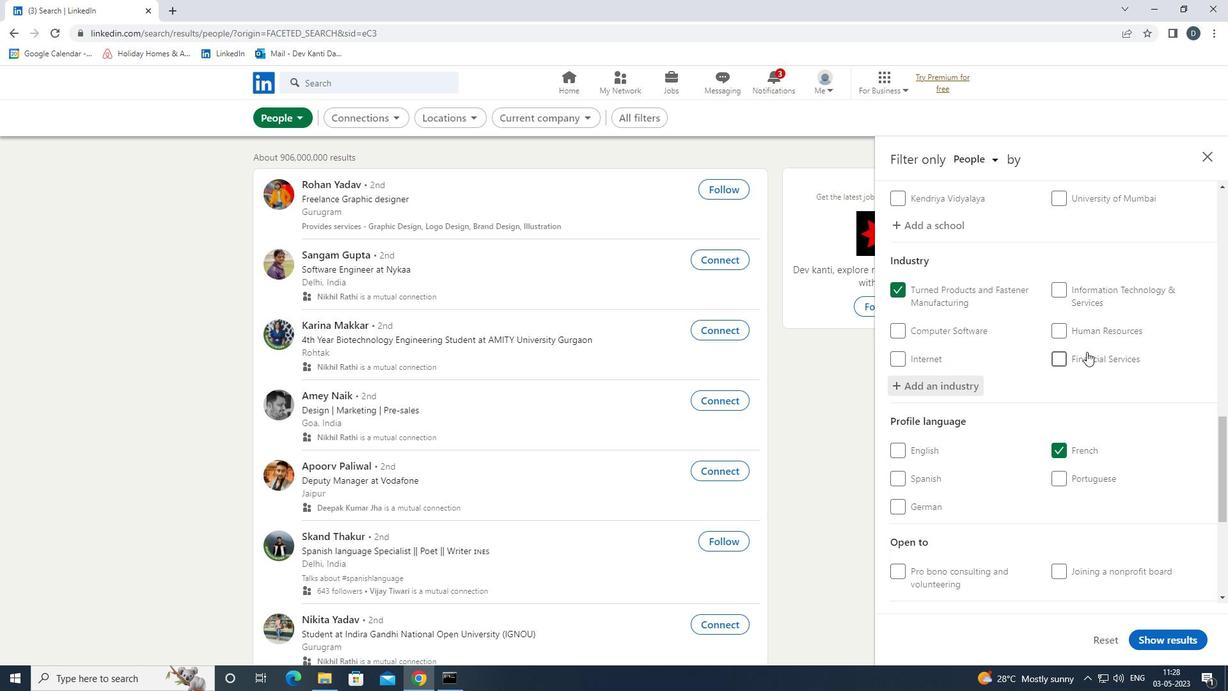
Action: Mouse scrolled (1086, 364) with delta (0, 0)
Screenshot: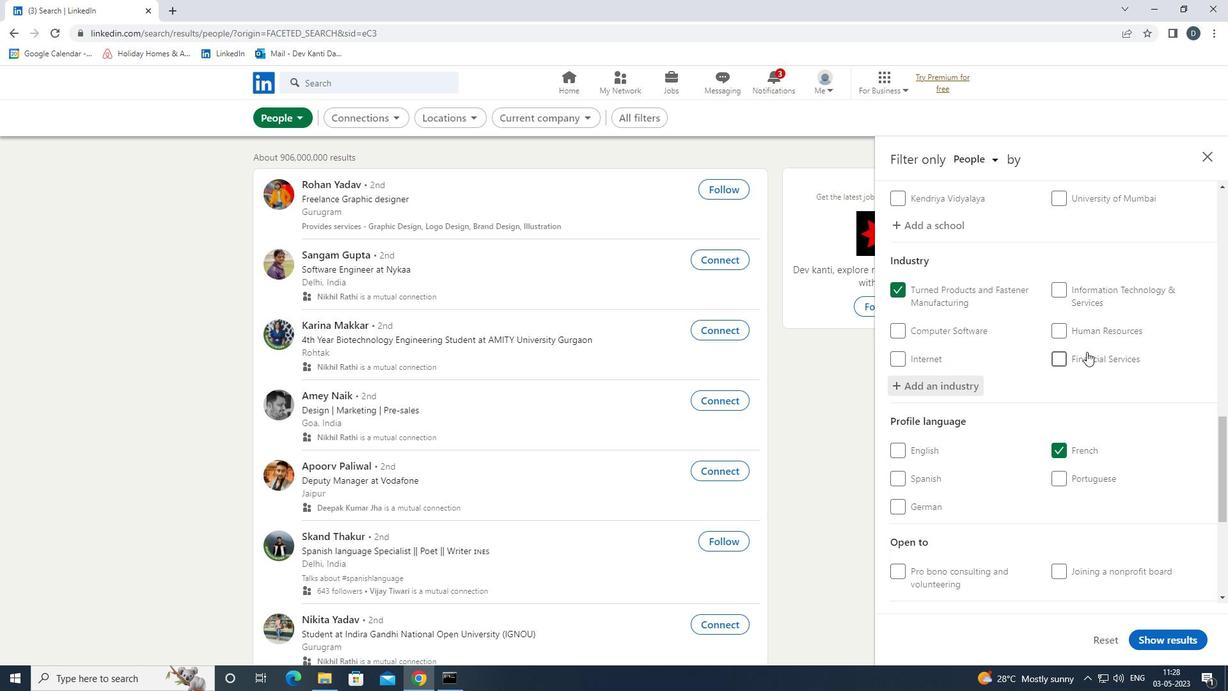 
Action: Mouse moved to (1086, 365)
Screenshot: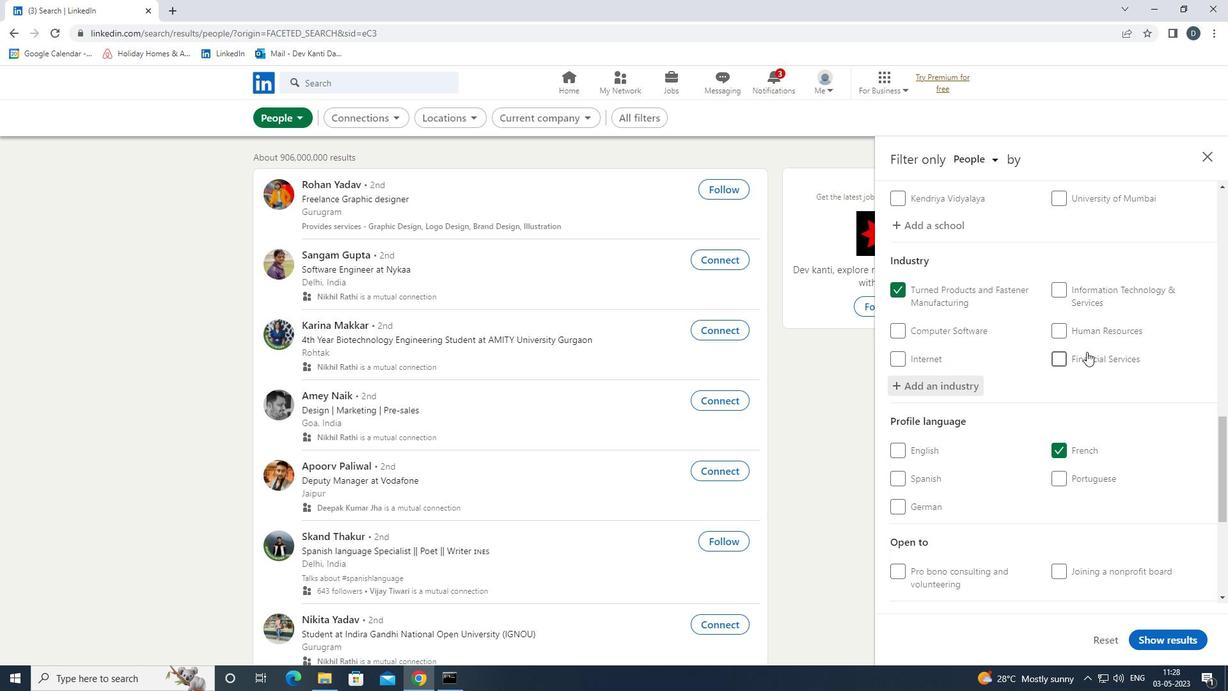
Action: Mouse scrolled (1086, 364) with delta (0, 0)
Screenshot: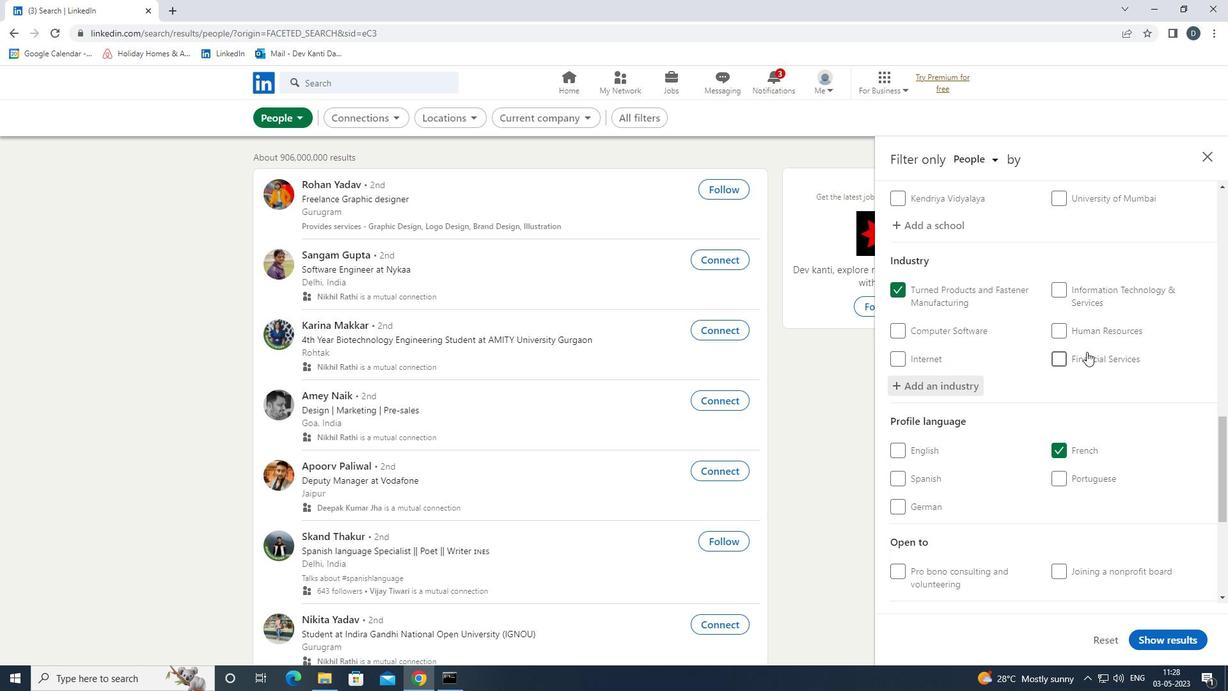 
Action: Mouse scrolled (1086, 364) with delta (0, 0)
Screenshot: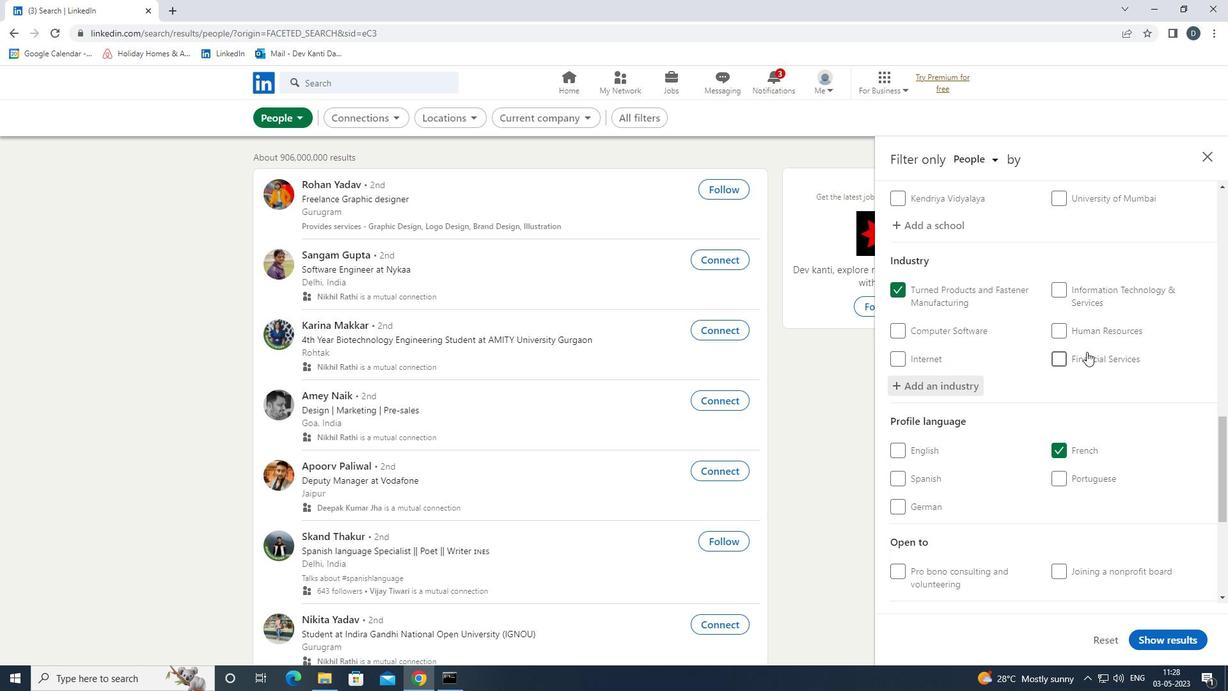 
Action: Mouse moved to (1086, 366)
Screenshot: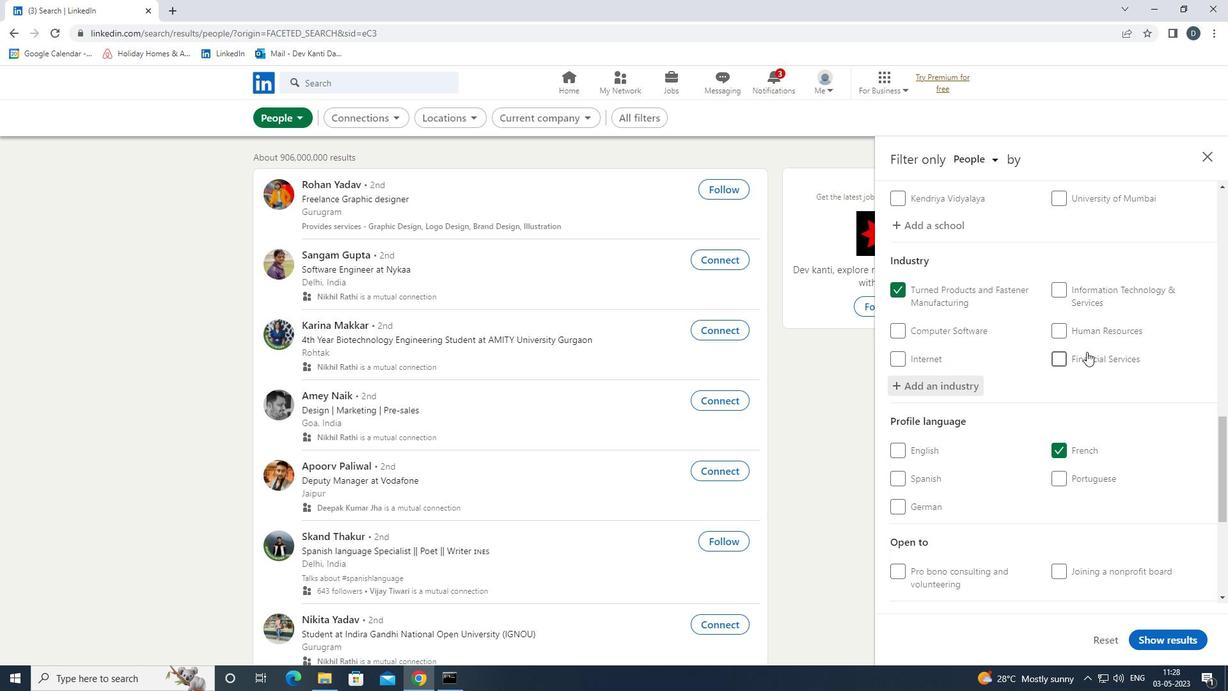 
Action: Mouse scrolled (1086, 365) with delta (0, 0)
Screenshot: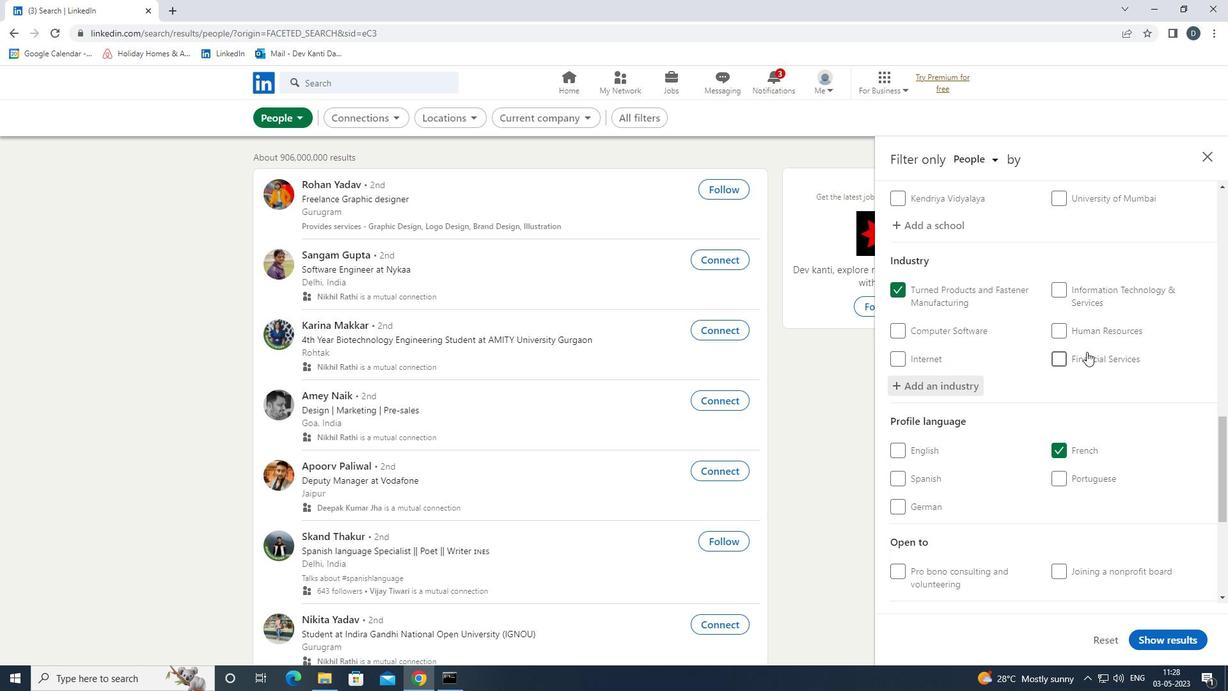 
Action: Mouse moved to (1098, 419)
Screenshot: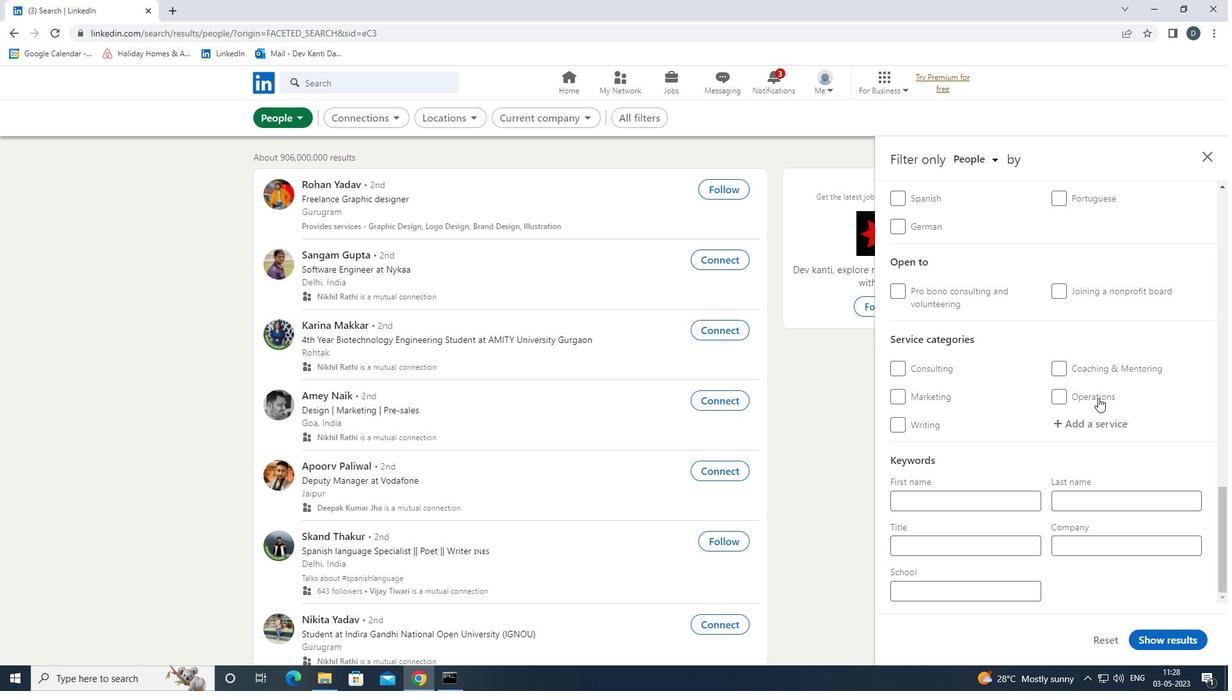 
Action: Mouse pressed left at (1098, 419)
Screenshot: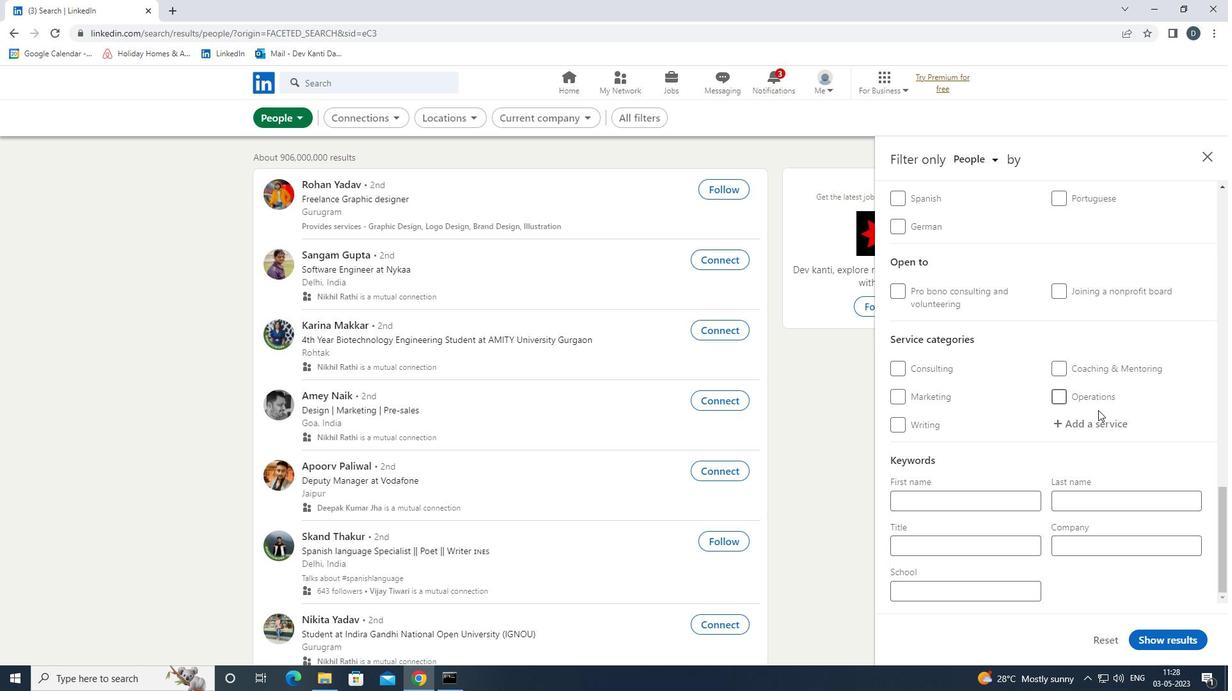 
Action: Mouse moved to (1098, 419)
Screenshot: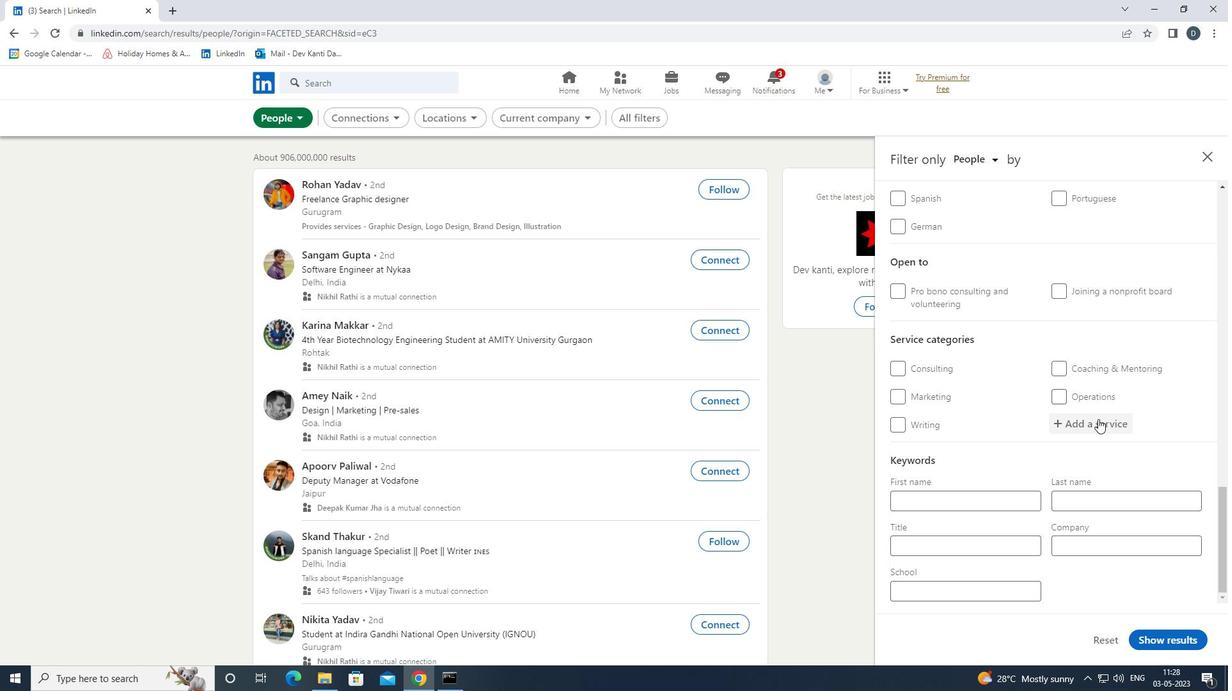 
Action: Key pressed <Key.shift>DJING<Key.down><Key.enter>
Screenshot: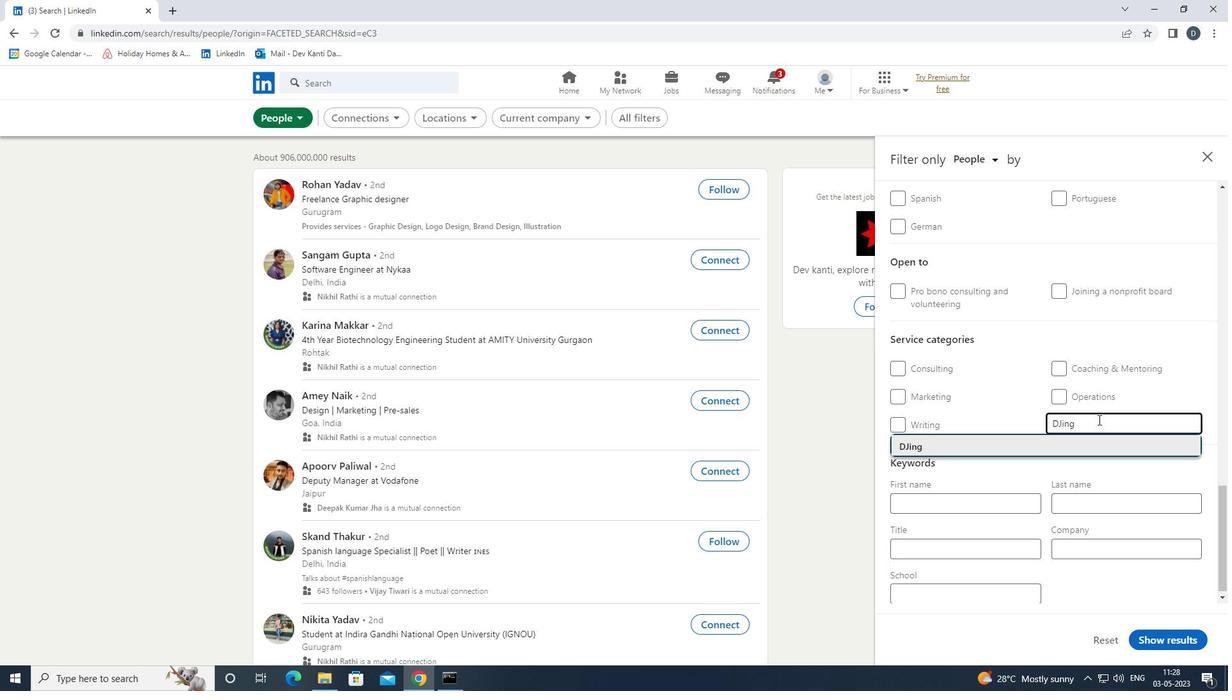 
Action: Mouse moved to (1106, 432)
Screenshot: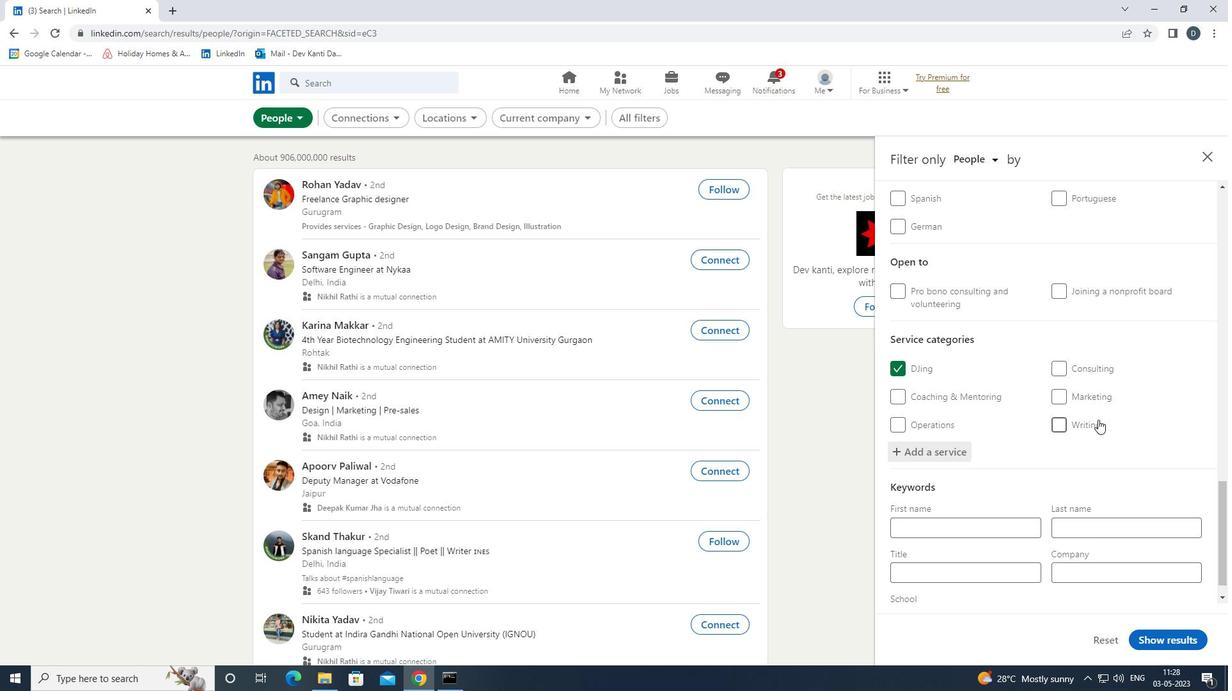
Action: Mouse scrolled (1106, 432) with delta (0, 0)
Screenshot: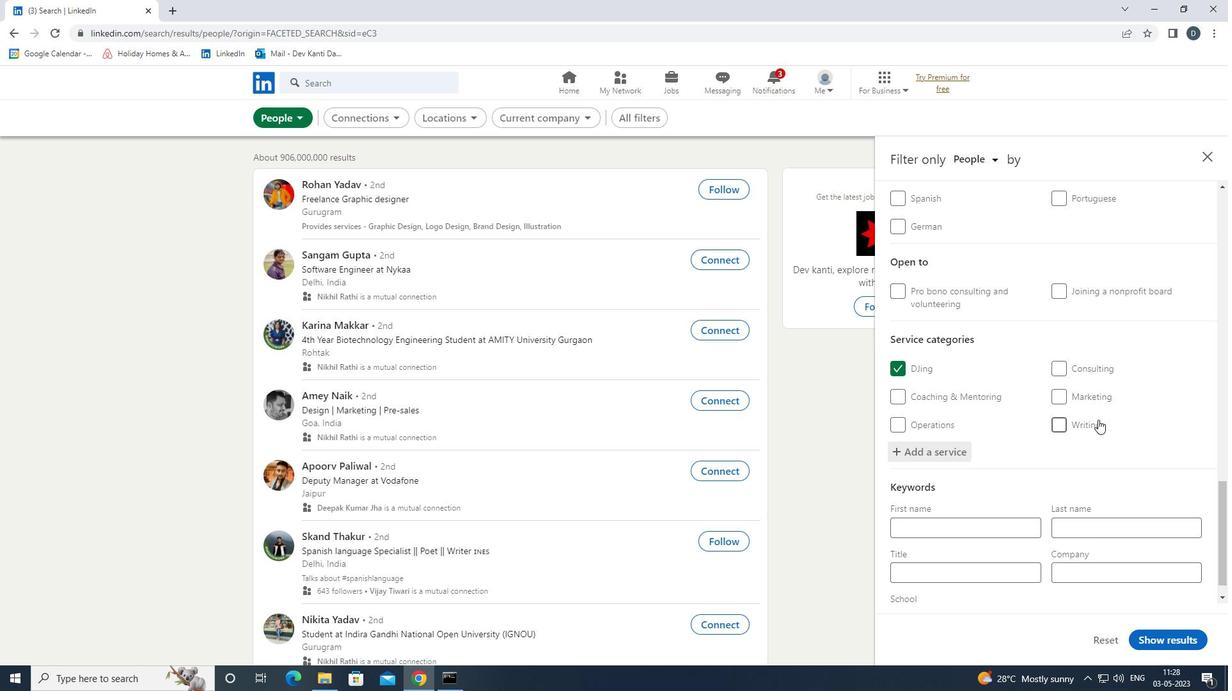 
Action: Mouse moved to (1106, 446)
Screenshot: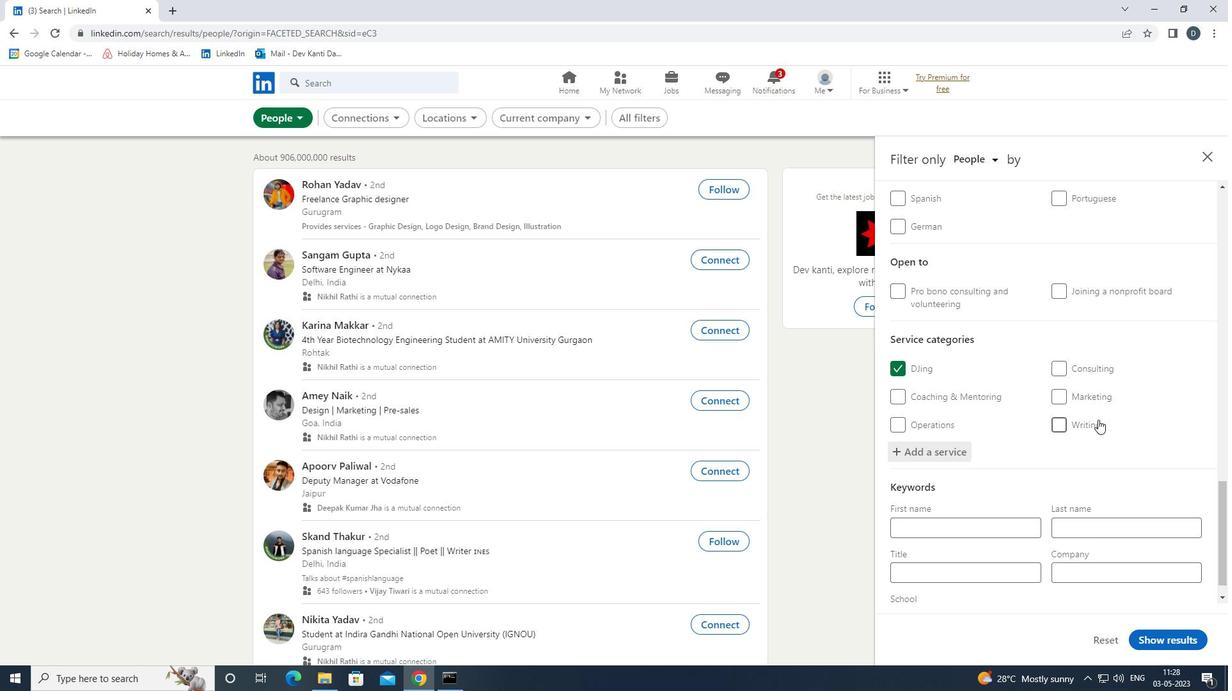 
Action: Mouse scrolled (1106, 445) with delta (0, 0)
Screenshot: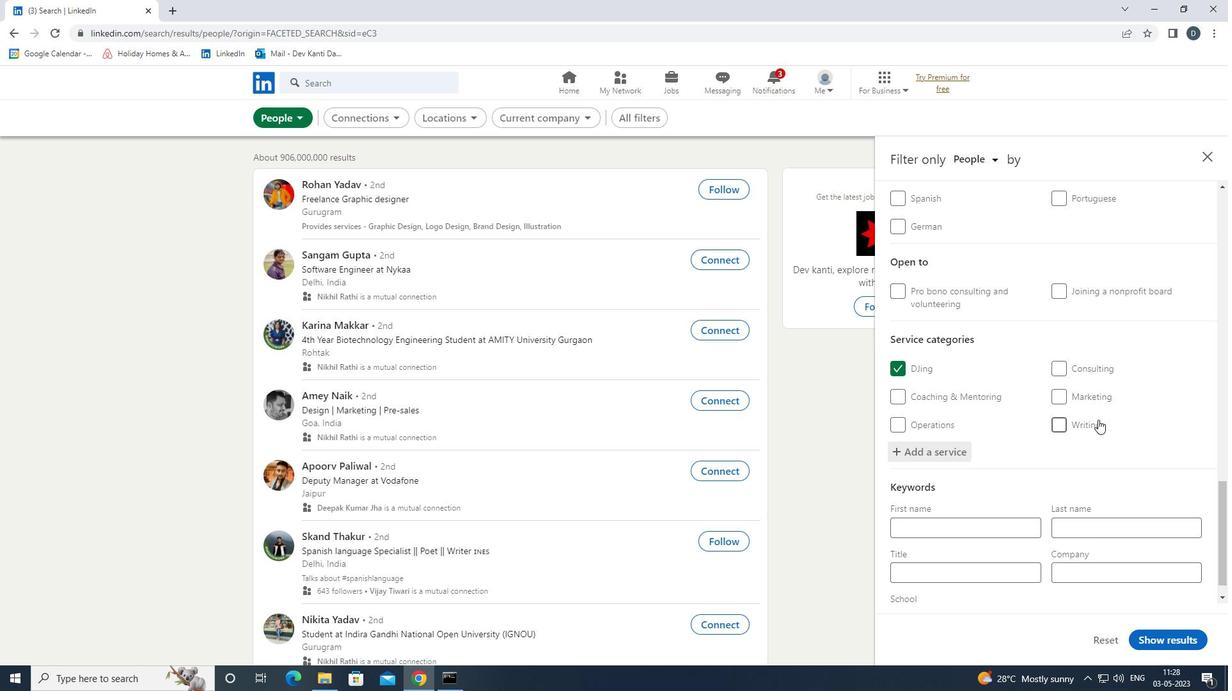 
Action: Mouse moved to (1106, 460)
Screenshot: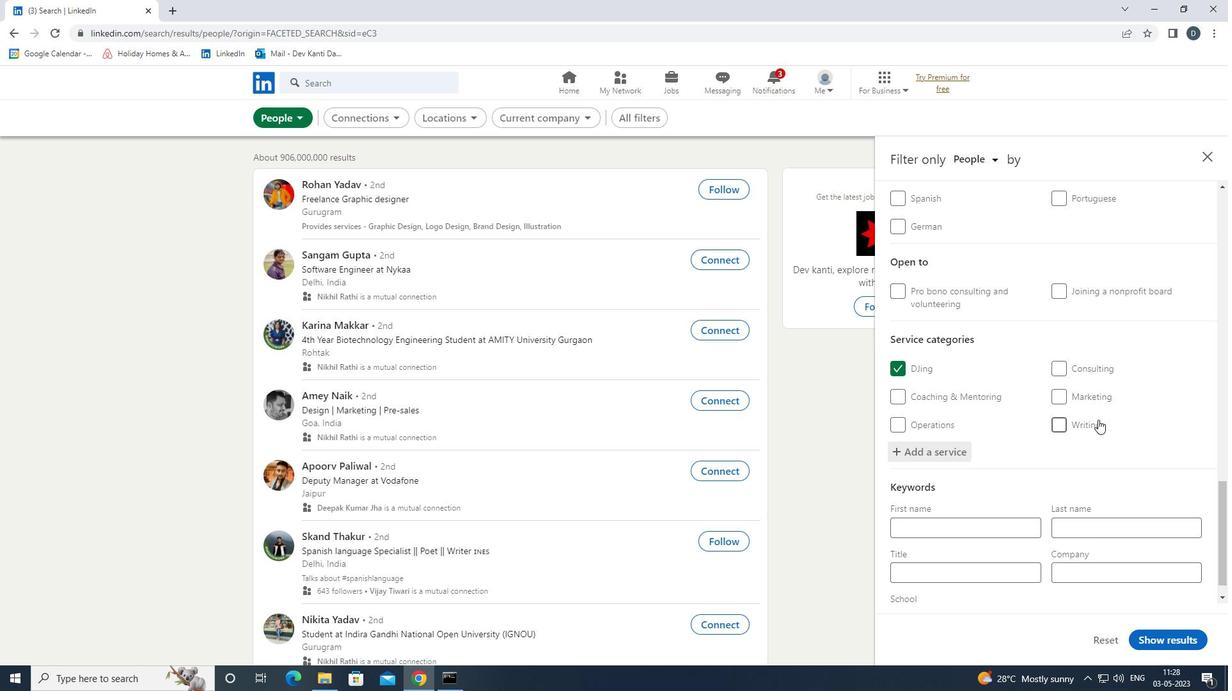
Action: Mouse scrolled (1106, 459) with delta (0, 0)
Screenshot: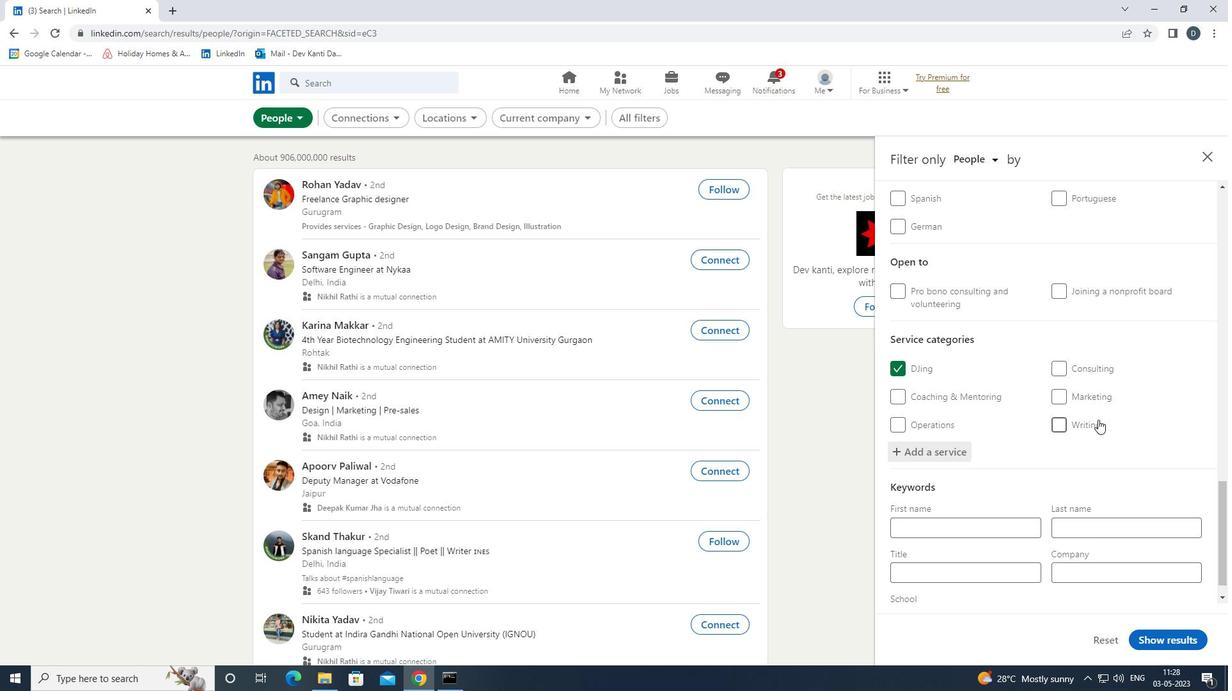 
Action: Mouse moved to (1084, 484)
Screenshot: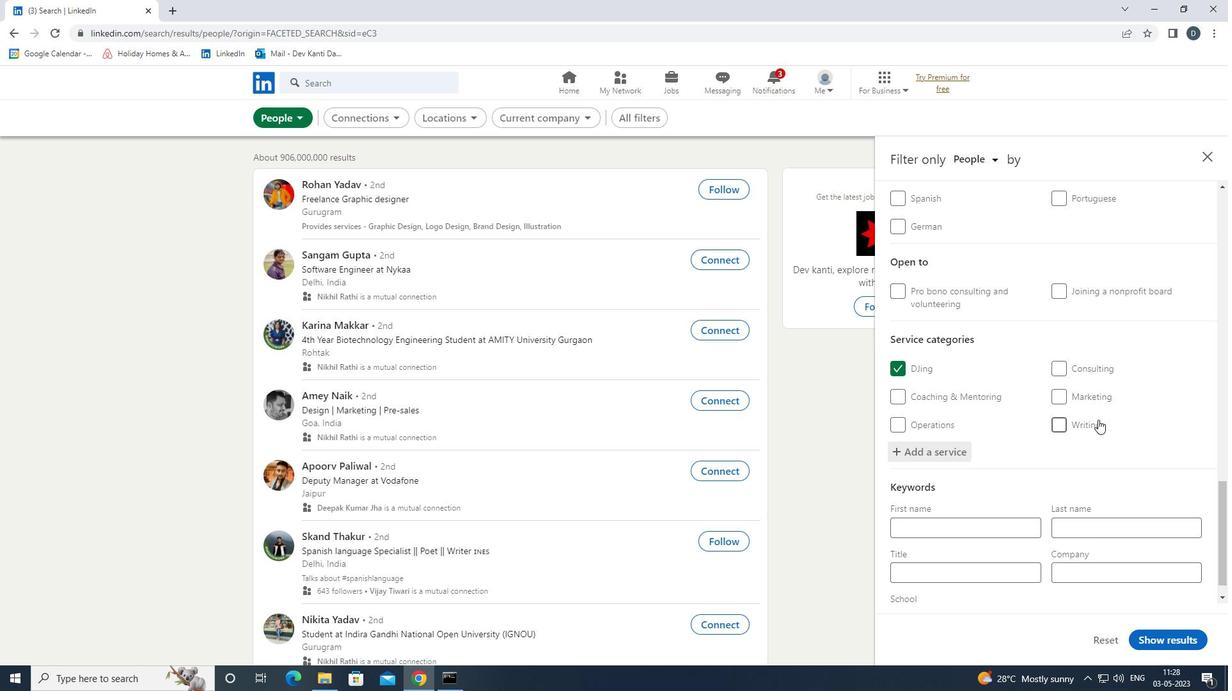 
Action: Mouse scrolled (1084, 483) with delta (0, 0)
Screenshot: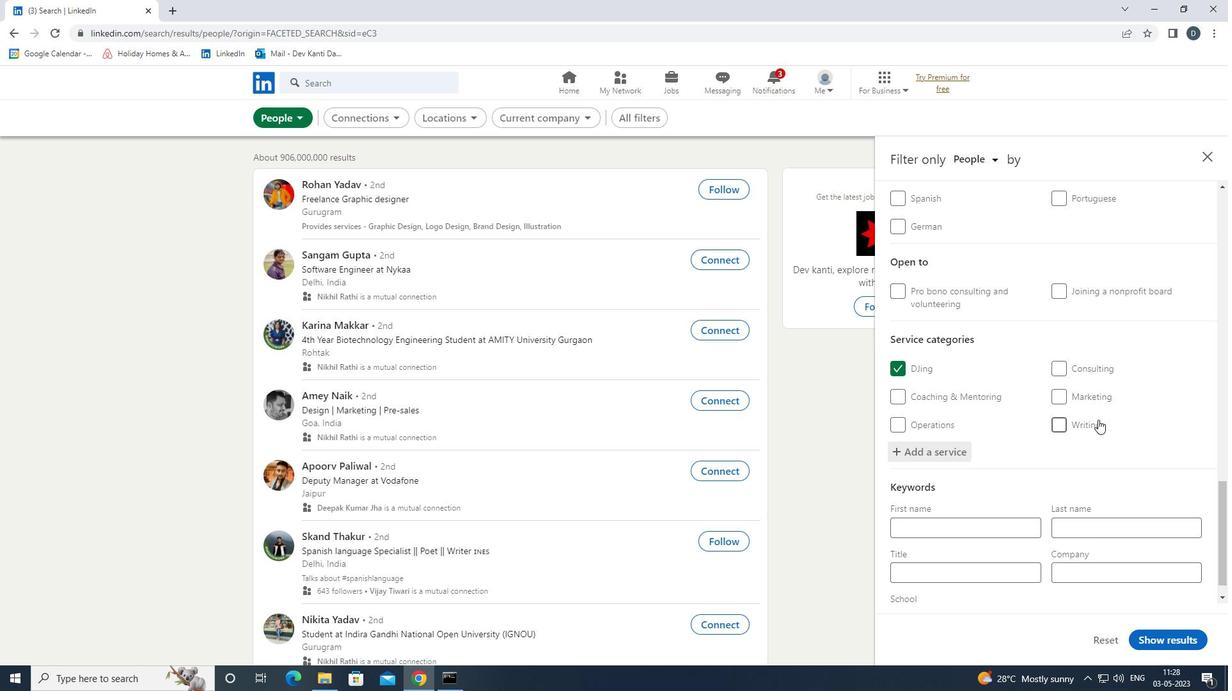 
Action: Mouse moved to (1052, 512)
Screenshot: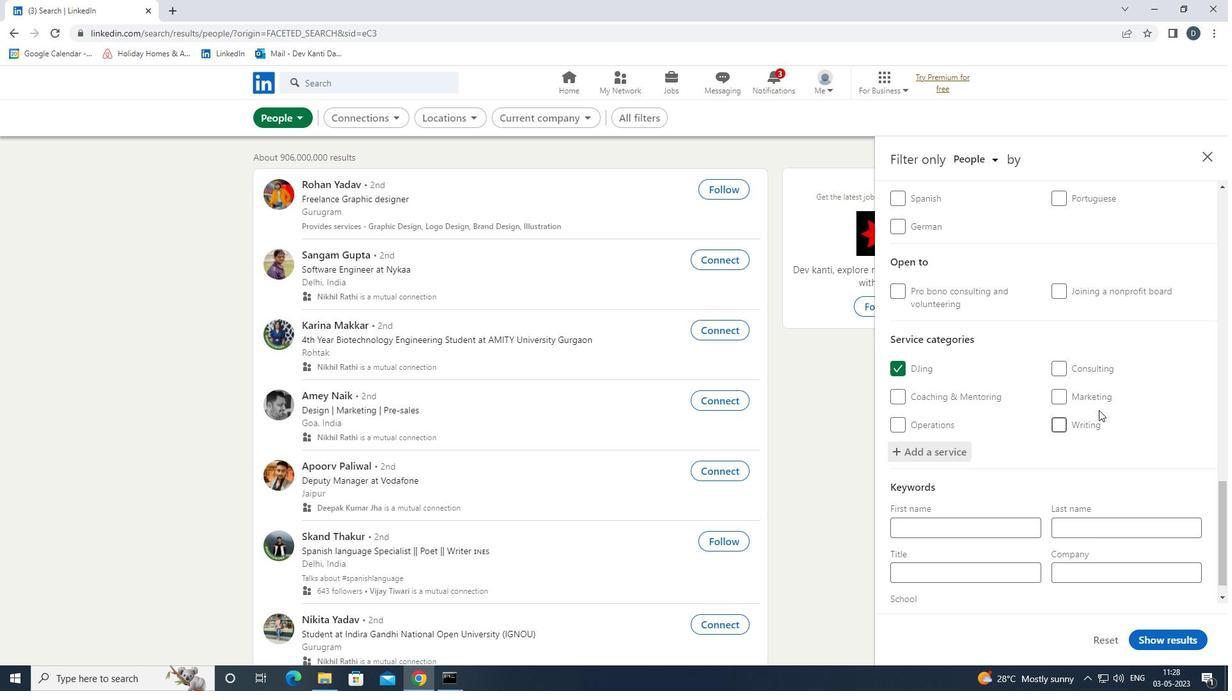 
Action: Mouse scrolled (1052, 511) with delta (0, 0)
Screenshot: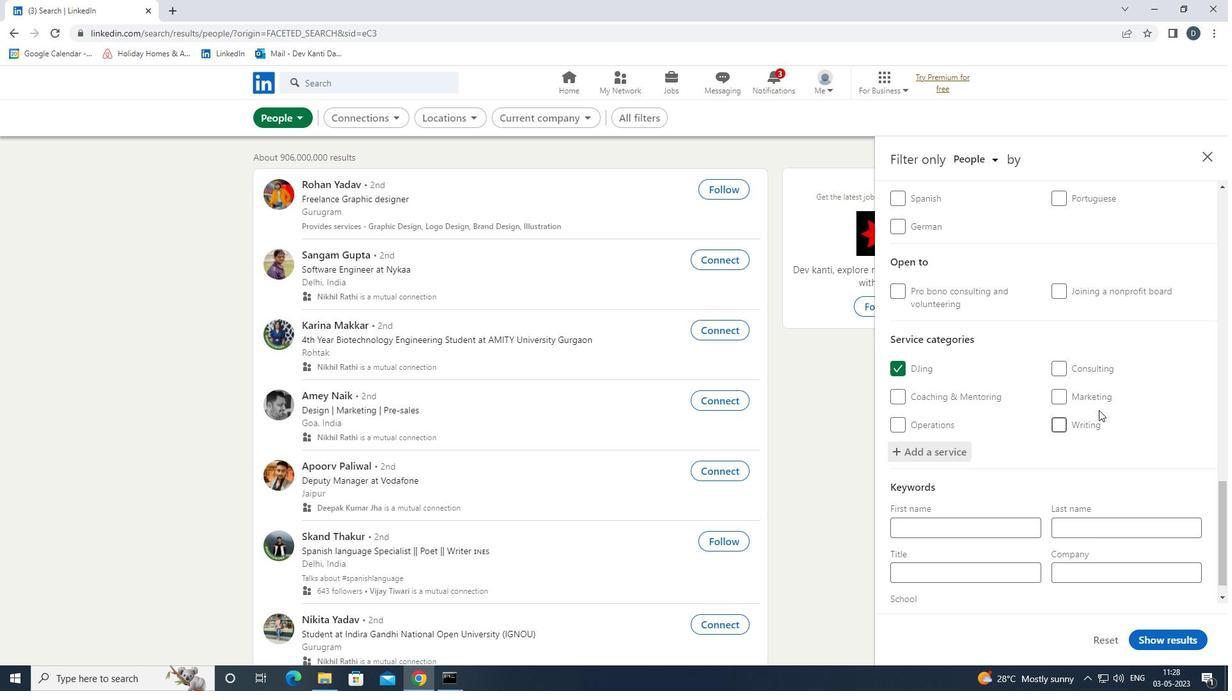 
Action: Mouse moved to (981, 549)
Screenshot: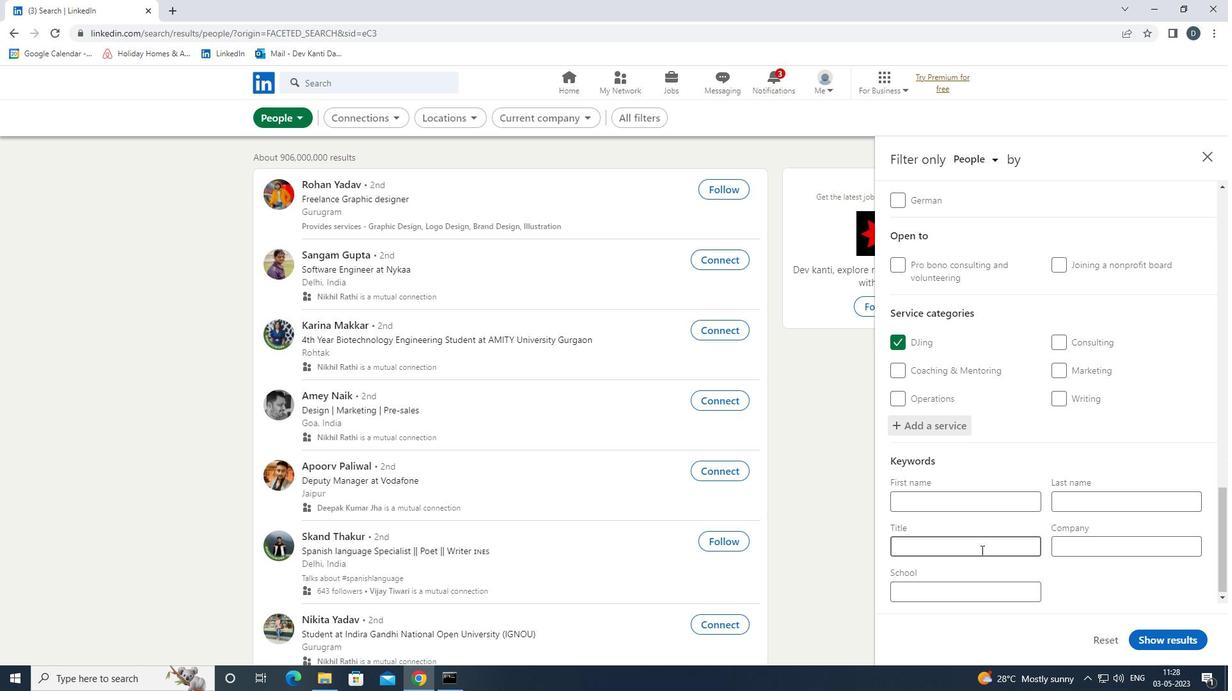 
Action: Mouse pressed left at (981, 549)
Screenshot: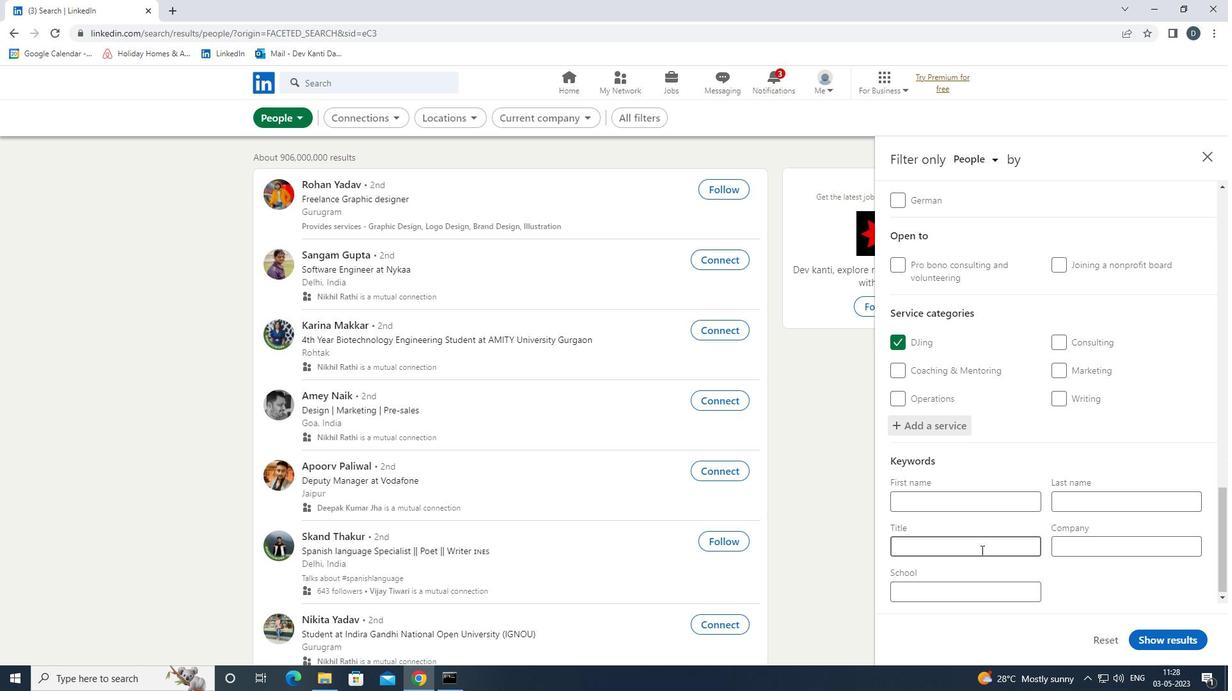 
Action: Mouse moved to (1010, 556)
Screenshot: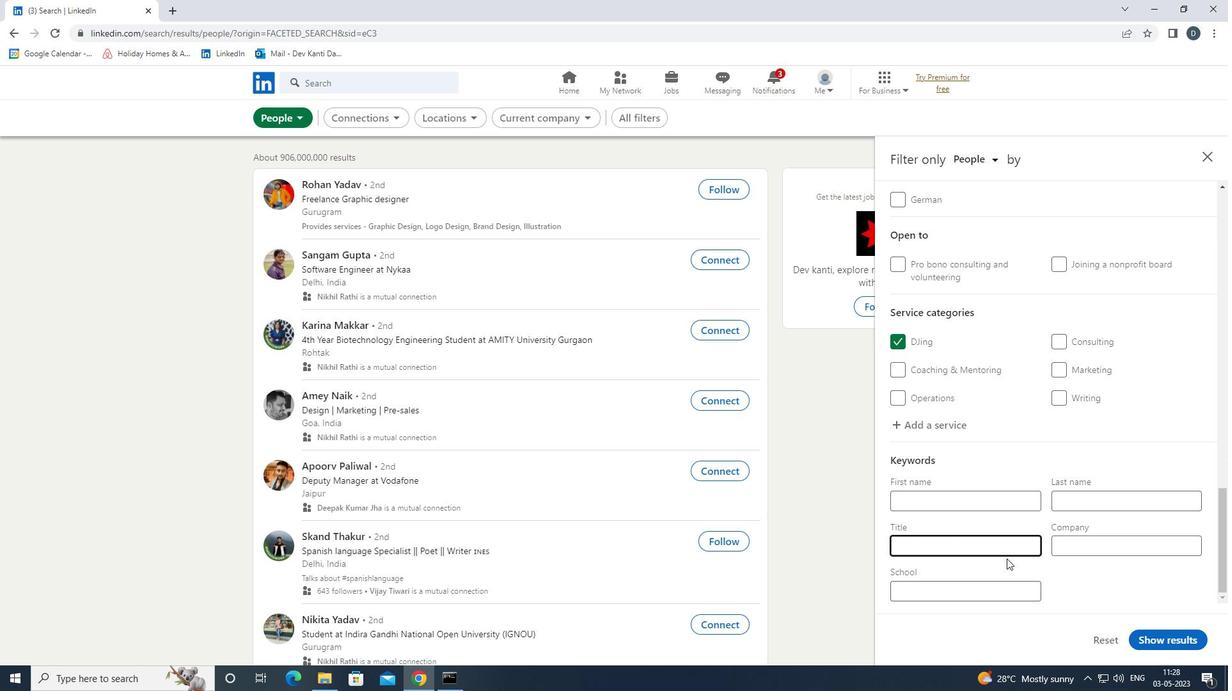 
Action: Key pressed <Key.shift>CHEMIUST<Key.backspace><Key.backspace><Key.backspace>ST
Screenshot: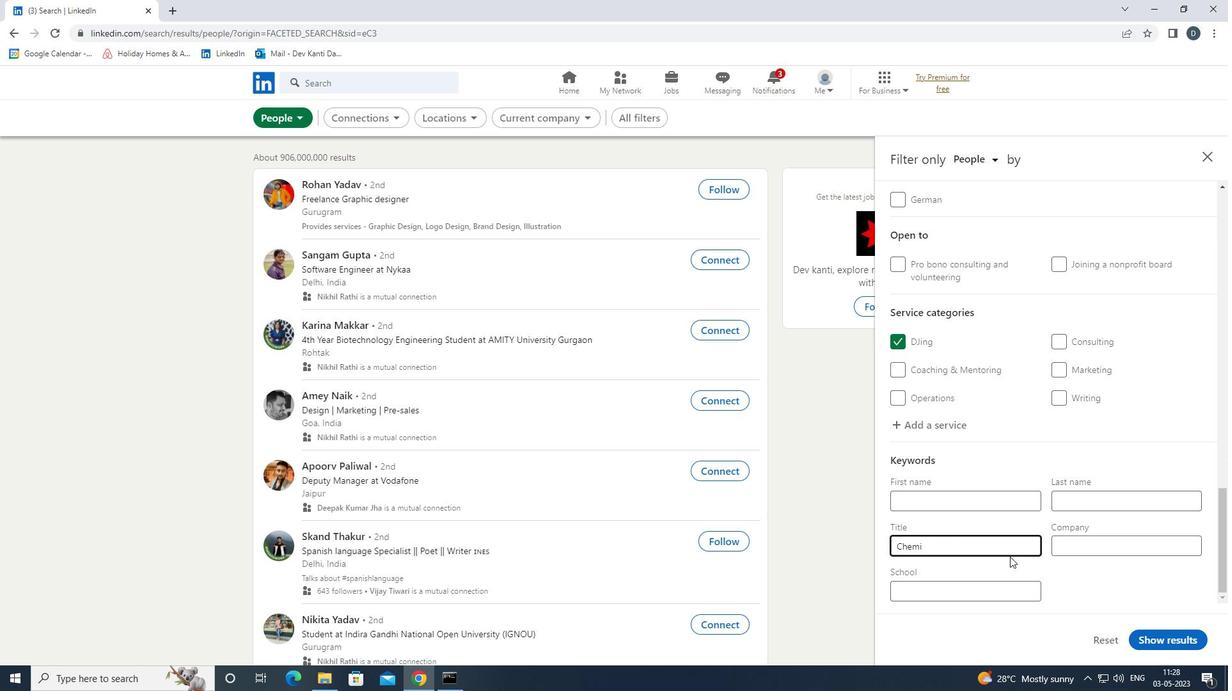 
Action: Mouse moved to (1184, 635)
Screenshot: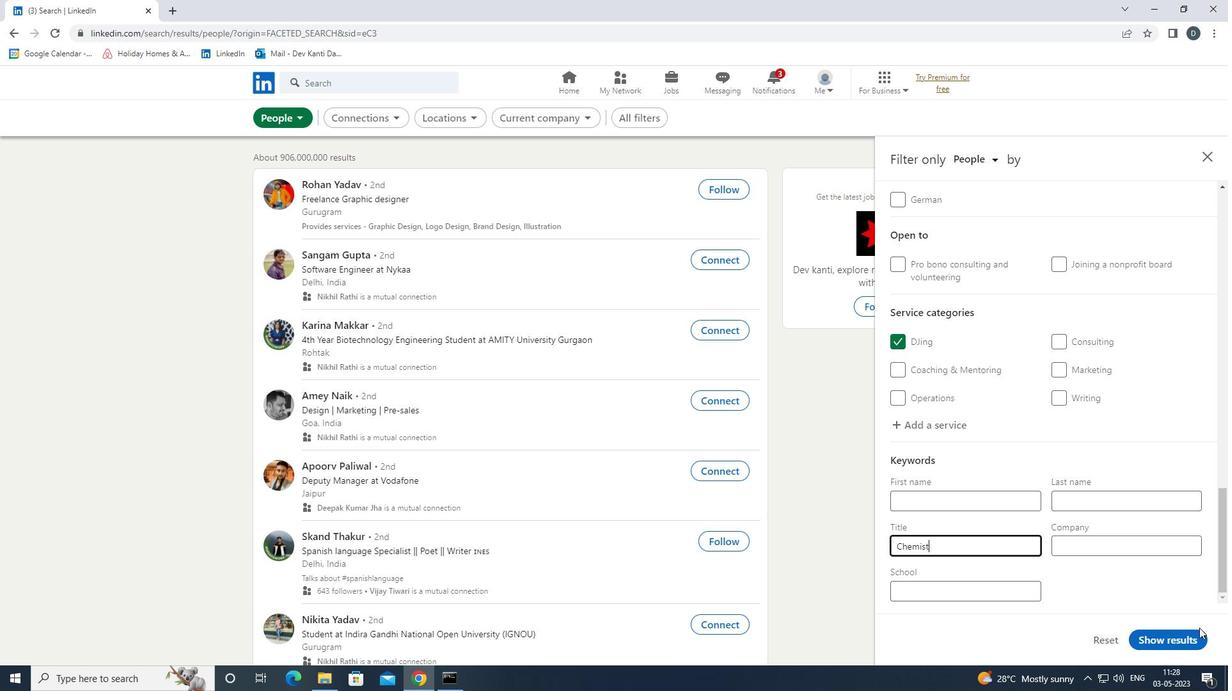 
Action: Mouse pressed left at (1184, 635)
Screenshot: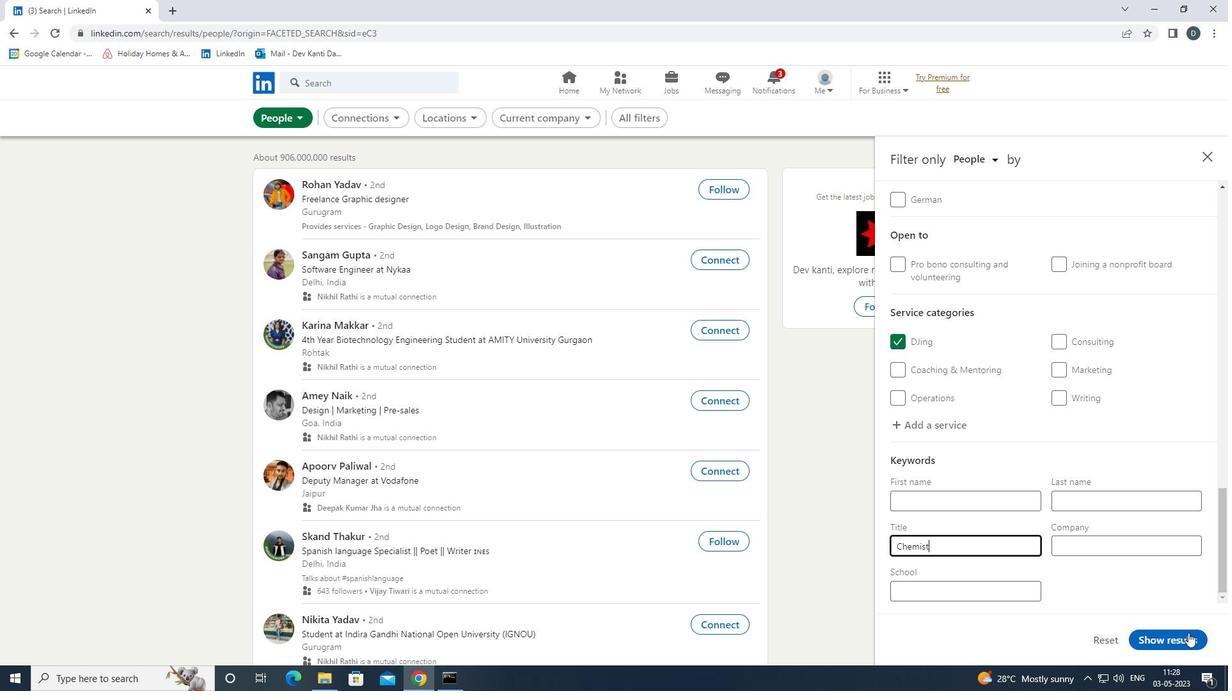 
Action: Mouse moved to (802, 395)
Screenshot: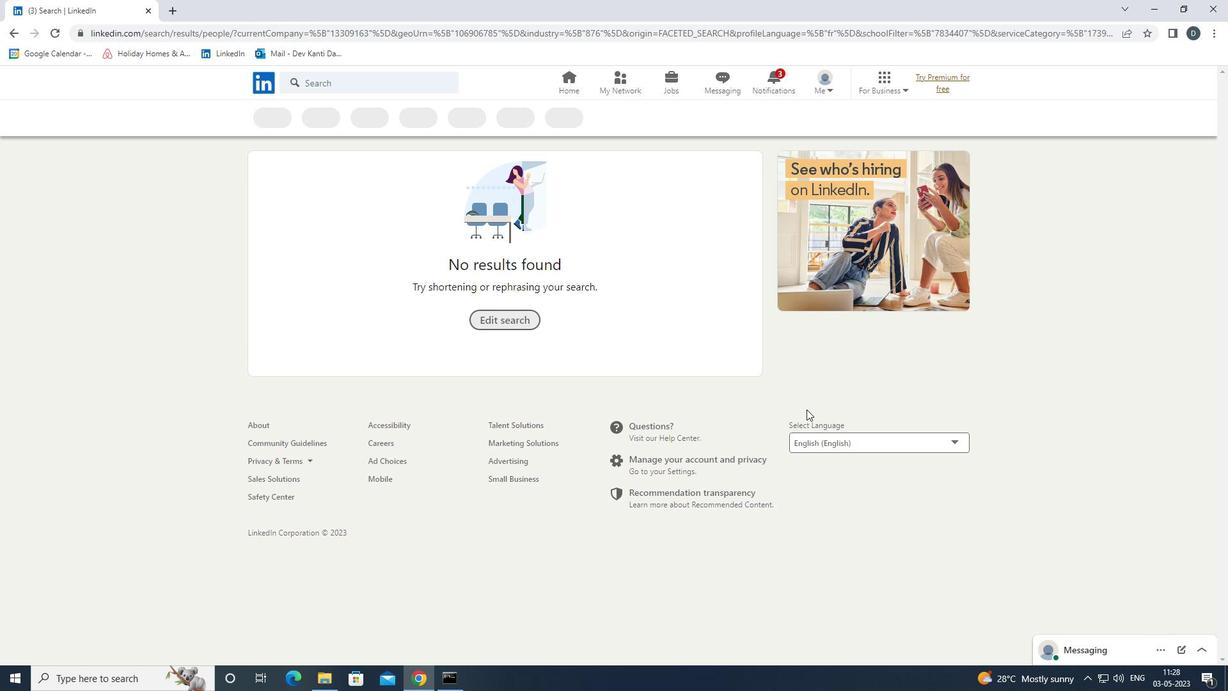
